 Task: Send an email with the signature Gloria Young with the subject Request for feedback on a presentation and the message I apologize for any inconvenience and would like to make it right. from softage.2@softage.net to softage.1@softage.net with an attached image file Promotional_image.jpg and move the email from Sent Items to the folder Medications
Action: Key pressed n
Screenshot: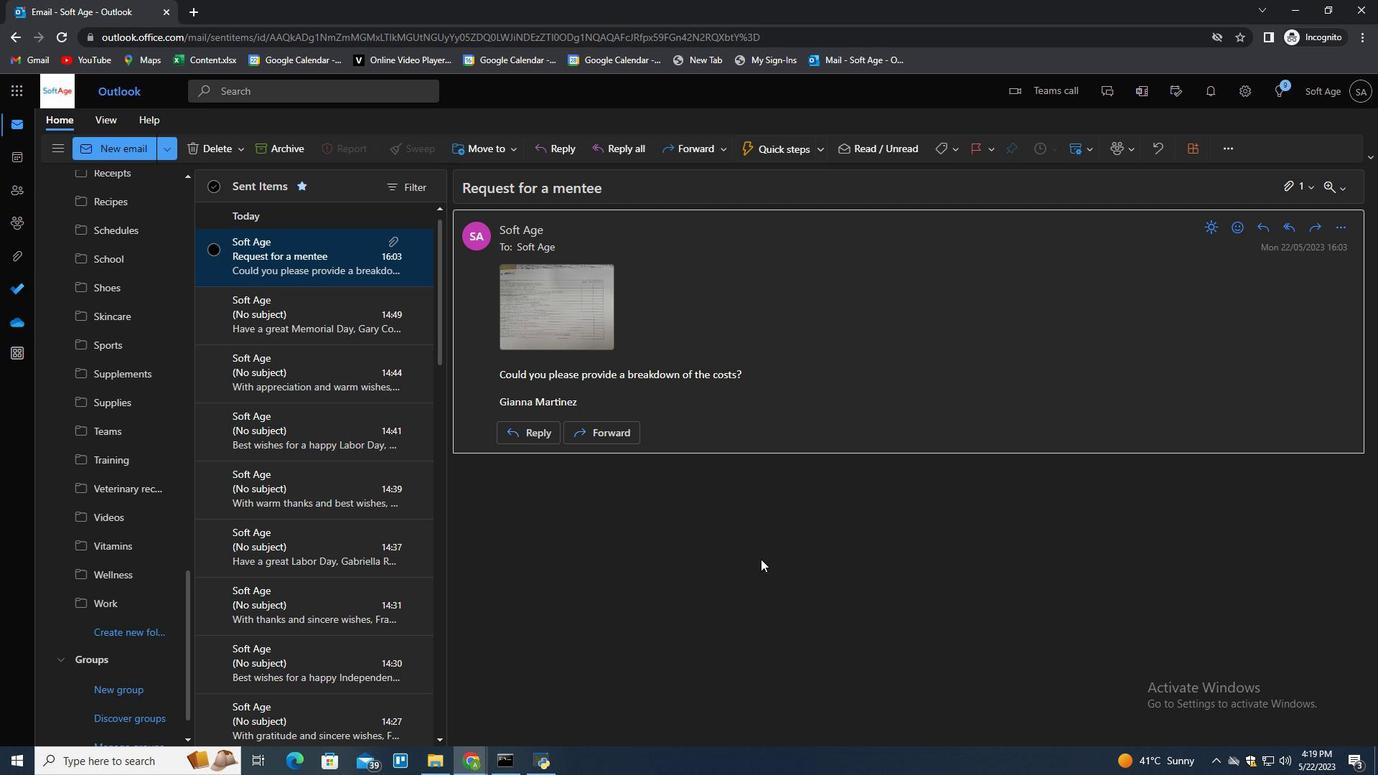 
Action: Mouse moved to (969, 148)
Screenshot: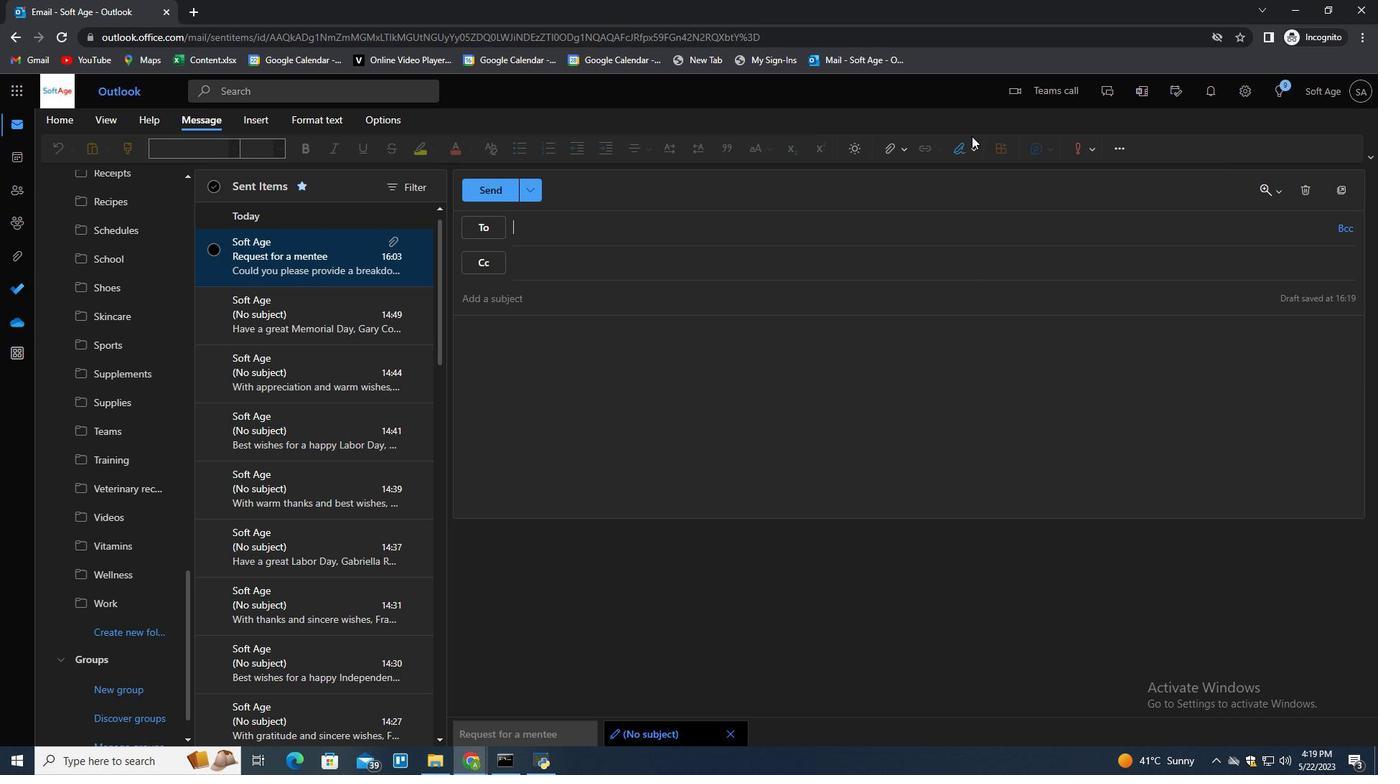 
Action: Mouse pressed left at (969, 148)
Screenshot: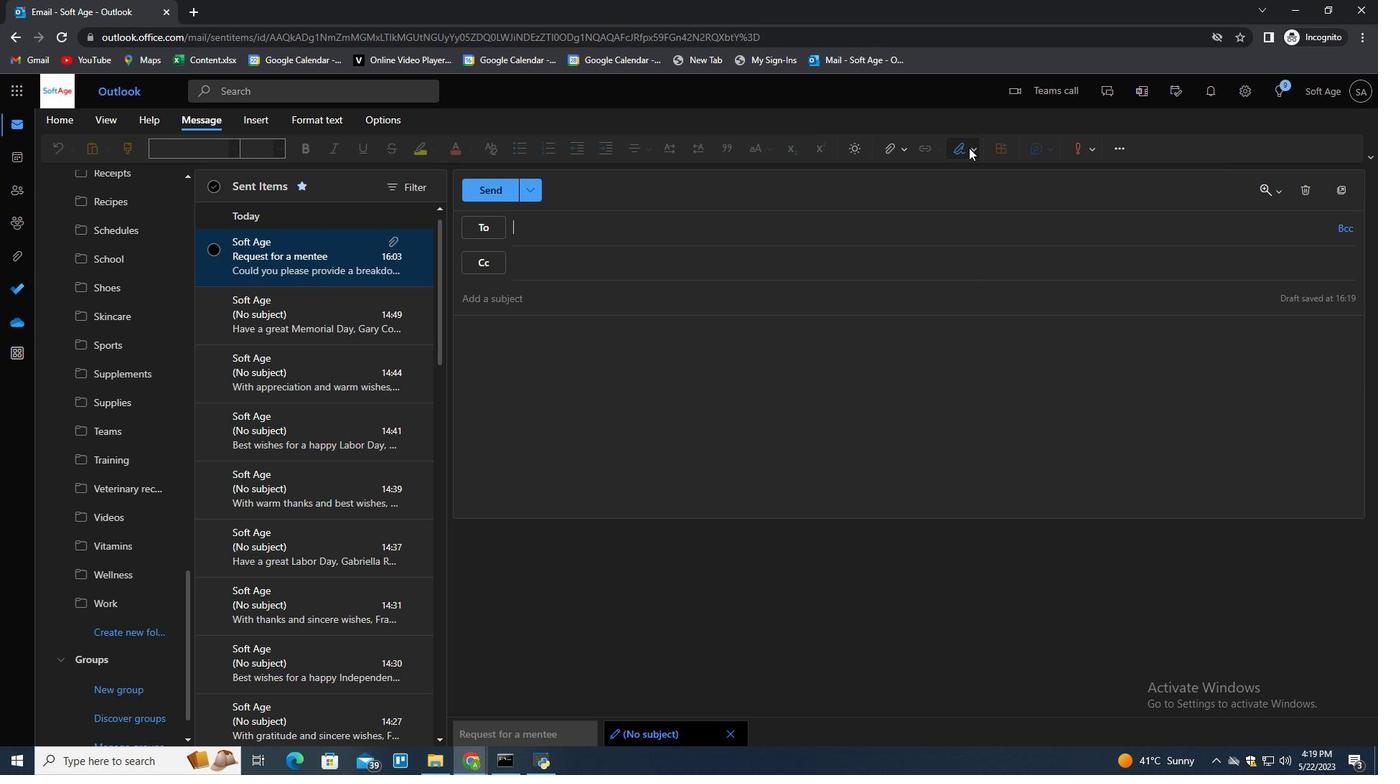 
Action: Mouse moved to (947, 207)
Screenshot: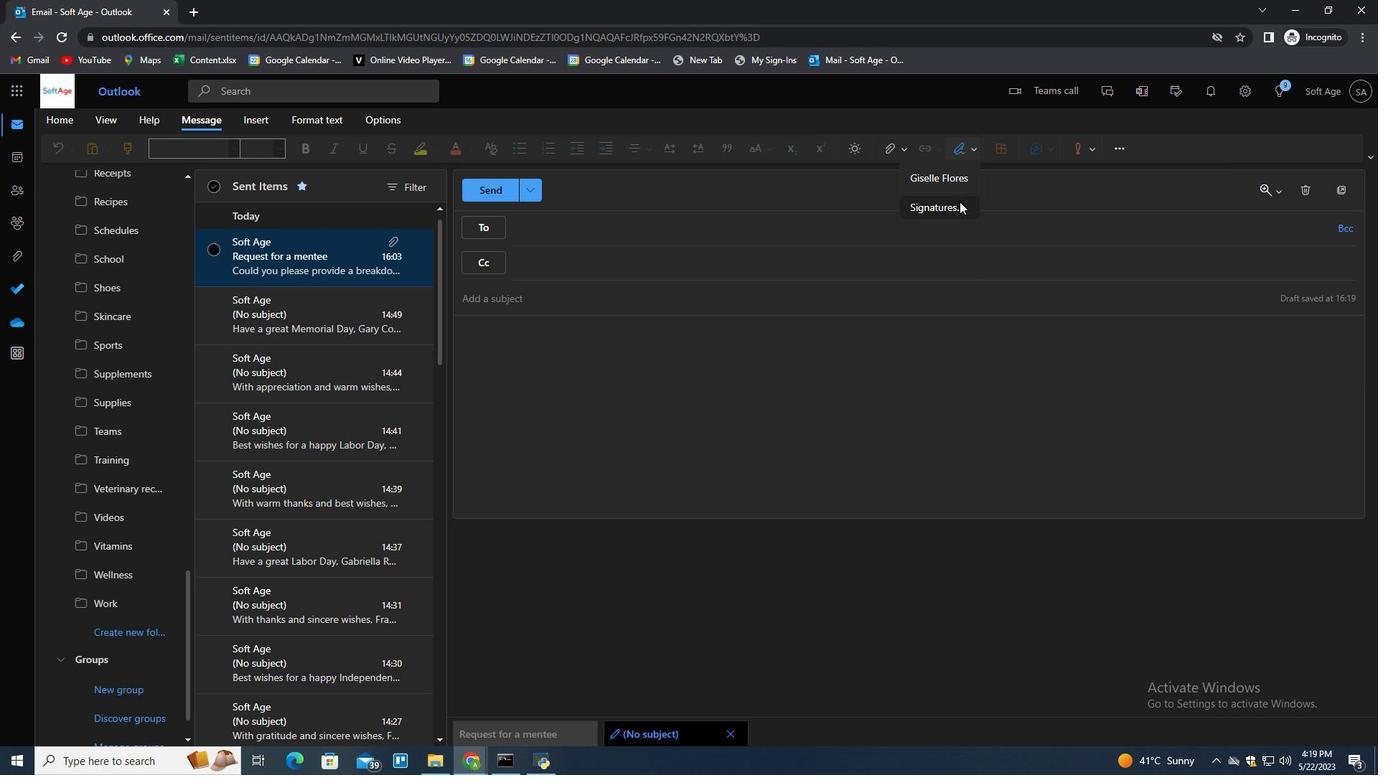 
Action: Mouse pressed left at (947, 207)
Screenshot: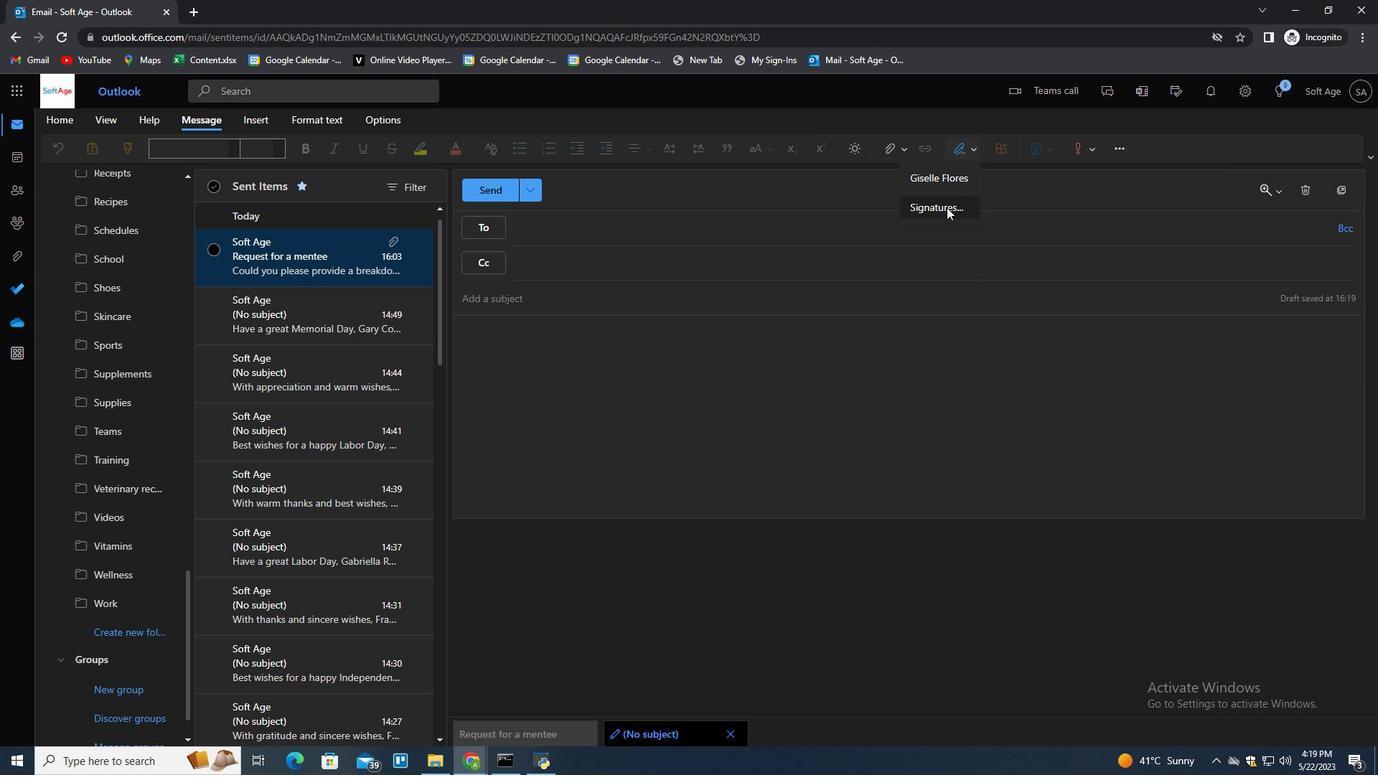 
Action: Mouse moved to (973, 259)
Screenshot: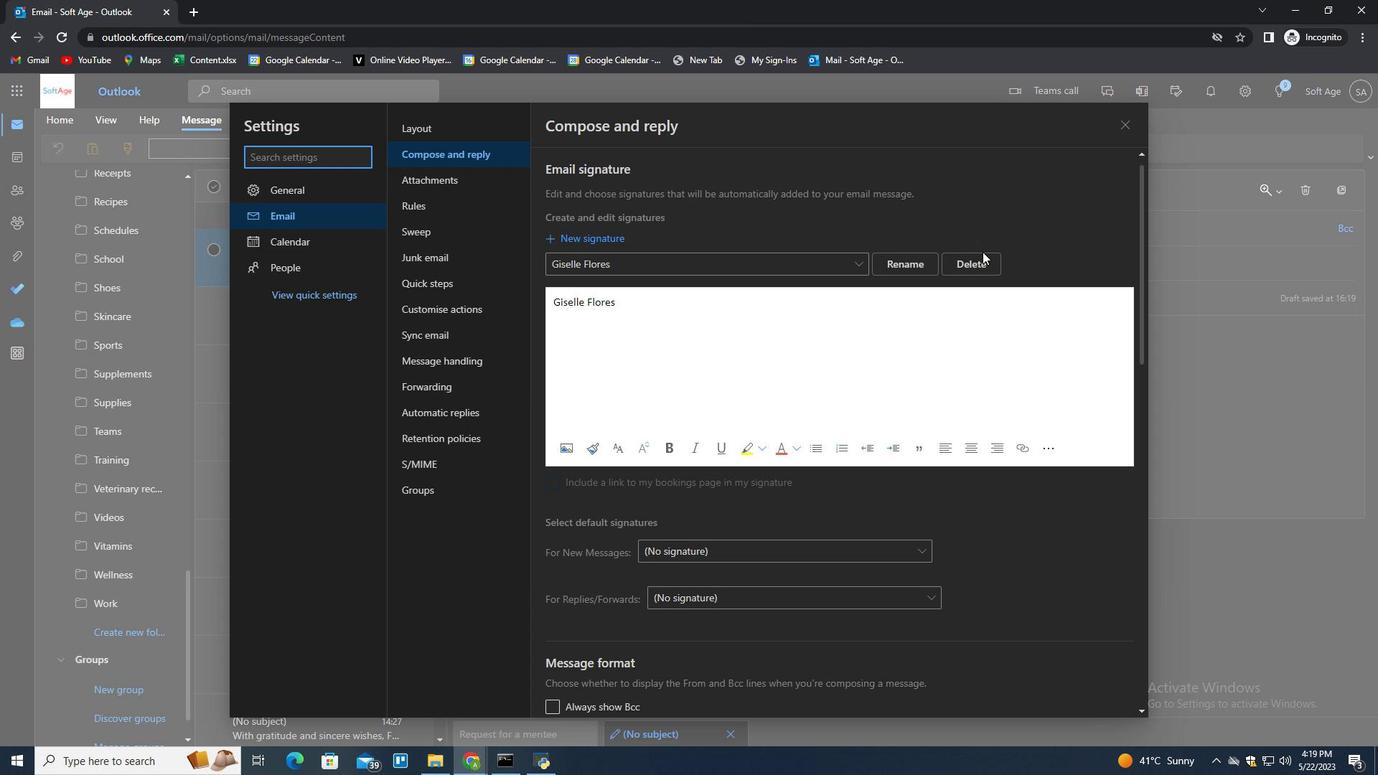 
Action: Mouse pressed left at (973, 259)
Screenshot: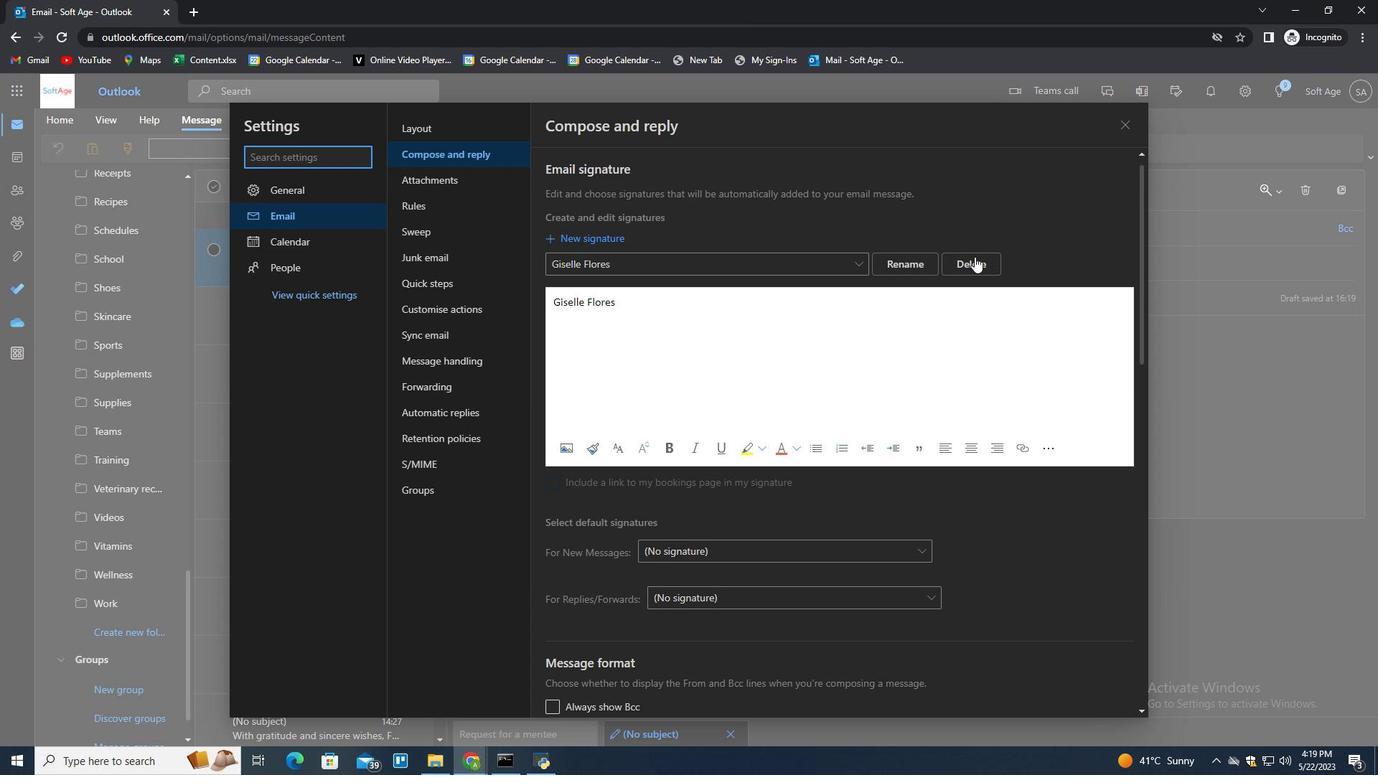 
Action: Mouse moved to (970, 262)
Screenshot: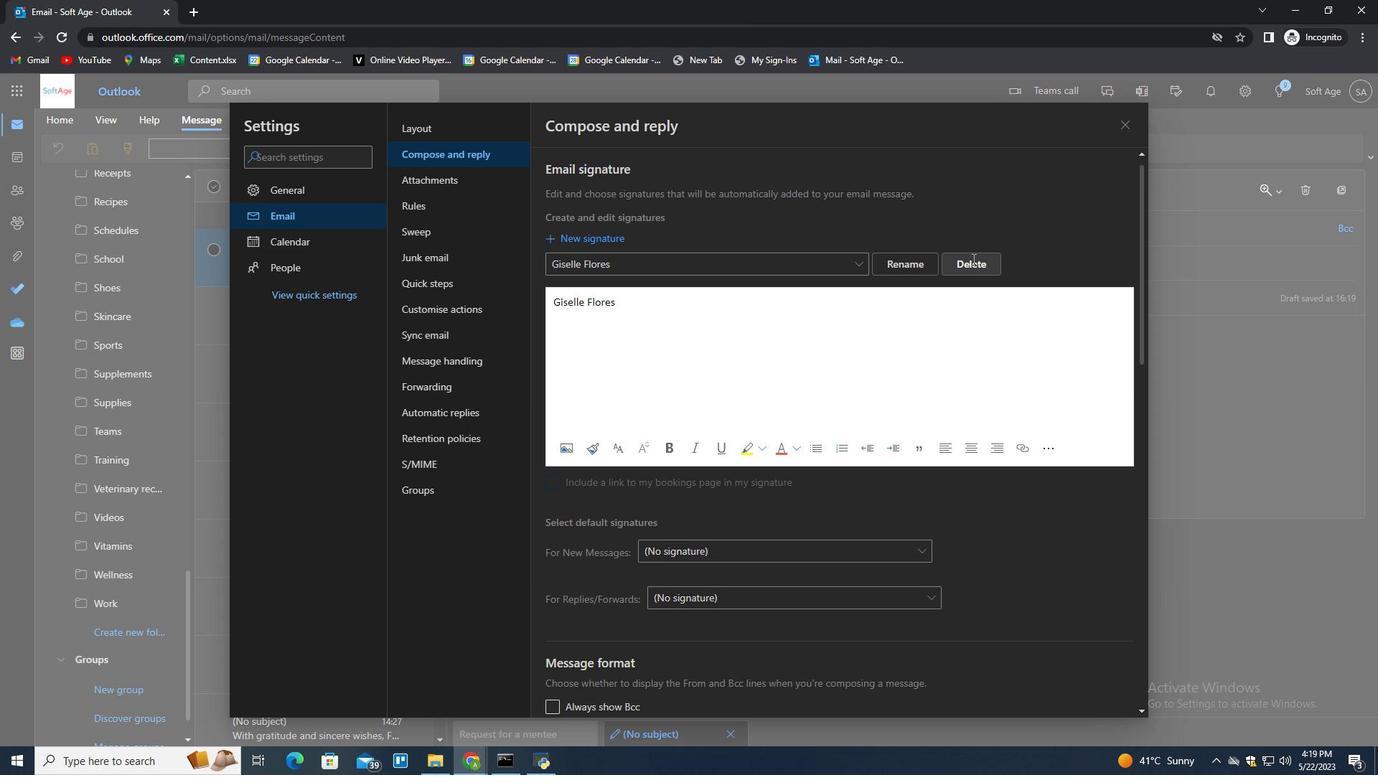 
Action: Mouse pressed left at (970, 262)
Screenshot: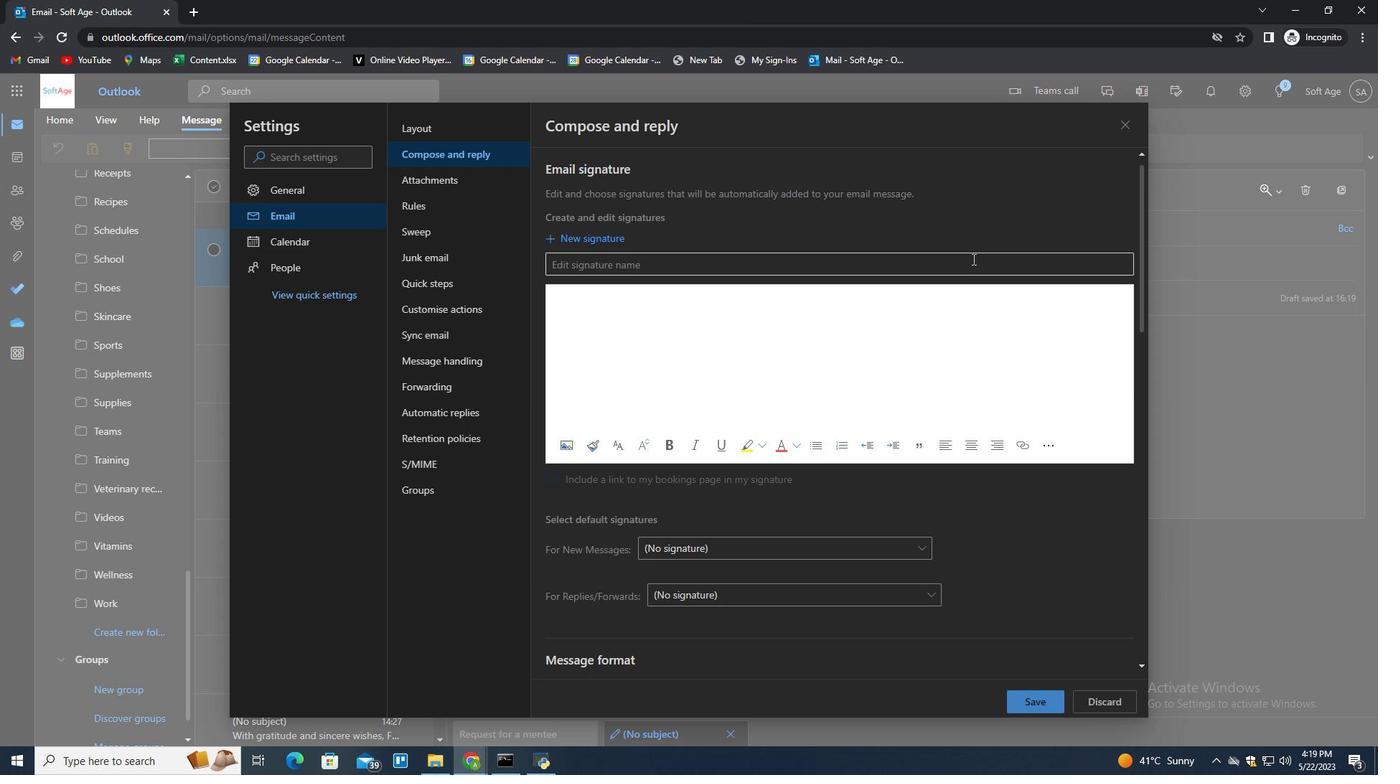 
Action: Key pressed <Key.shift>Gloreia<Key.backspace><Key.backspace><Key.backspace>ia<Key.space><Key.shift>Your<Key.backspace>ng<Key.space><Key.tab><Key.shift>Re<Key.backspace><Key.backspace><Key.shift>Gloria<Key.space><Key.shift>Young
Screenshot: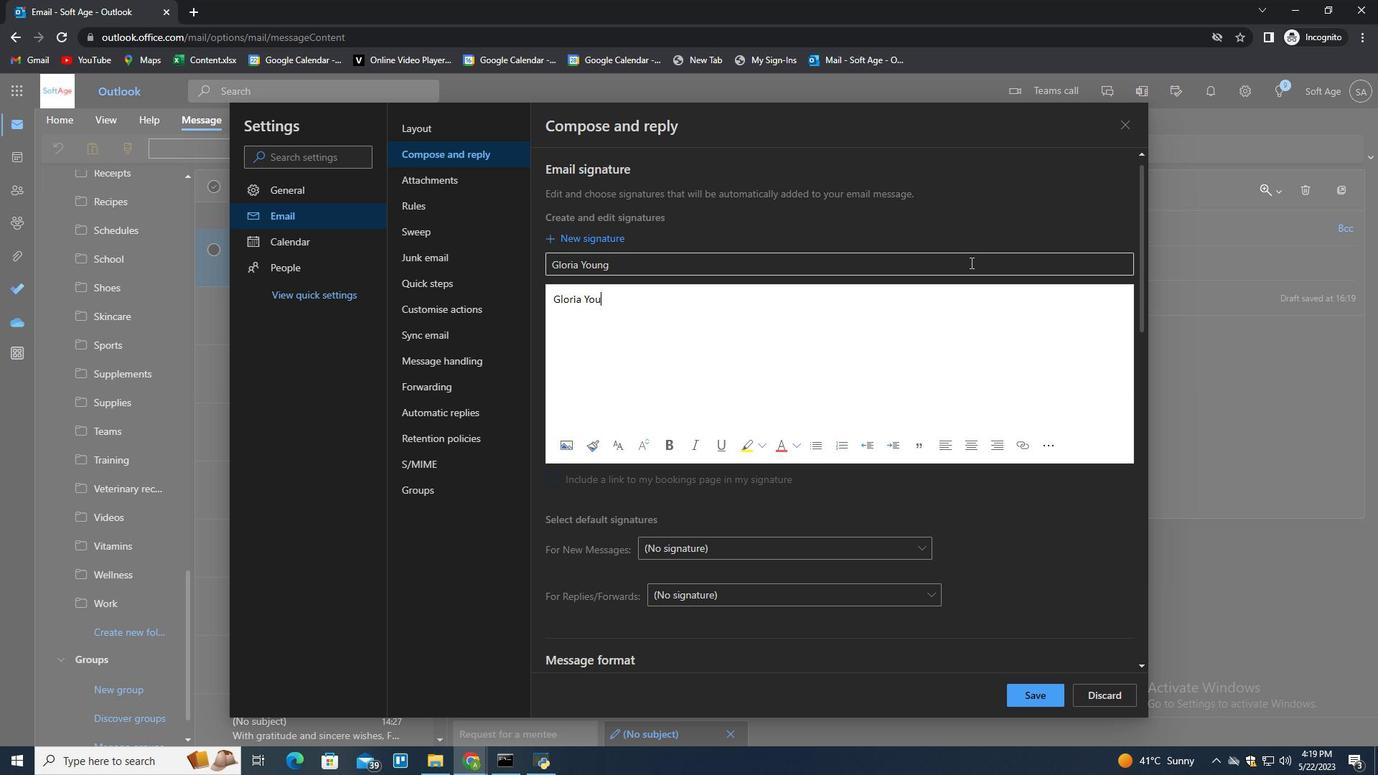 
Action: Mouse moved to (1028, 695)
Screenshot: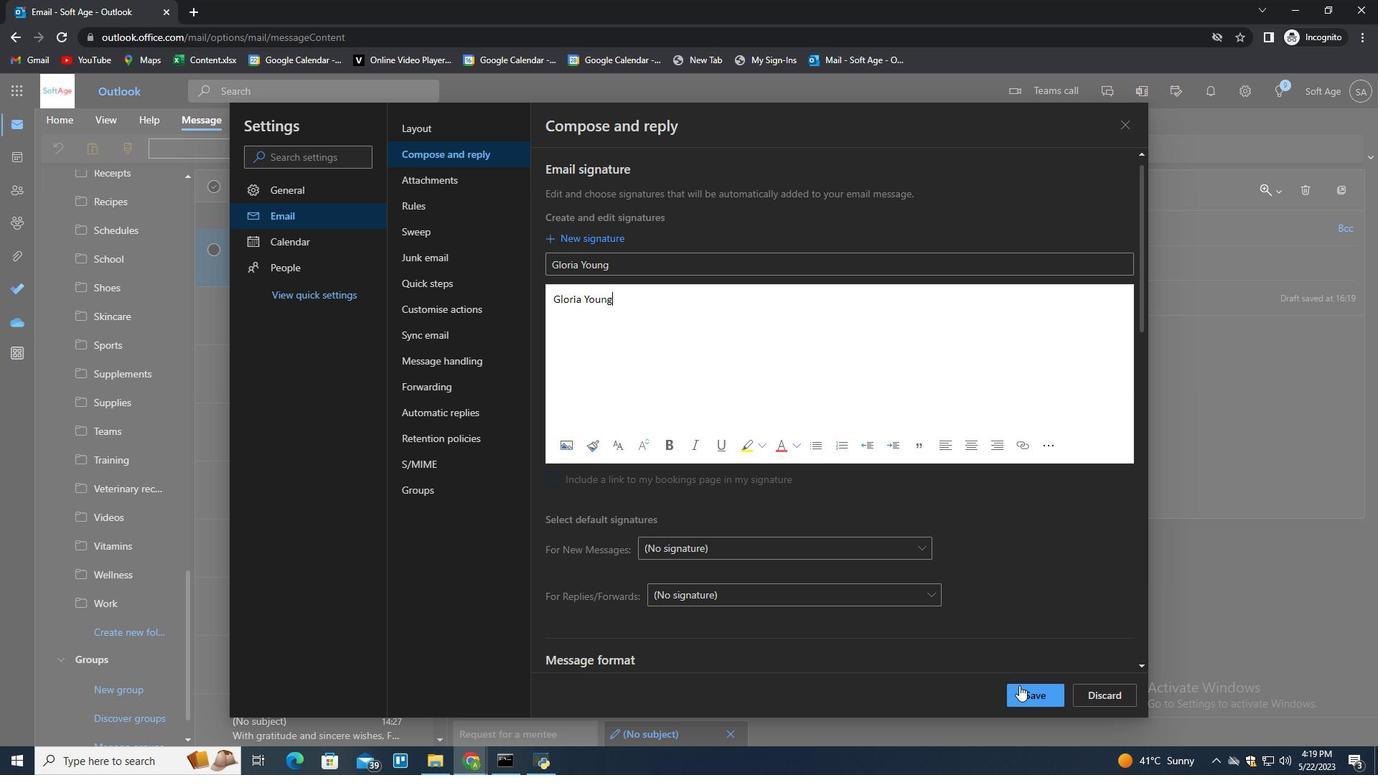 
Action: Mouse pressed left at (1028, 695)
Screenshot: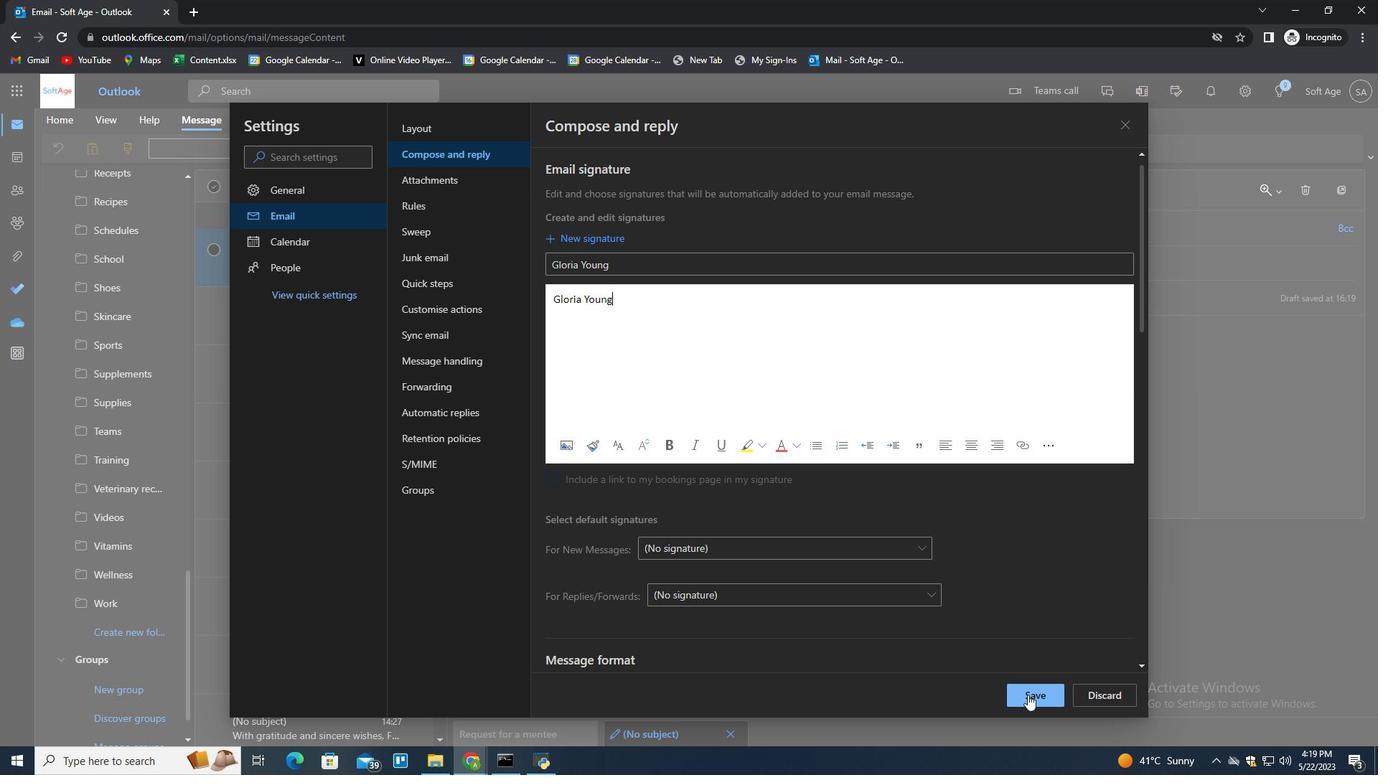 
Action: Mouse moved to (1254, 418)
Screenshot: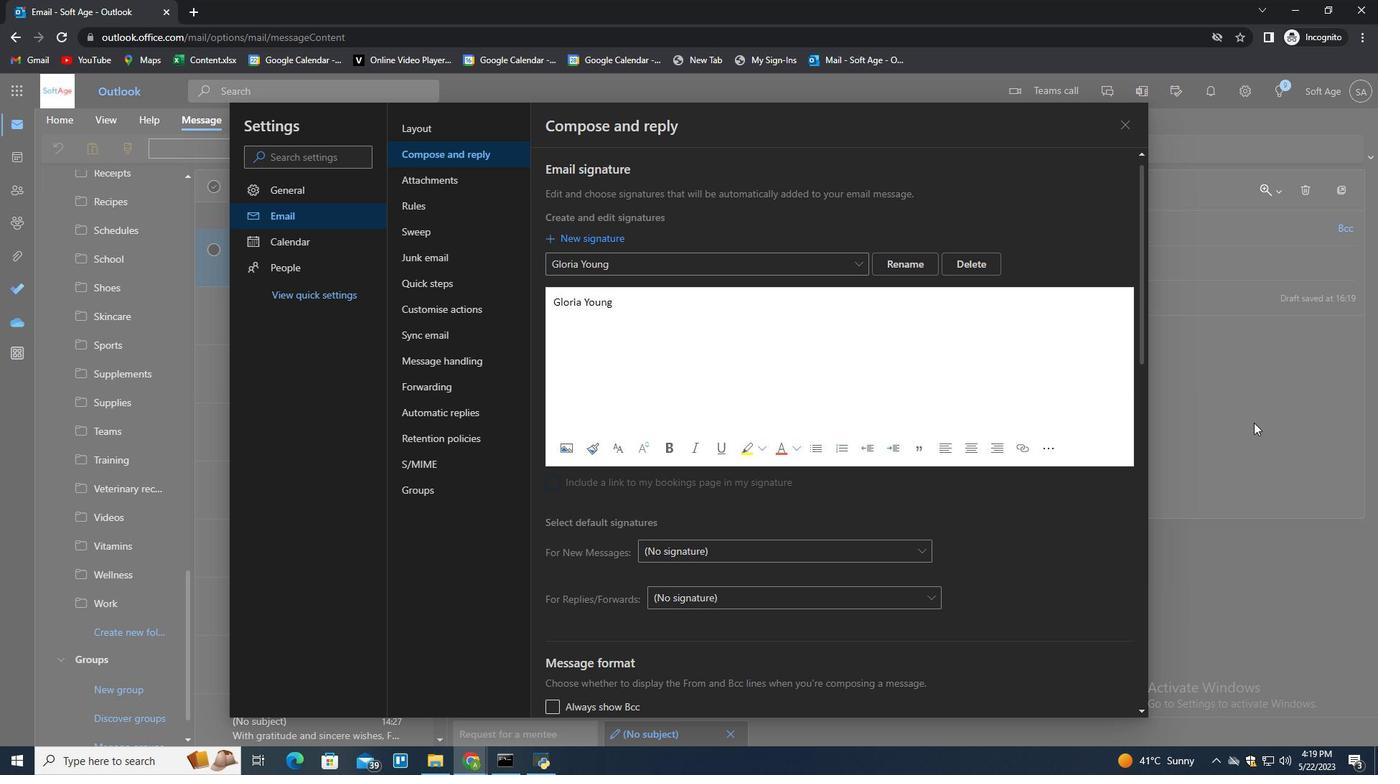
Action: Mouse pressed left at (1254, 418)
Screenshot: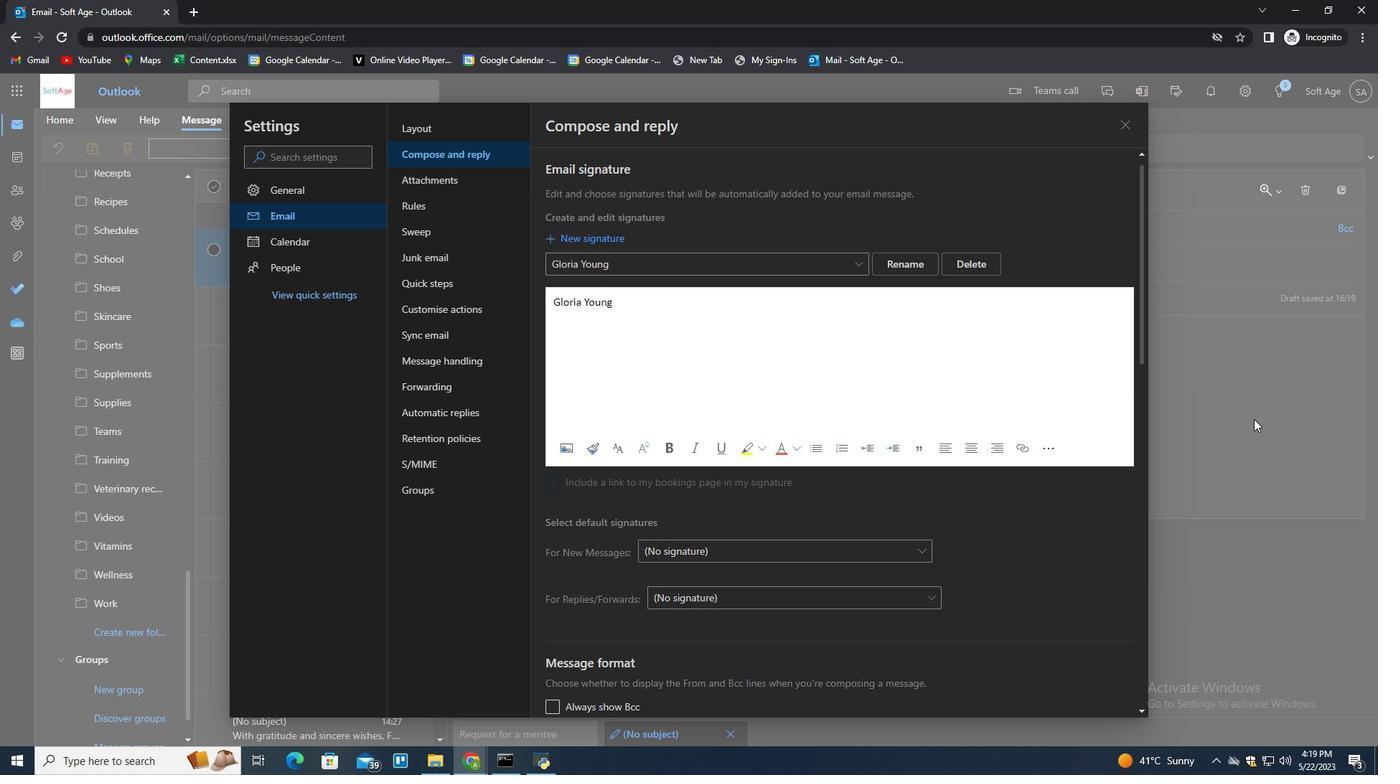 
Action: Mouse moved to (965, 146)
Screenshot: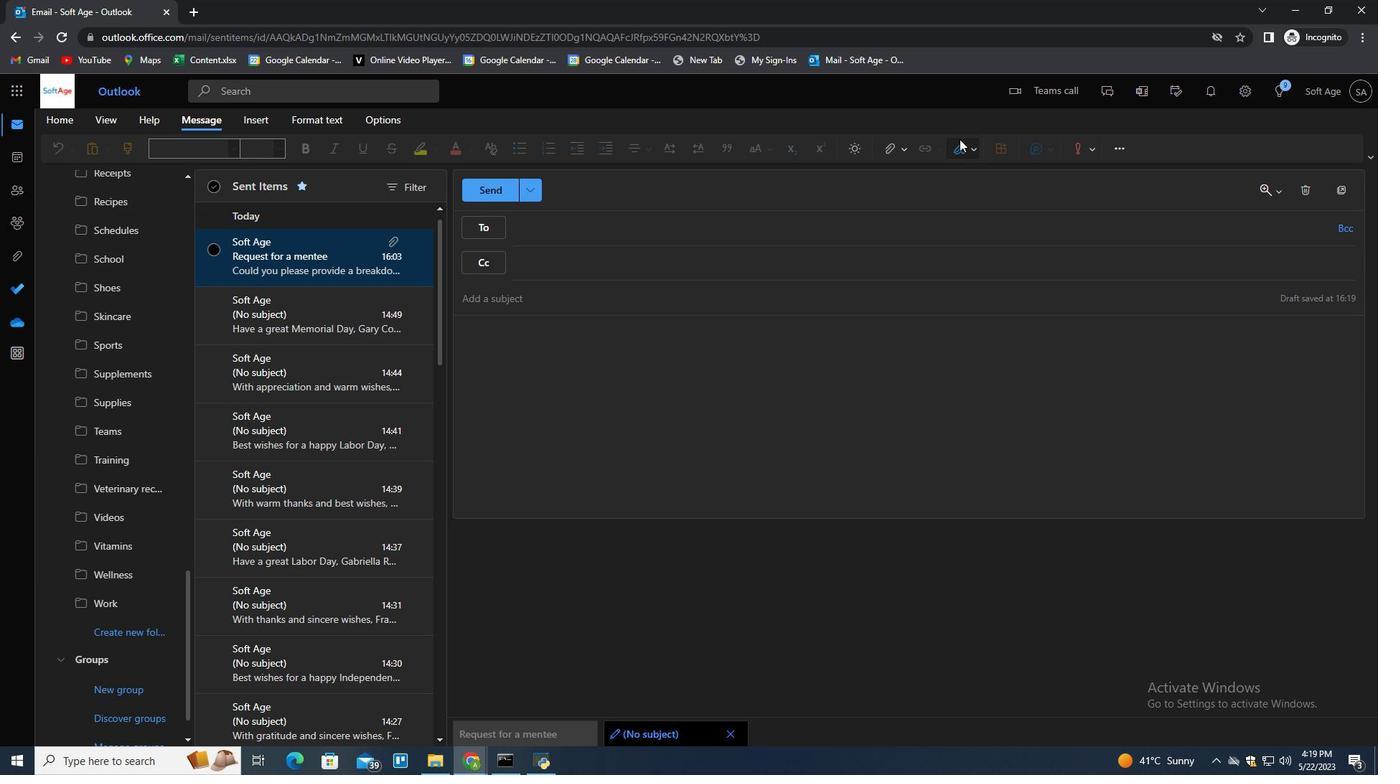 
Action: Mouse pressed left at (965, 146)
Screenshot: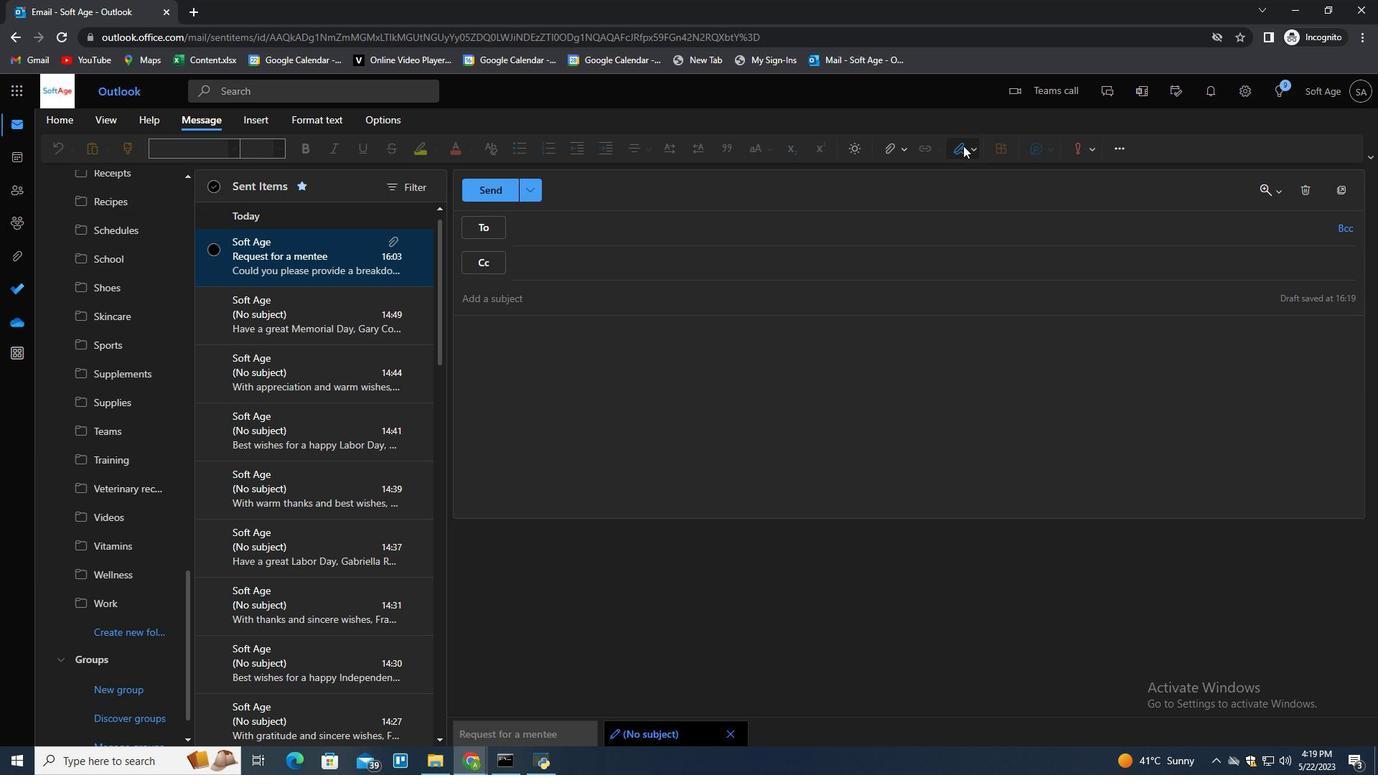 
Action: Mouse moved to (945, 175)
Screenshot: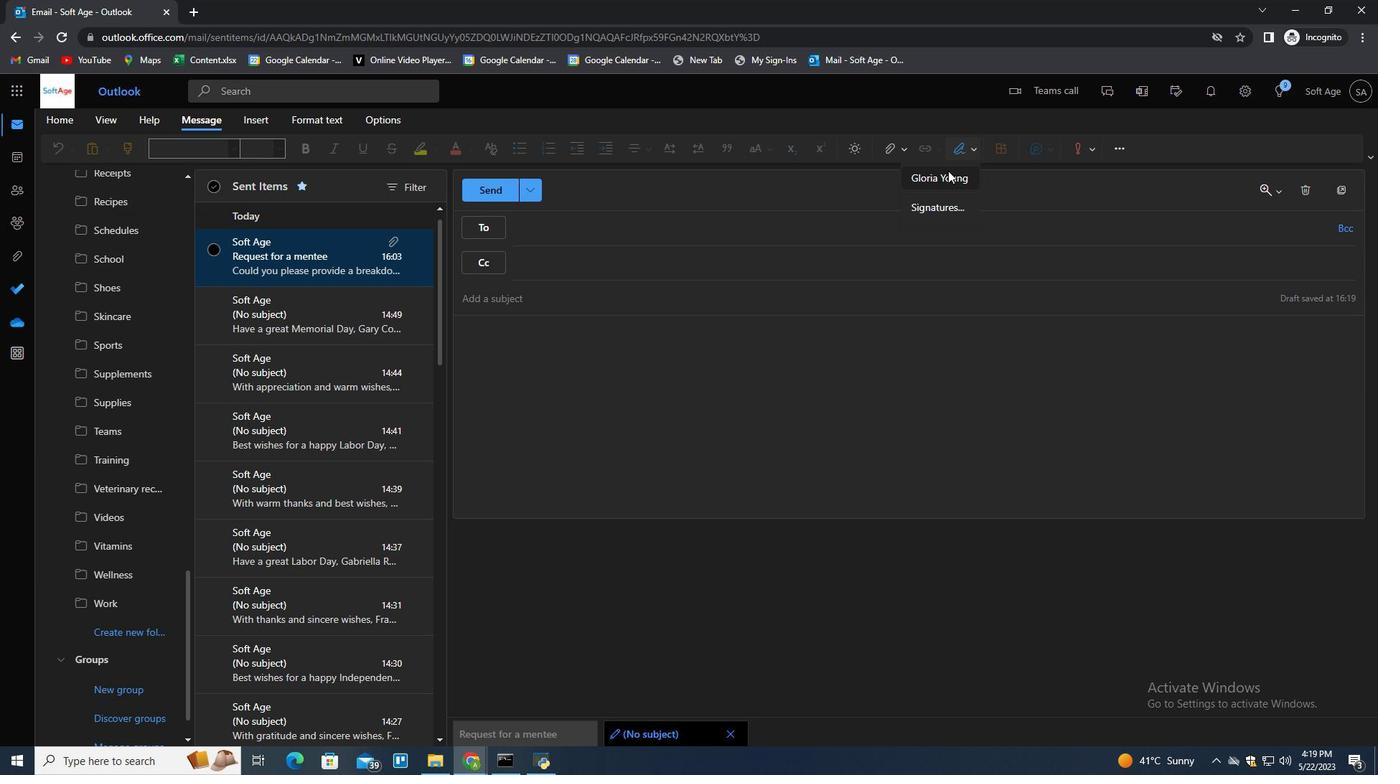 
Action: Mouse pressed left at (945, 175)
Screenshot: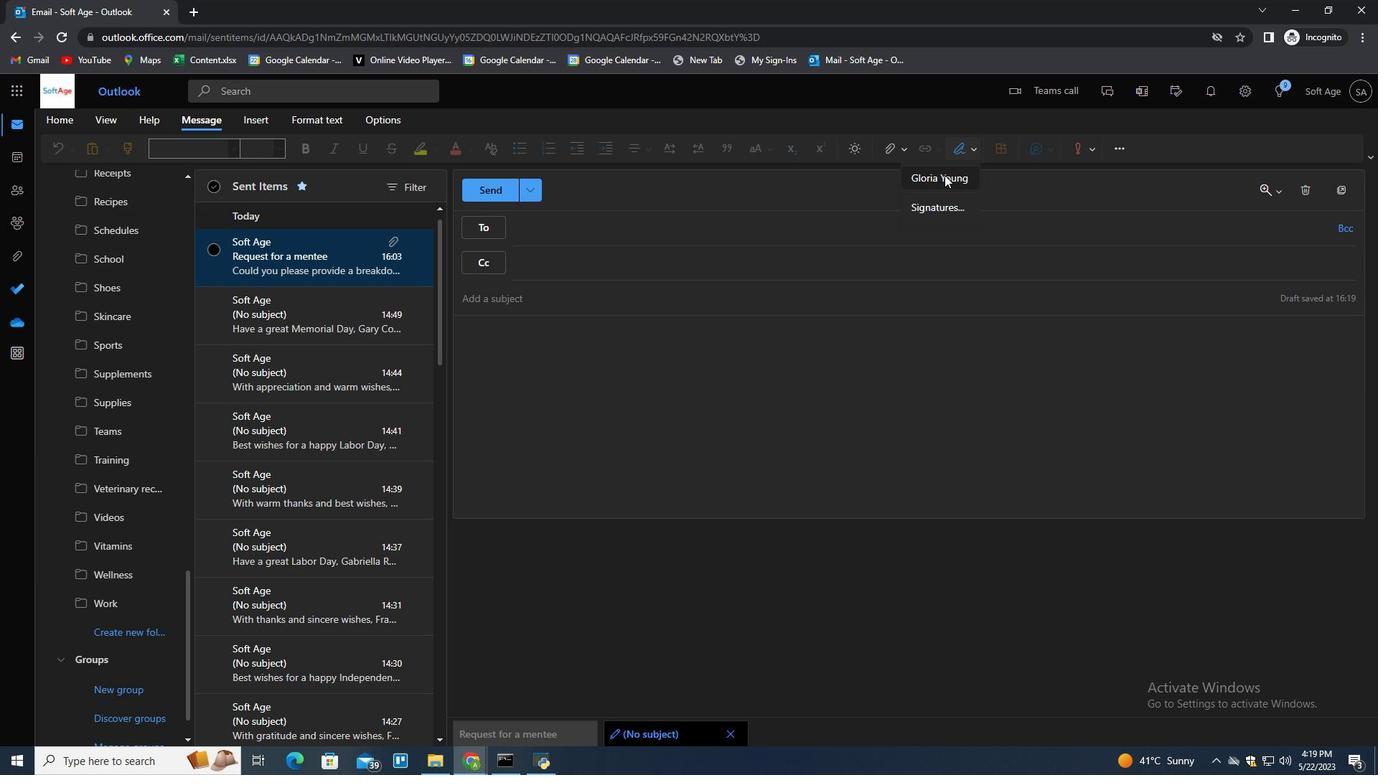 
Action: Mouse moved to (591, 230)
Screenshot: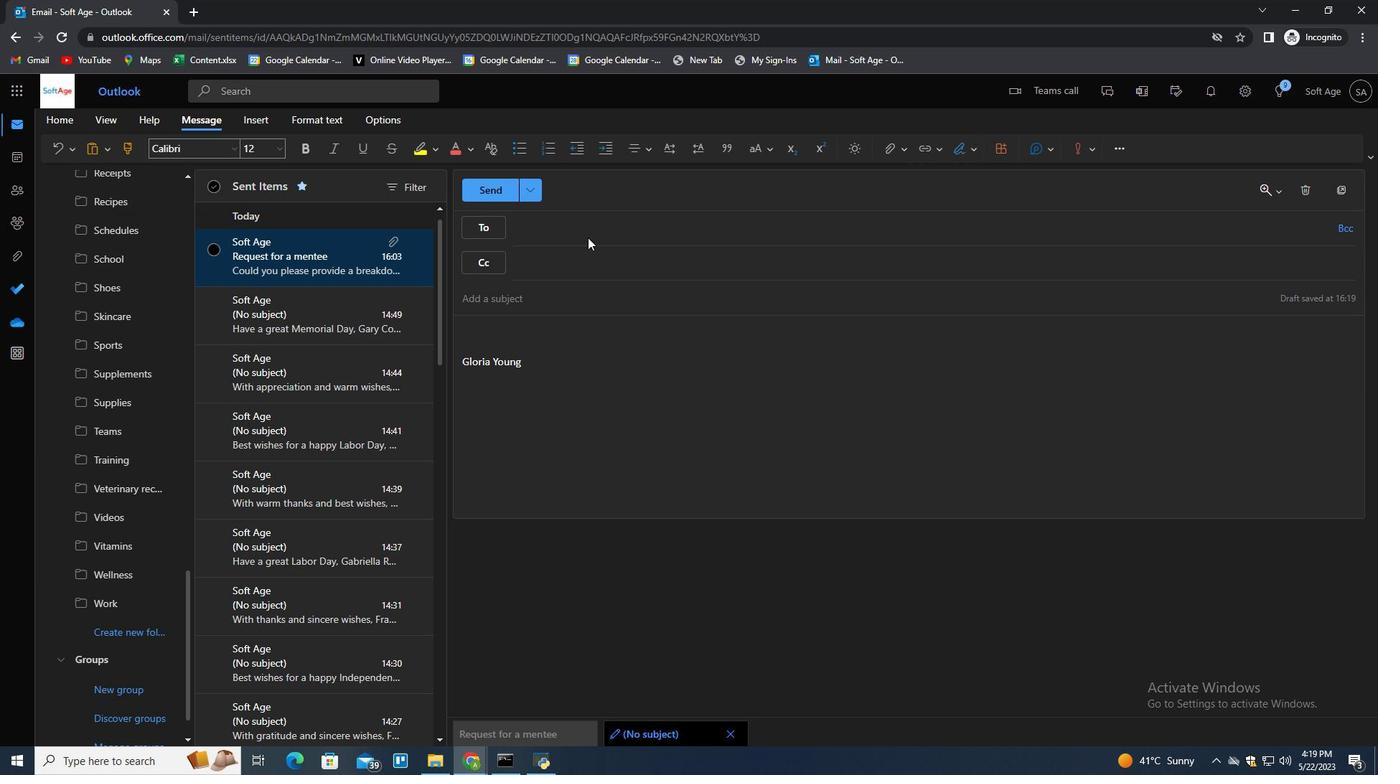 
Action: Mouse pressed left at (591, 230)
Screenshot: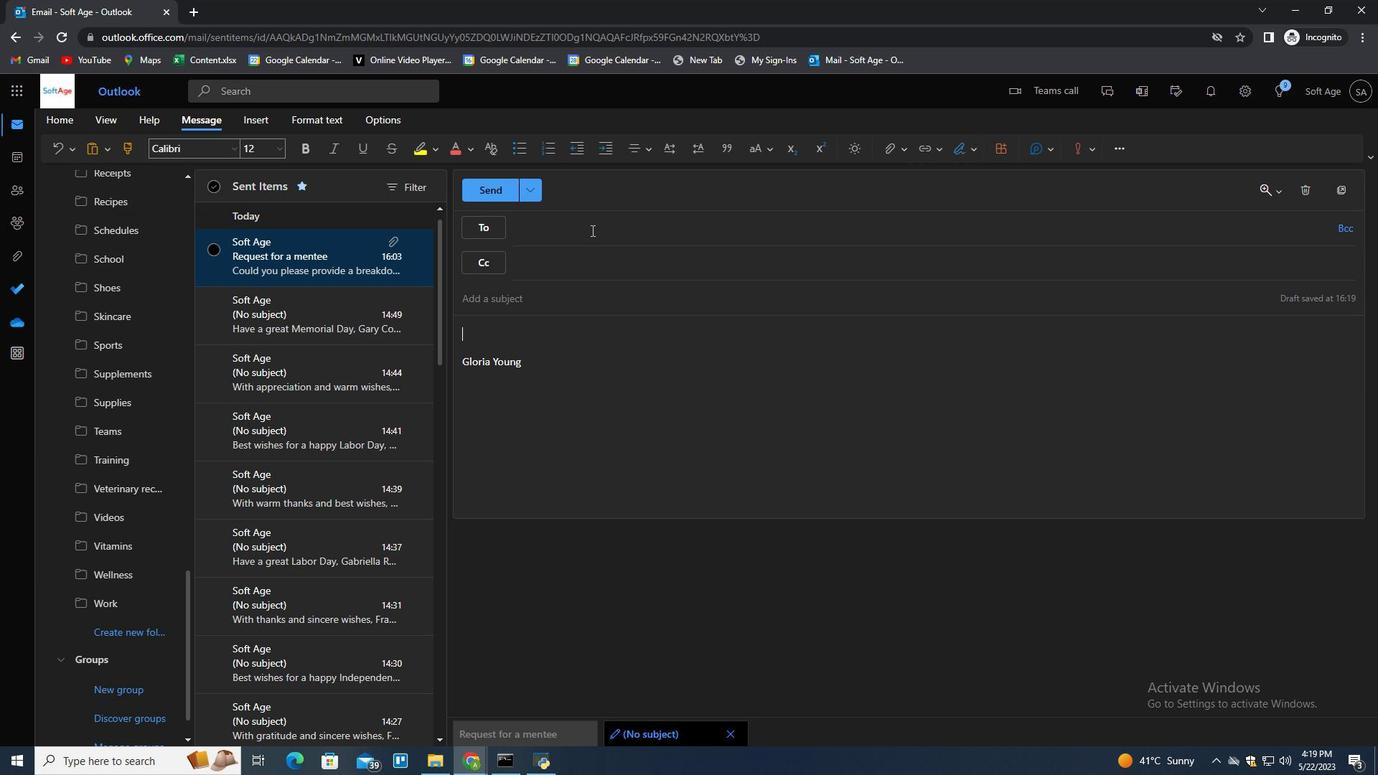 
Action: Mouse moved to (797, 298)
Screenshot: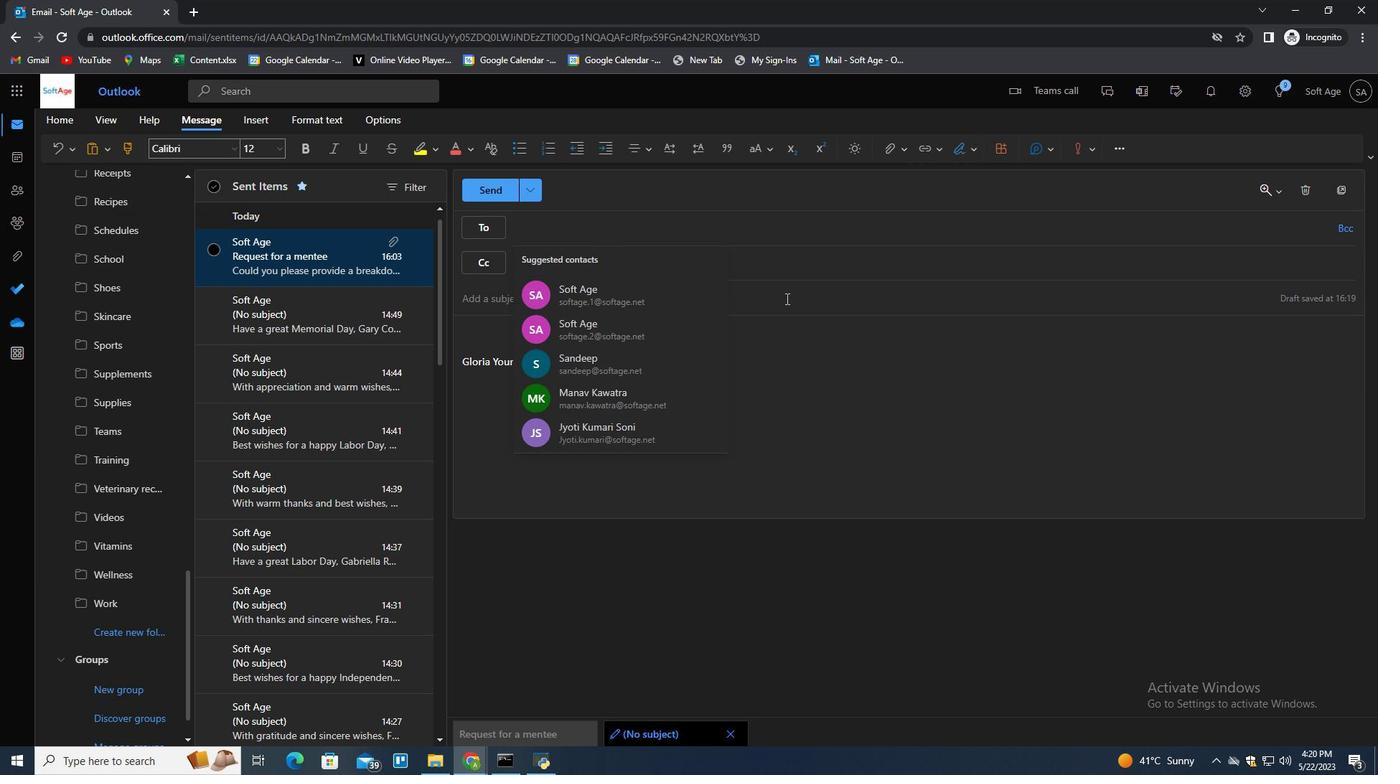 
Action: Mouse pressed left at (797, 298)
Screenshot: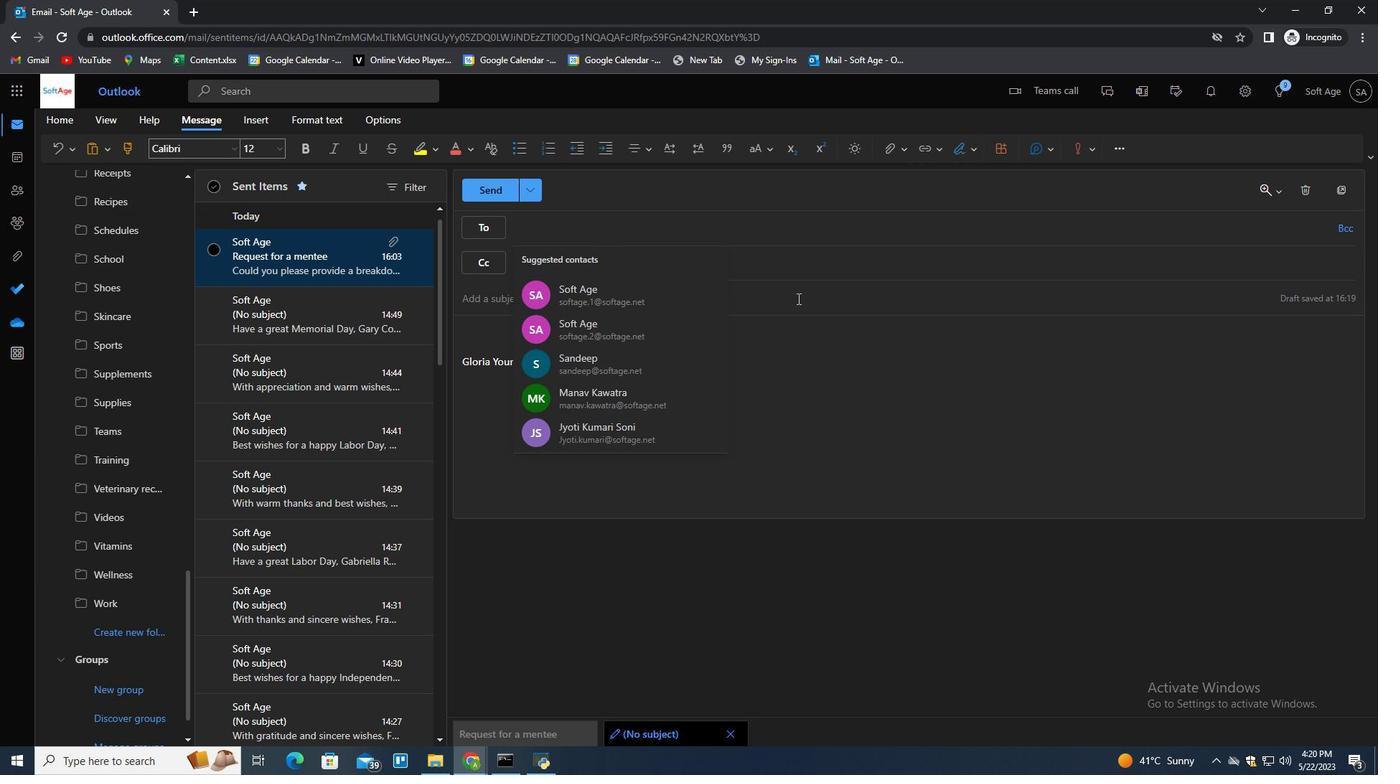 
Action: Key pressed <Key.shift>Requs<Key.backspace>est<Key.space>for<Key.space>feedback<Key.space>on<Key.space>a<Key.space><Key.backspace><Key.space>presntation<Key.tab>
Screenshot: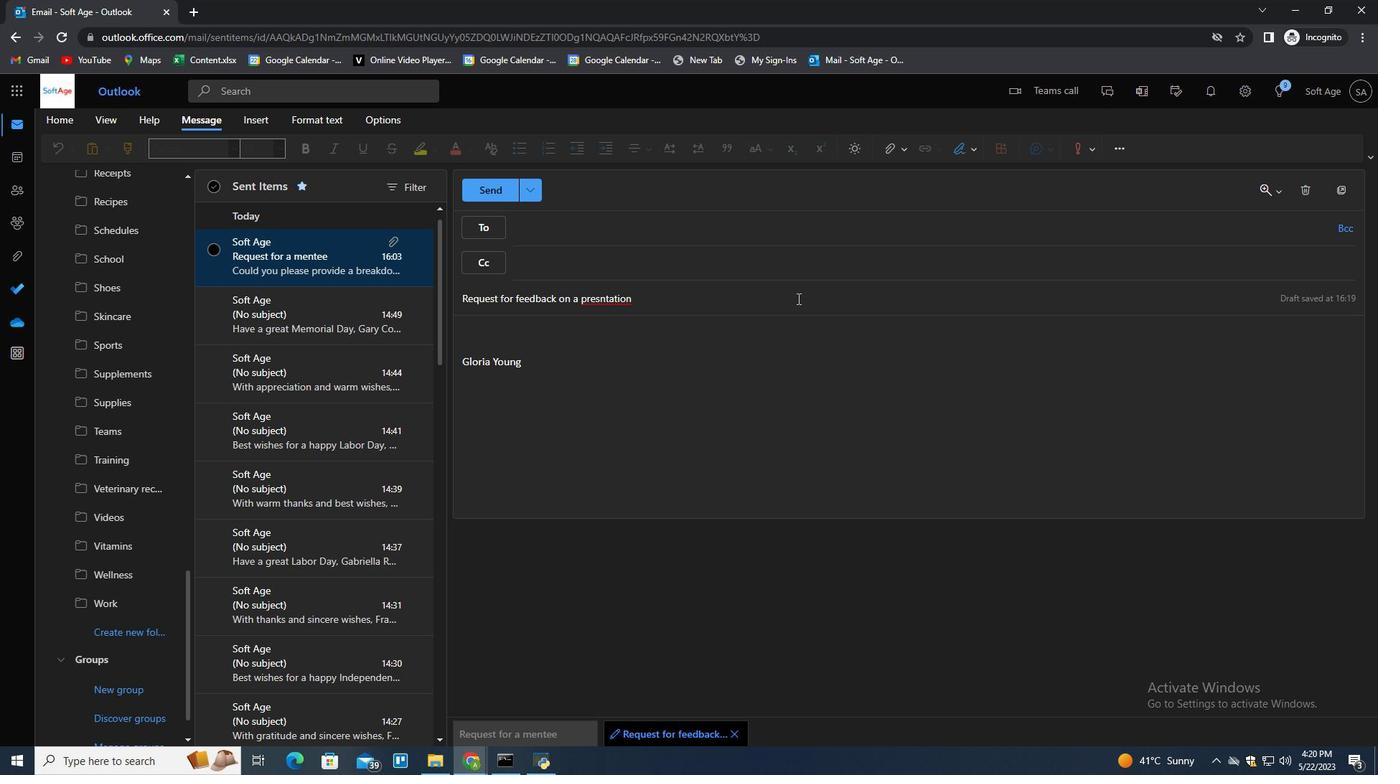 
Action: Mouse pressed left at (797, 298)
Screenshot: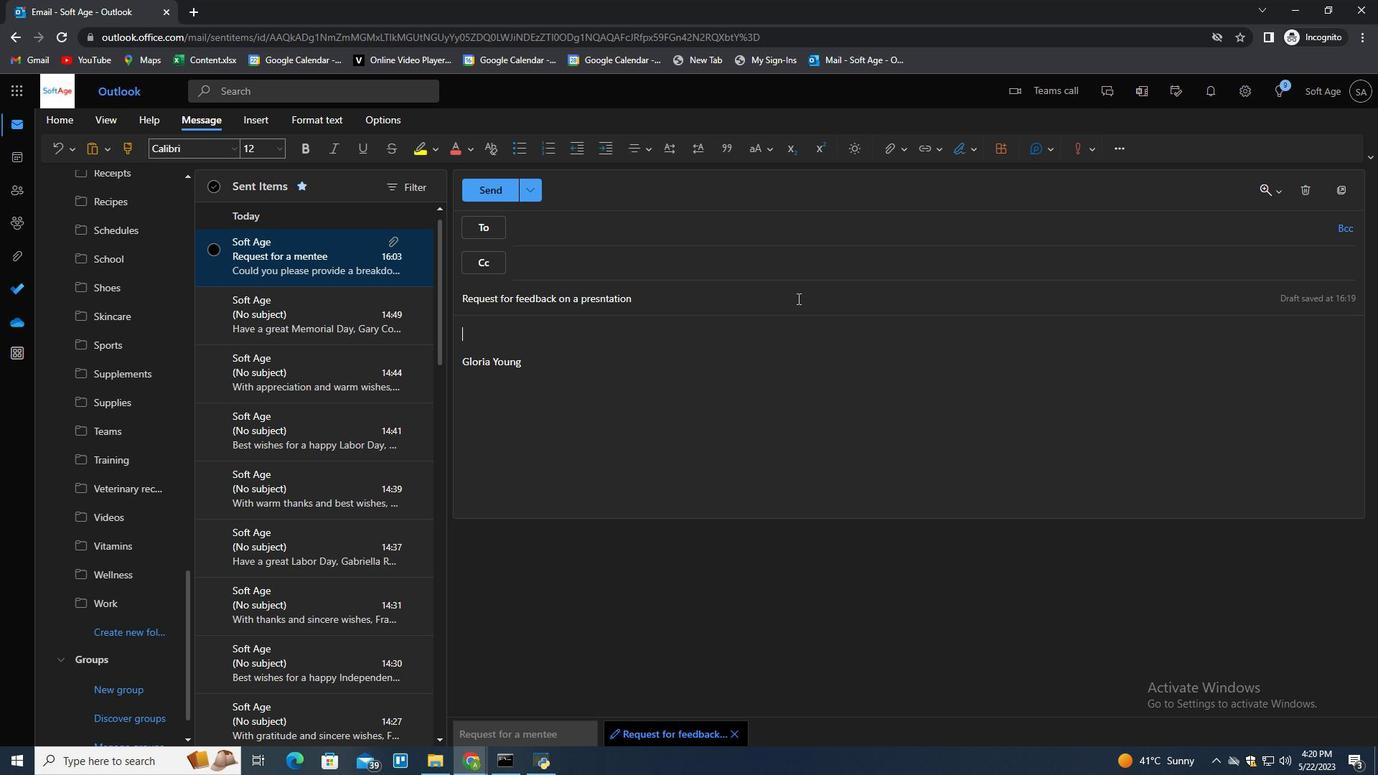 
Action: Key pressed <Key.backspace><Key.backspace><Key.backspace><Key.backspace><Key.backspace><Key.backspace><Key.backspace>entation<Key.tab><Key.shift><Key.space>apologize<Key.space>for<Key.space>any<Key.space>inconvenience<Key.space>and<Key.space>would<Key.space>like<Key.space>to<Key.space>make<Key.space>it<Key.space>right.
Screenshot: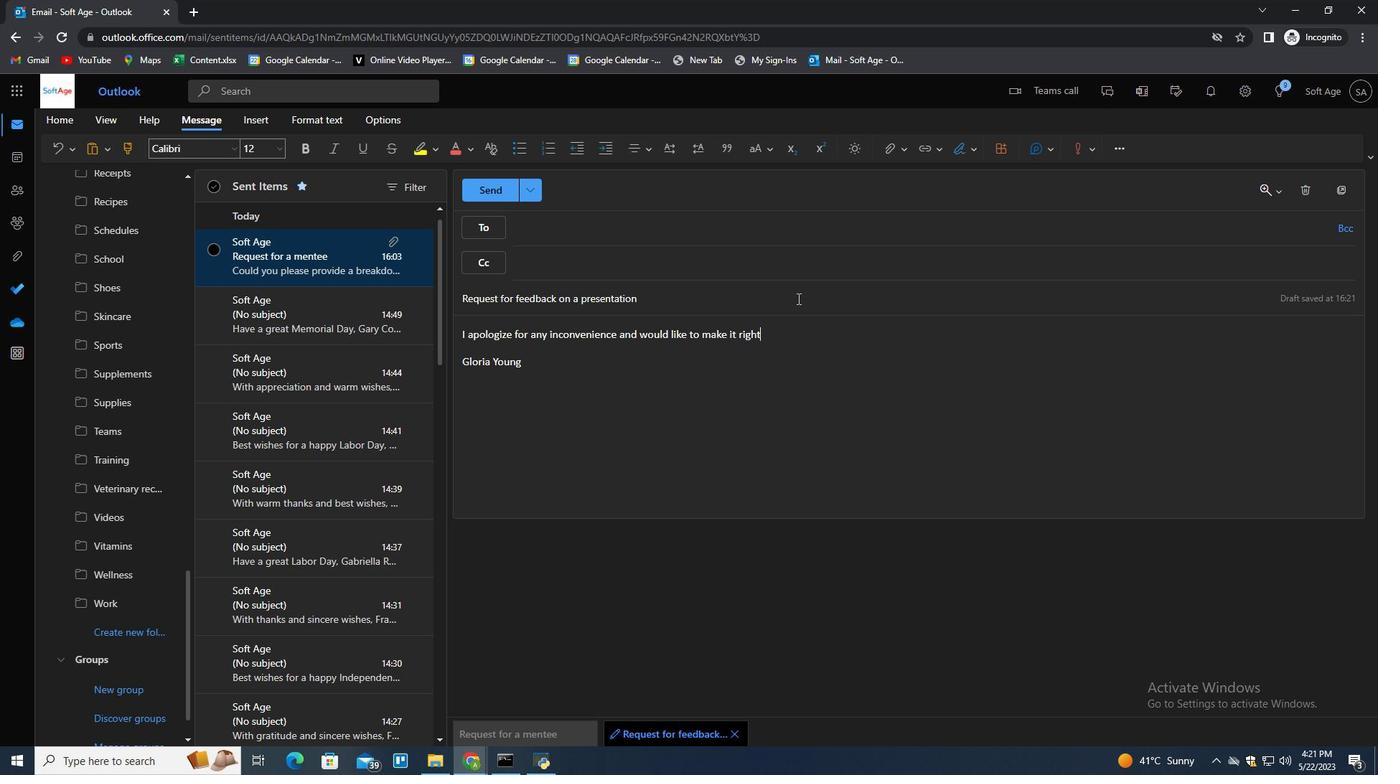 
Action: Mouse moved to (703, 239)
Screenshot: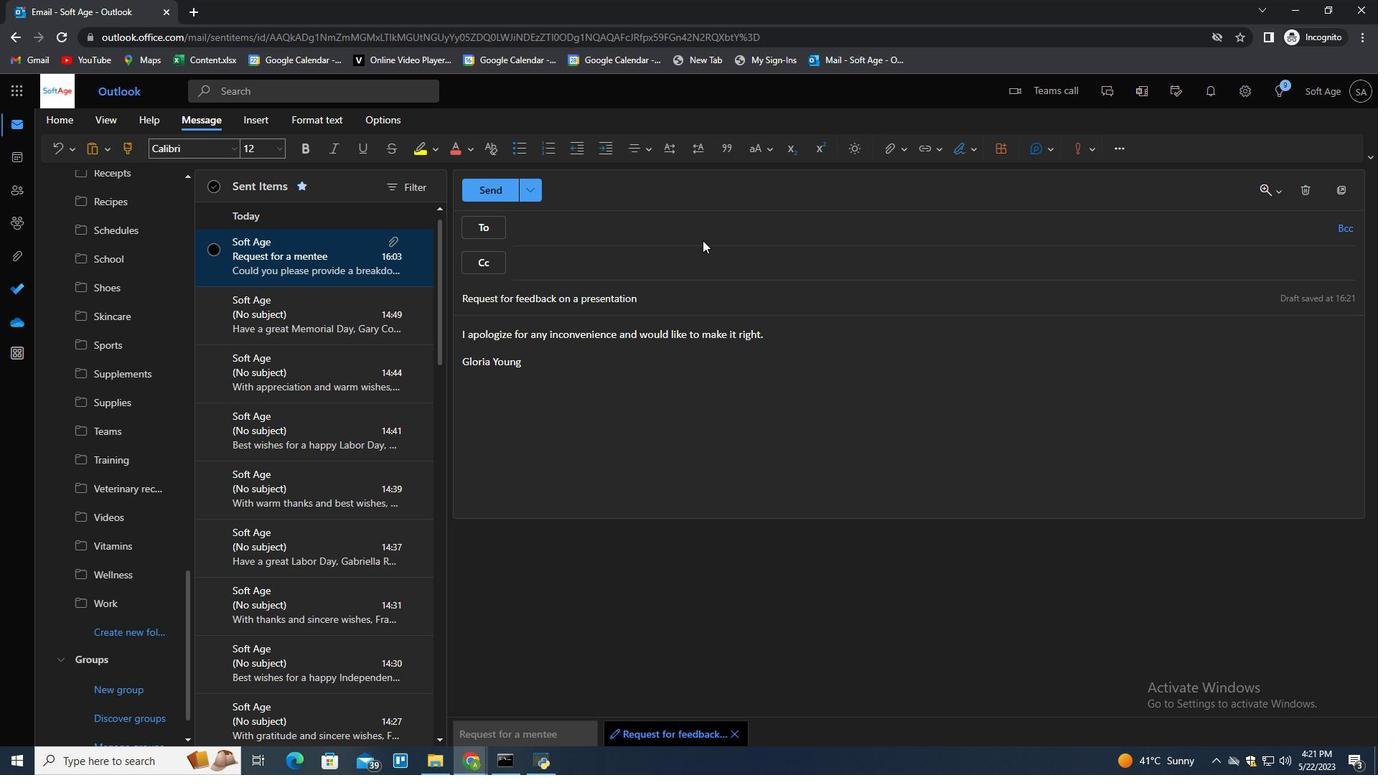 
Action: Mouse pressed left at (703, 239)
Screenshot: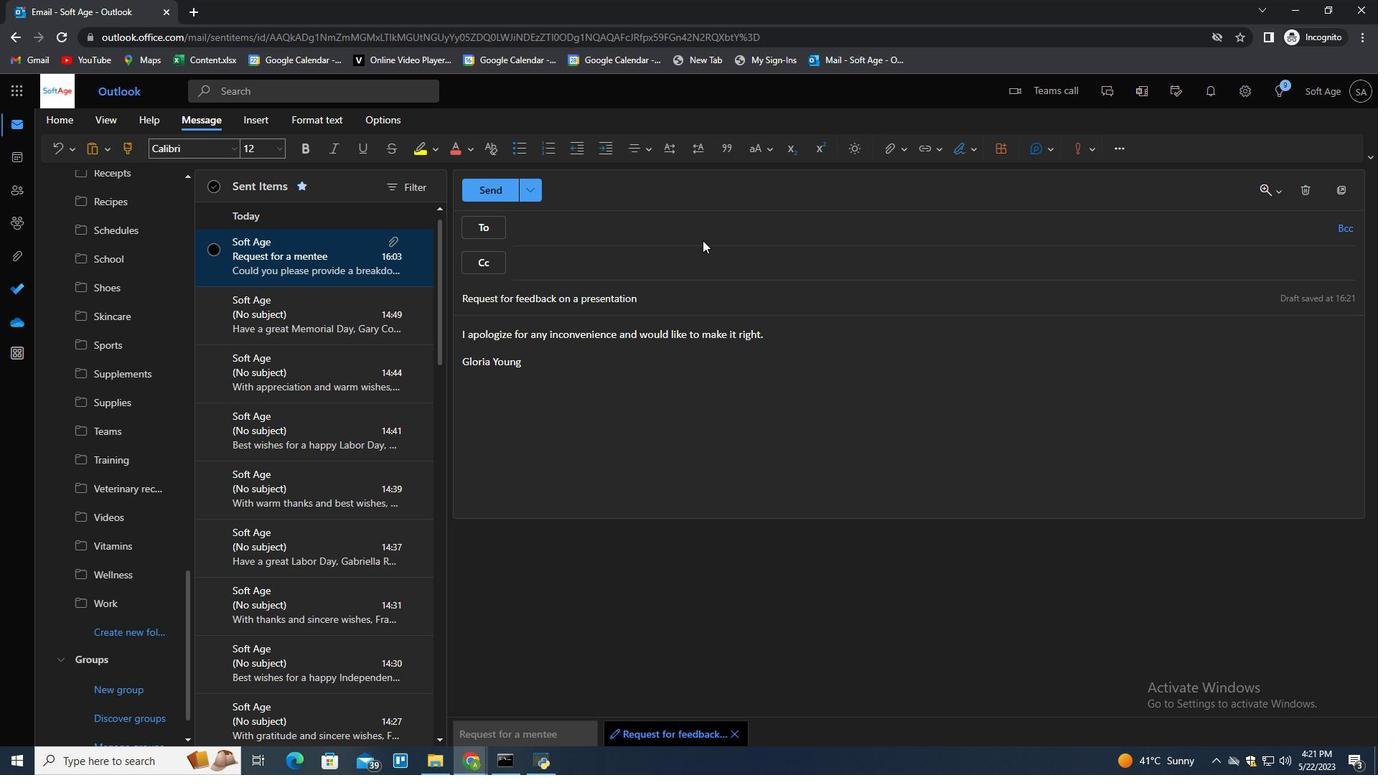 
Action: Mouse moved to (706, 234)
Screenshot: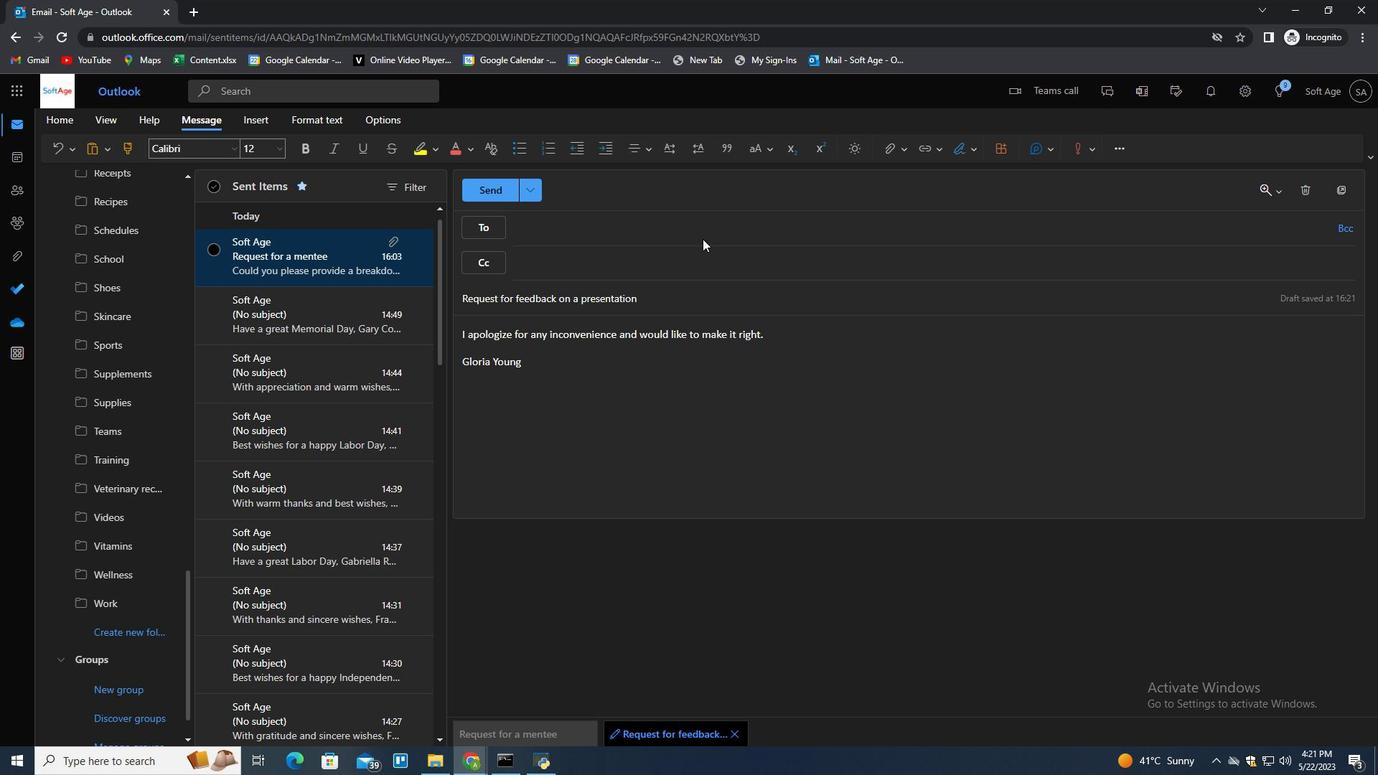
Action: Mouse pressed left at (706, 234)
Screenshot: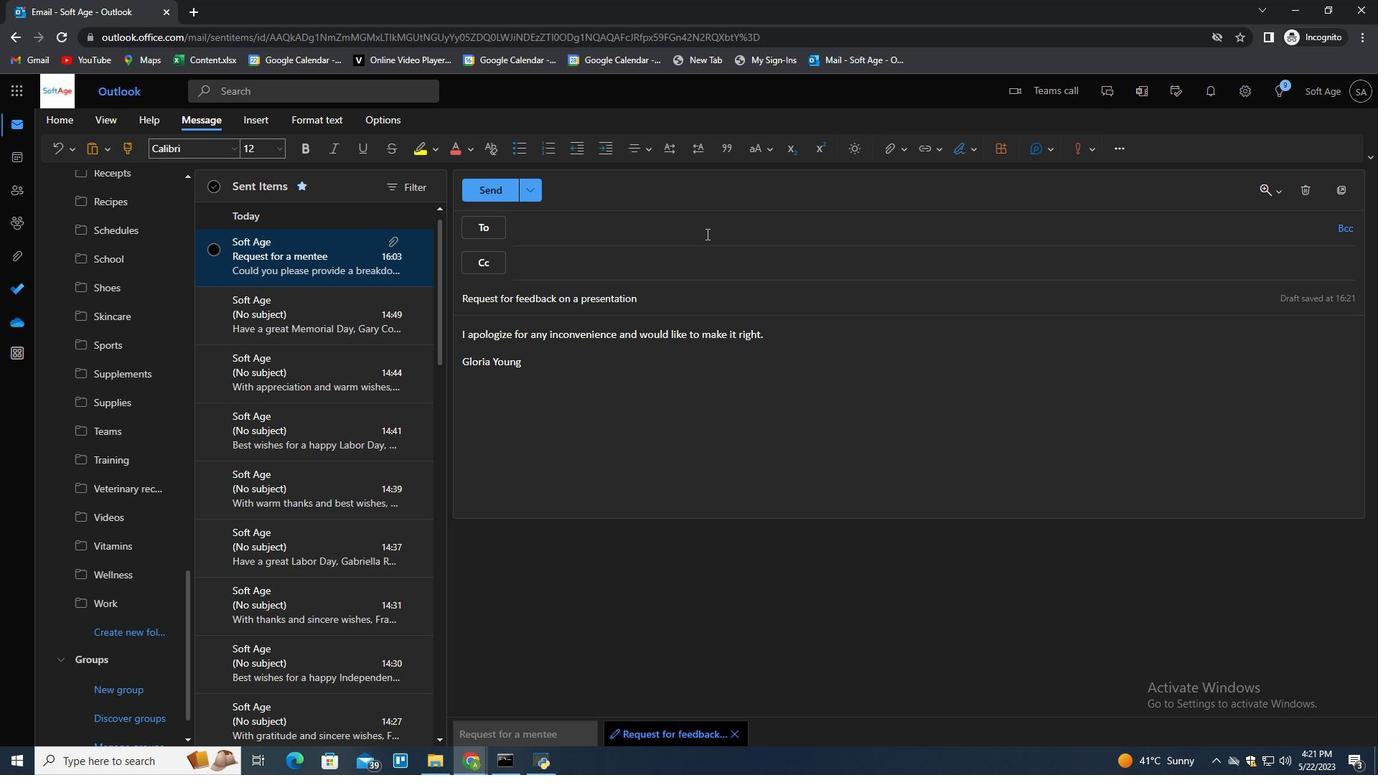 
Action: Key pressed s
Screenshot: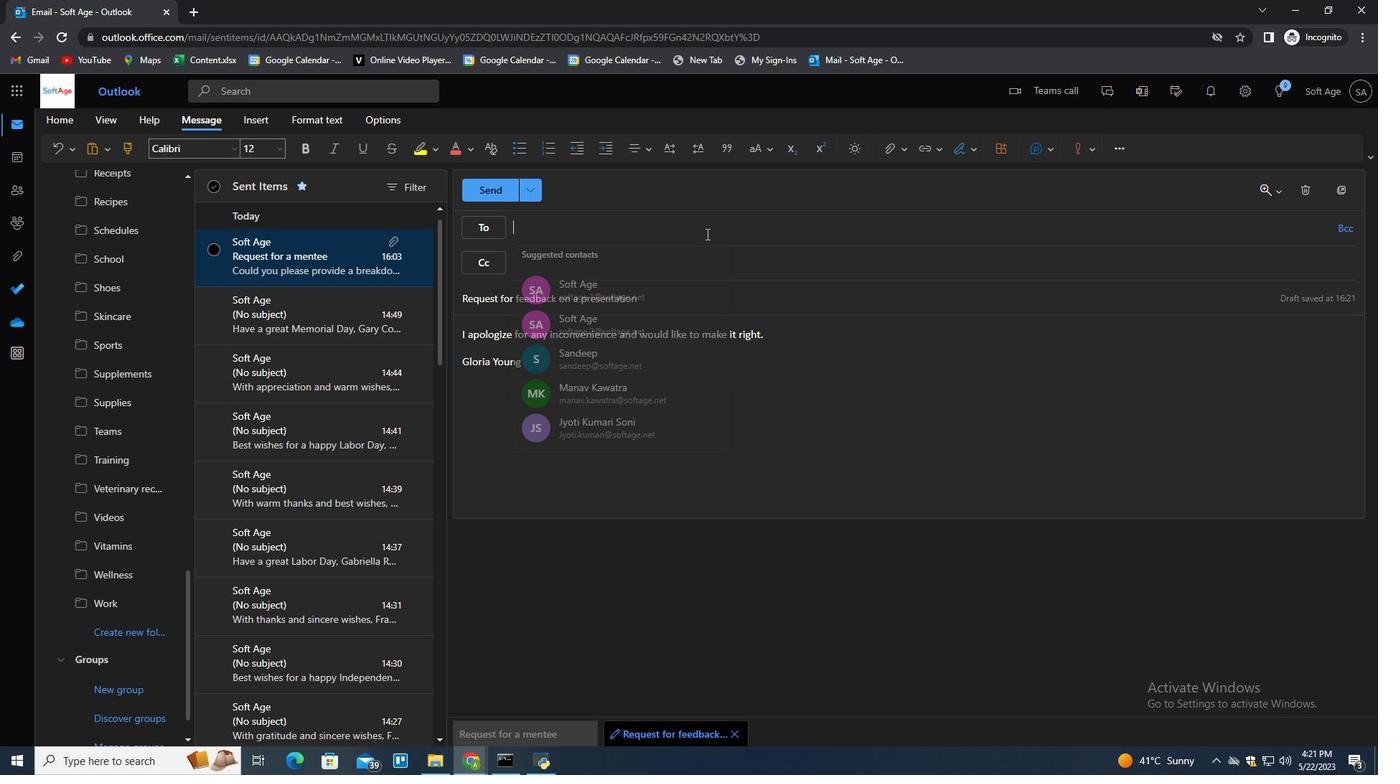 
Action: Mouse moved to (706, 233)
Screenshot: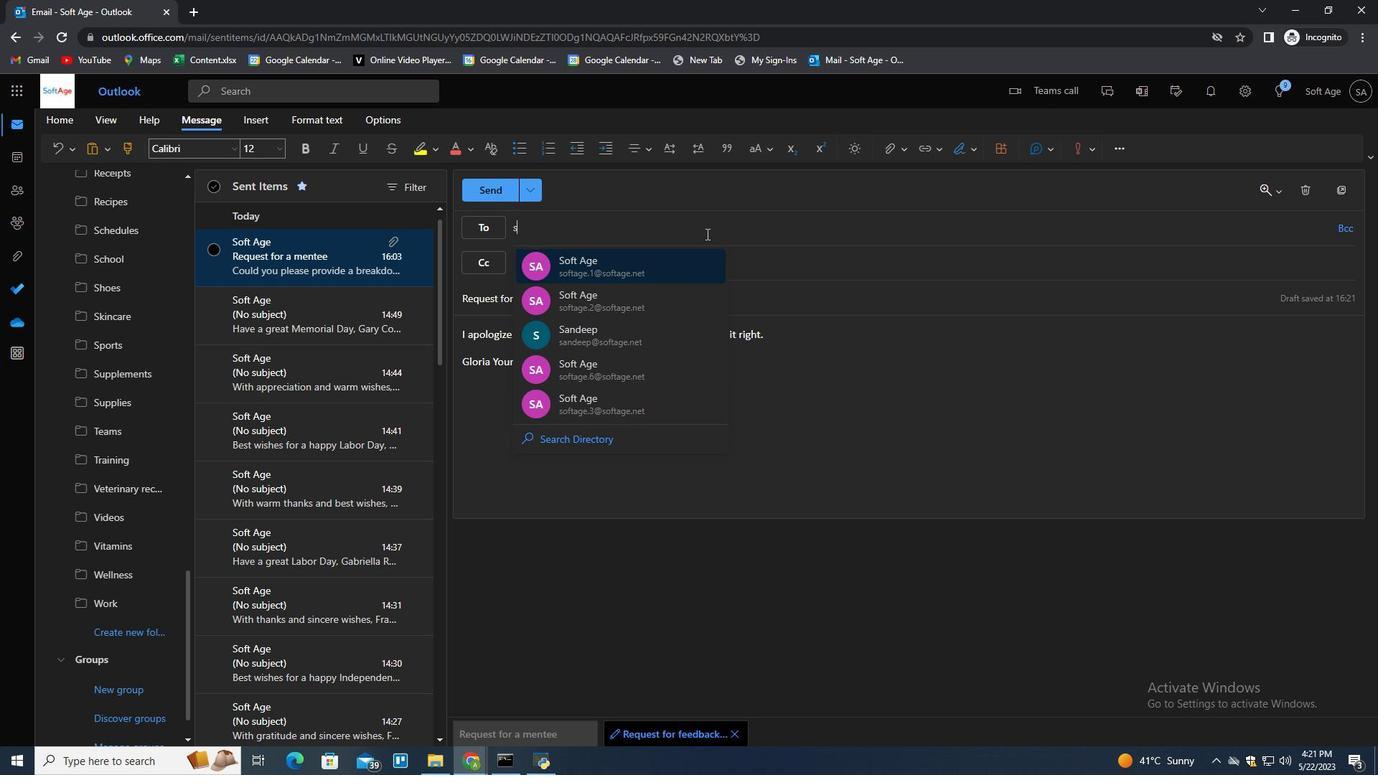 
Action: Key pressed oftage.2<Key.backspace>1<Key.shift>@softage.net<Key.enter>
Screenshot: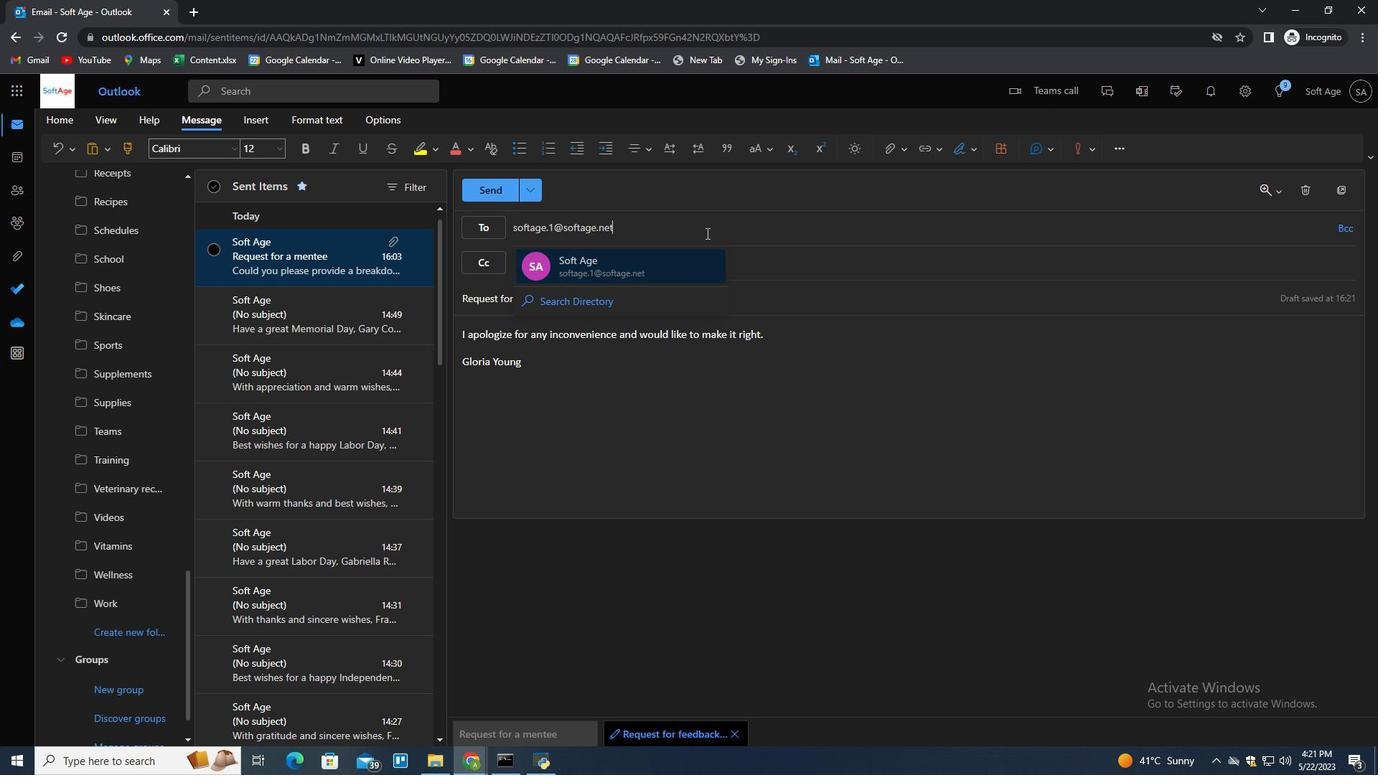
Action: Mouse moved to (889, 143)
Screenshot: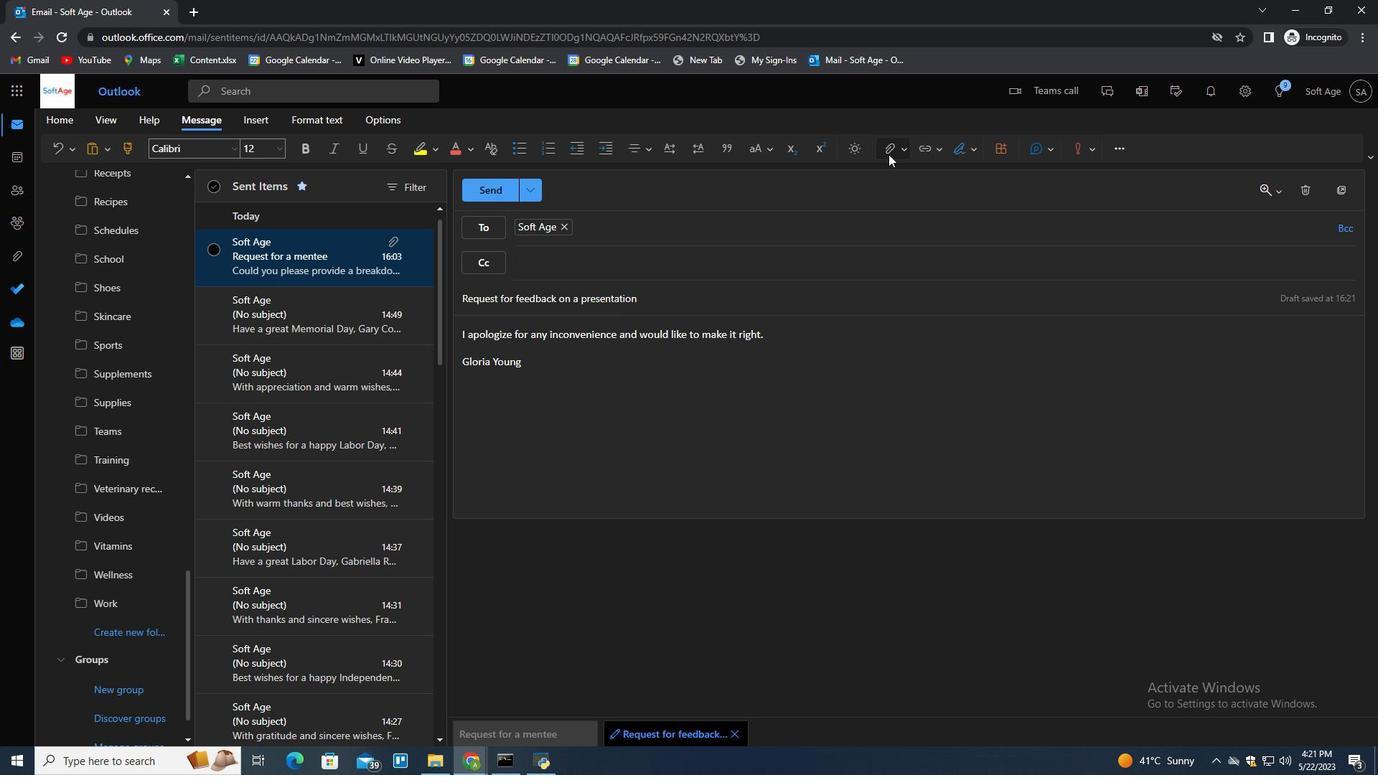 
Action: Mouse pressed left at (889, 143)
Screenshot: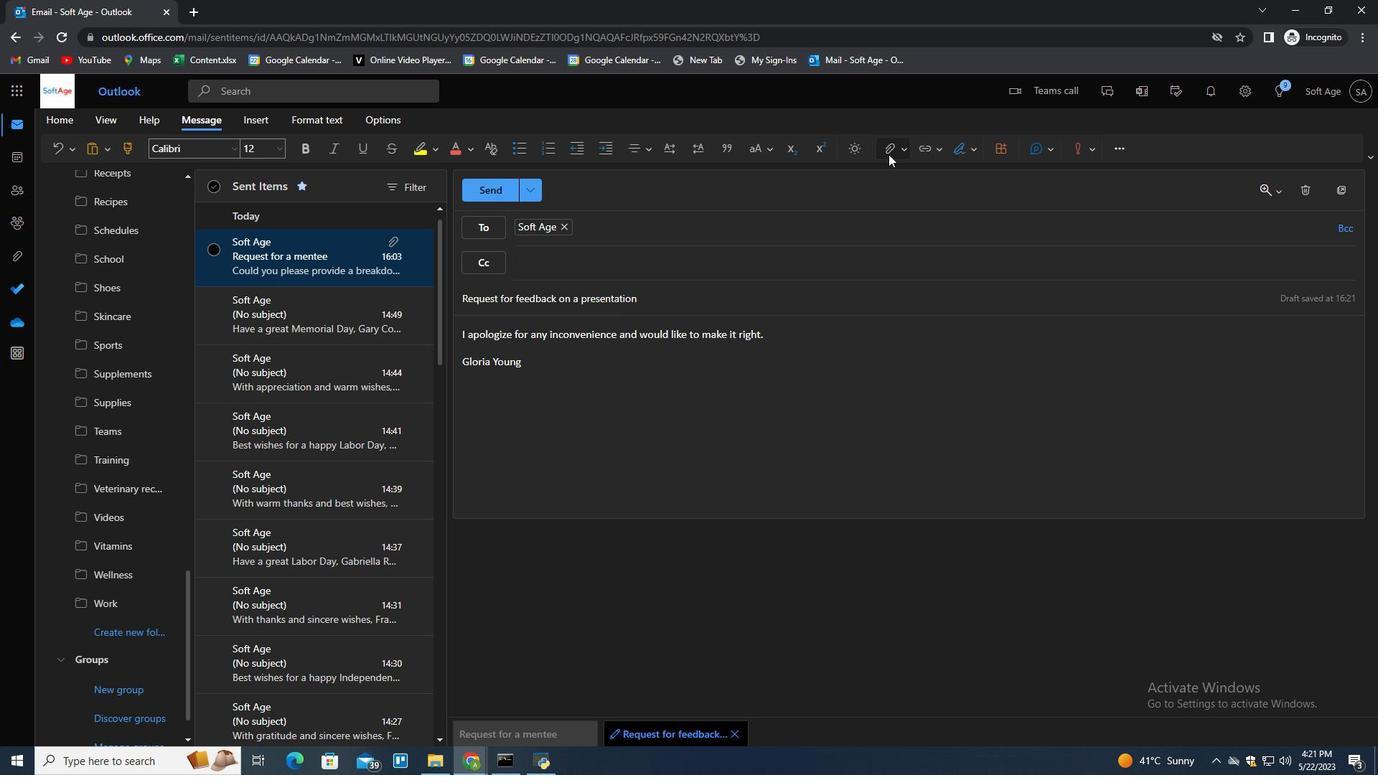 
Action: Mouse moved to (842, 178)
Screenshot: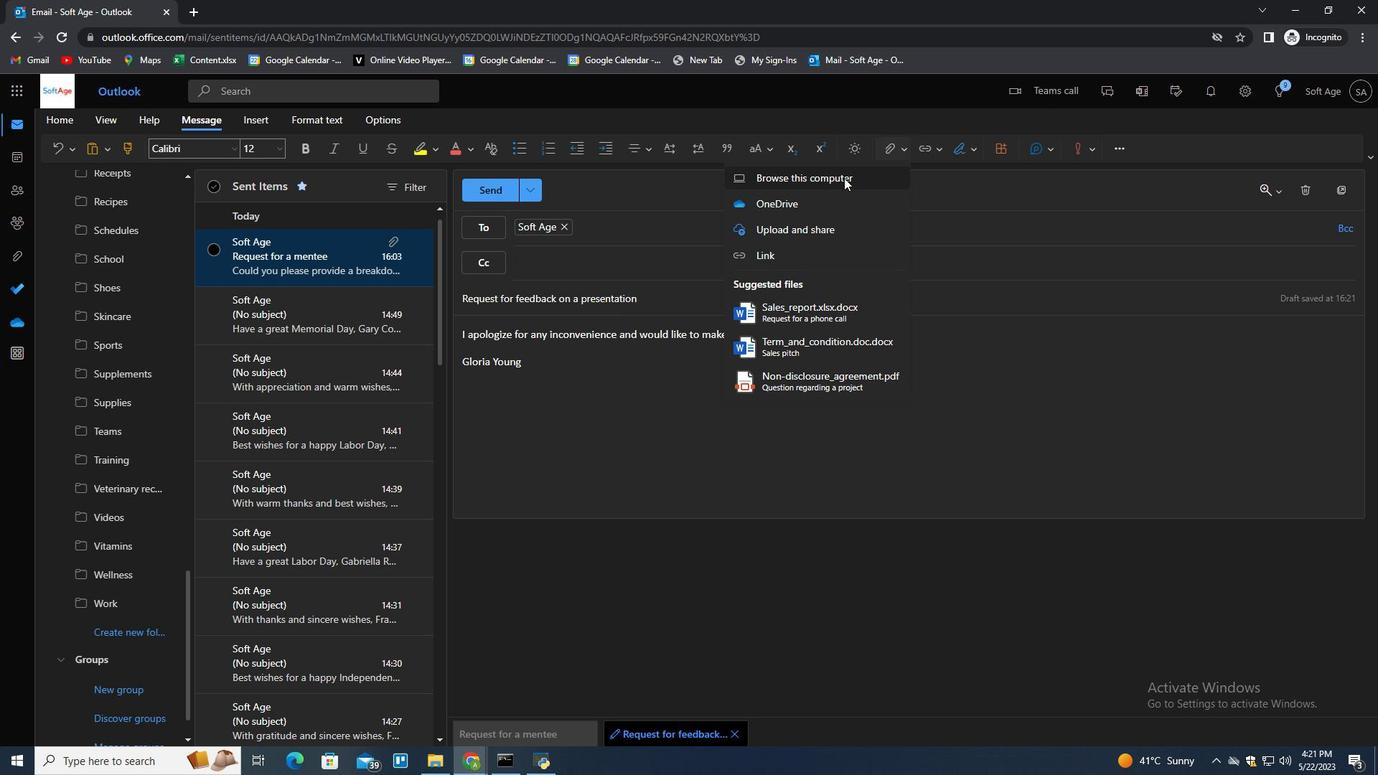
Action: Mouse pressed left at (842, 178)
Screenshot: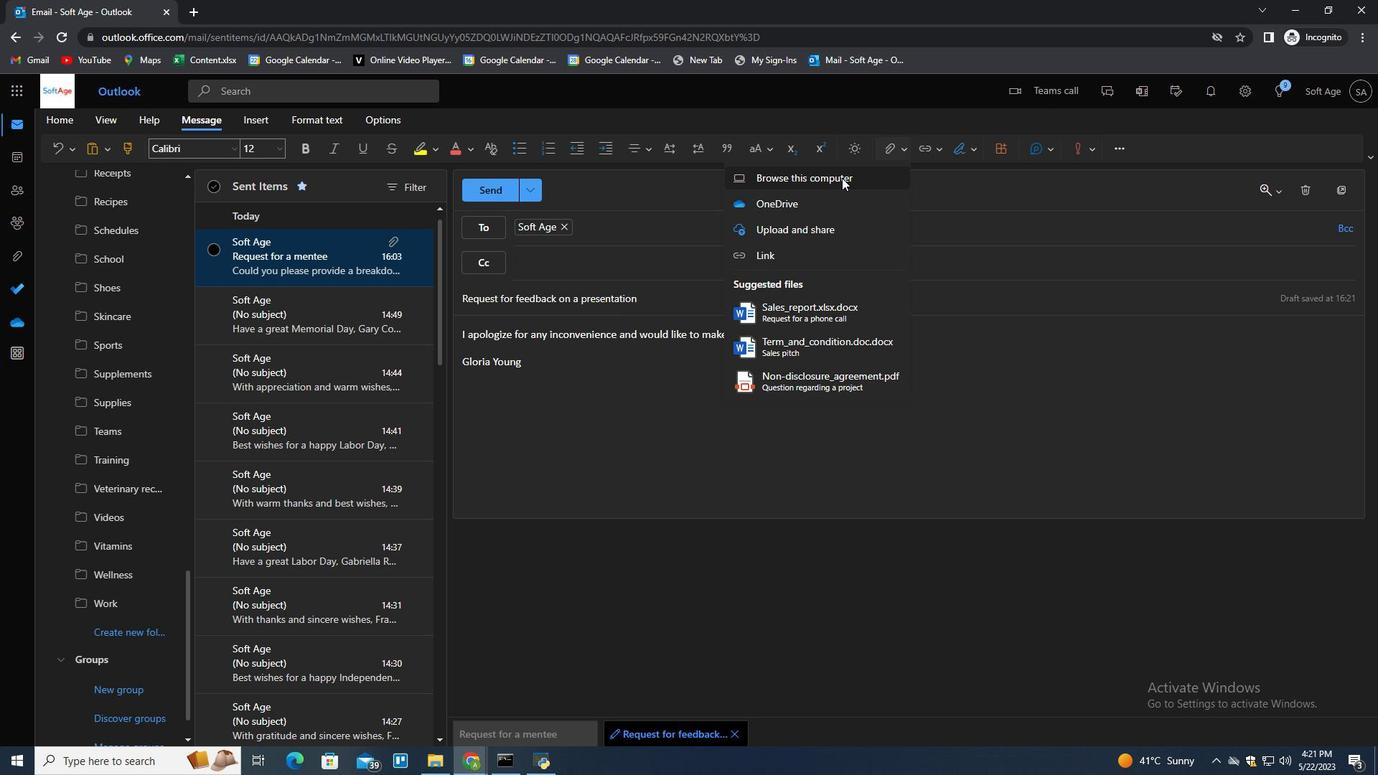 
Action: Mouse moved to (313, 257)
Screenshot: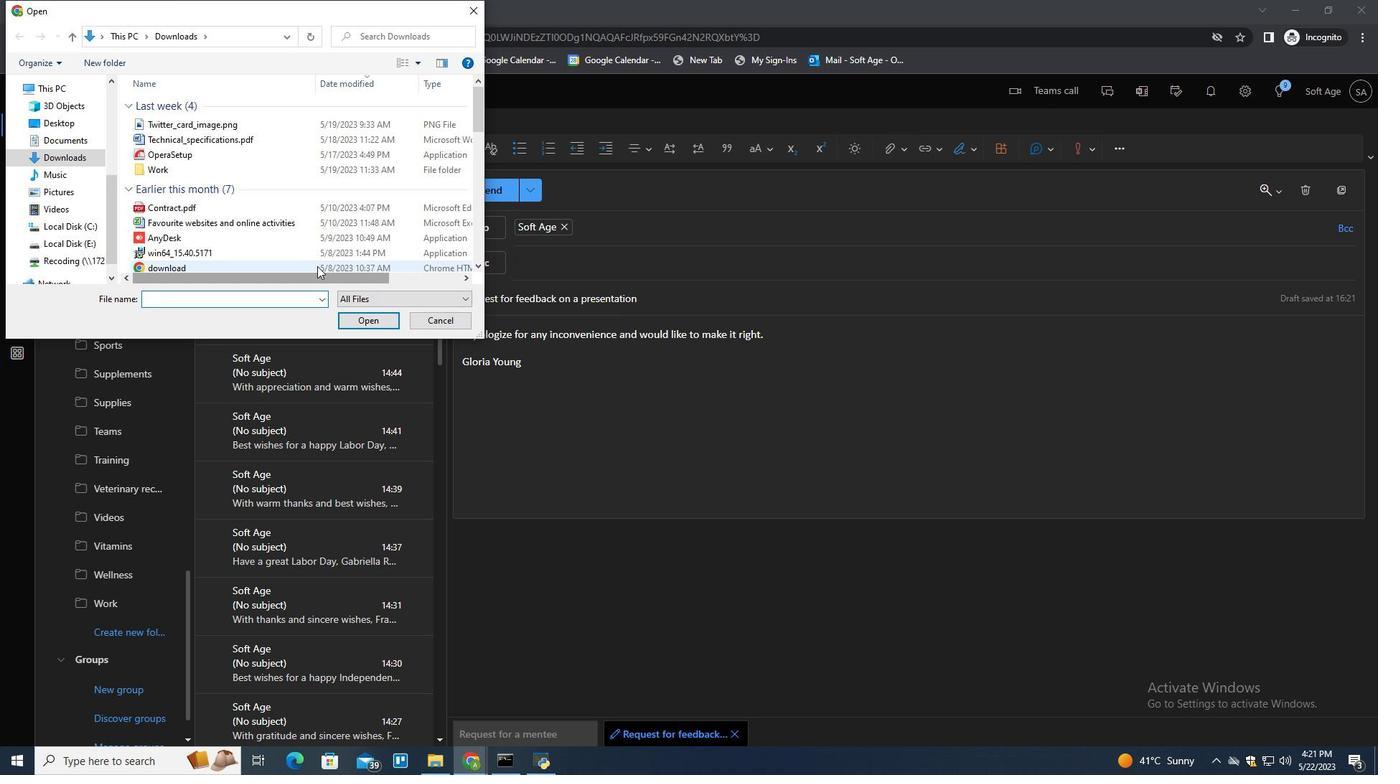 
Action: Mouse scrolled (313, 257) with delta (0, 0)
Screenshot: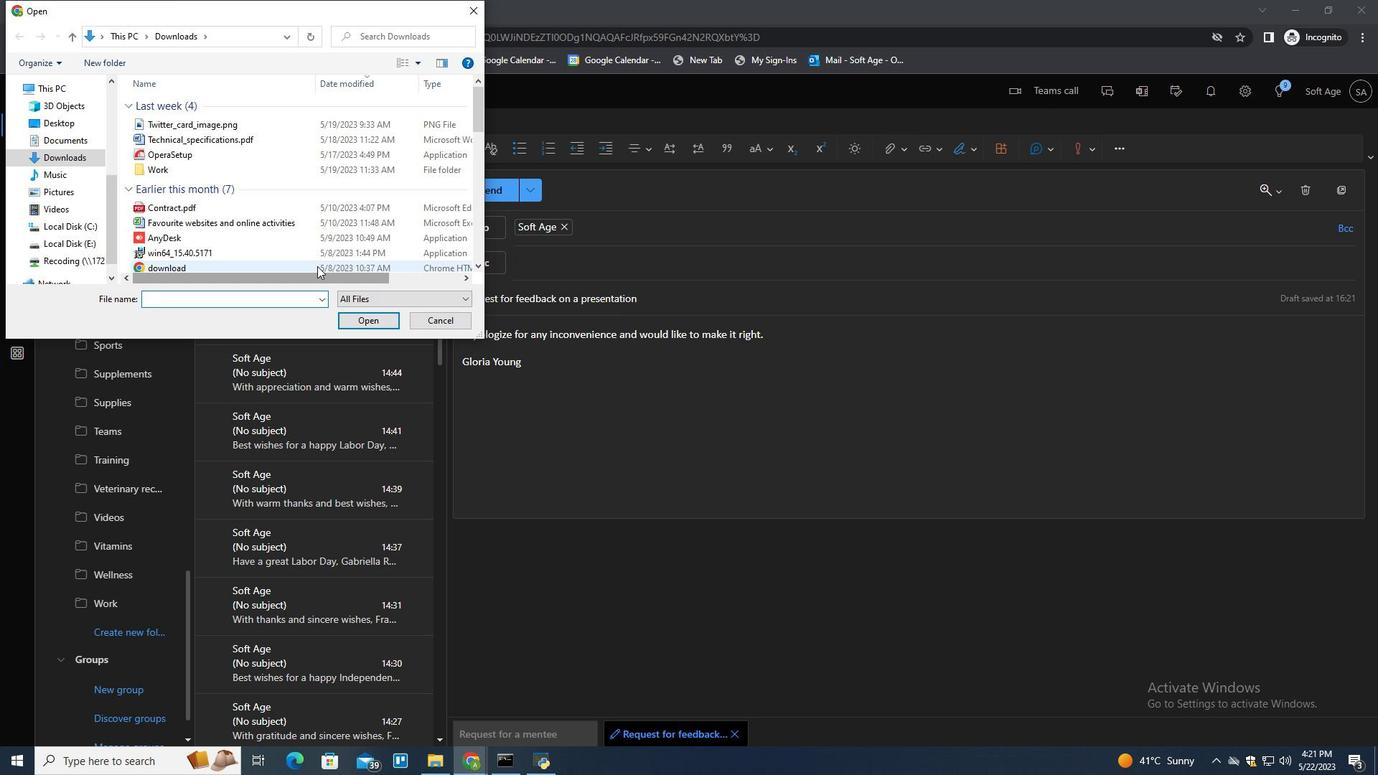 
Action: Mouse scrolled (313, 257) with delta (0, 0)
Screenshot: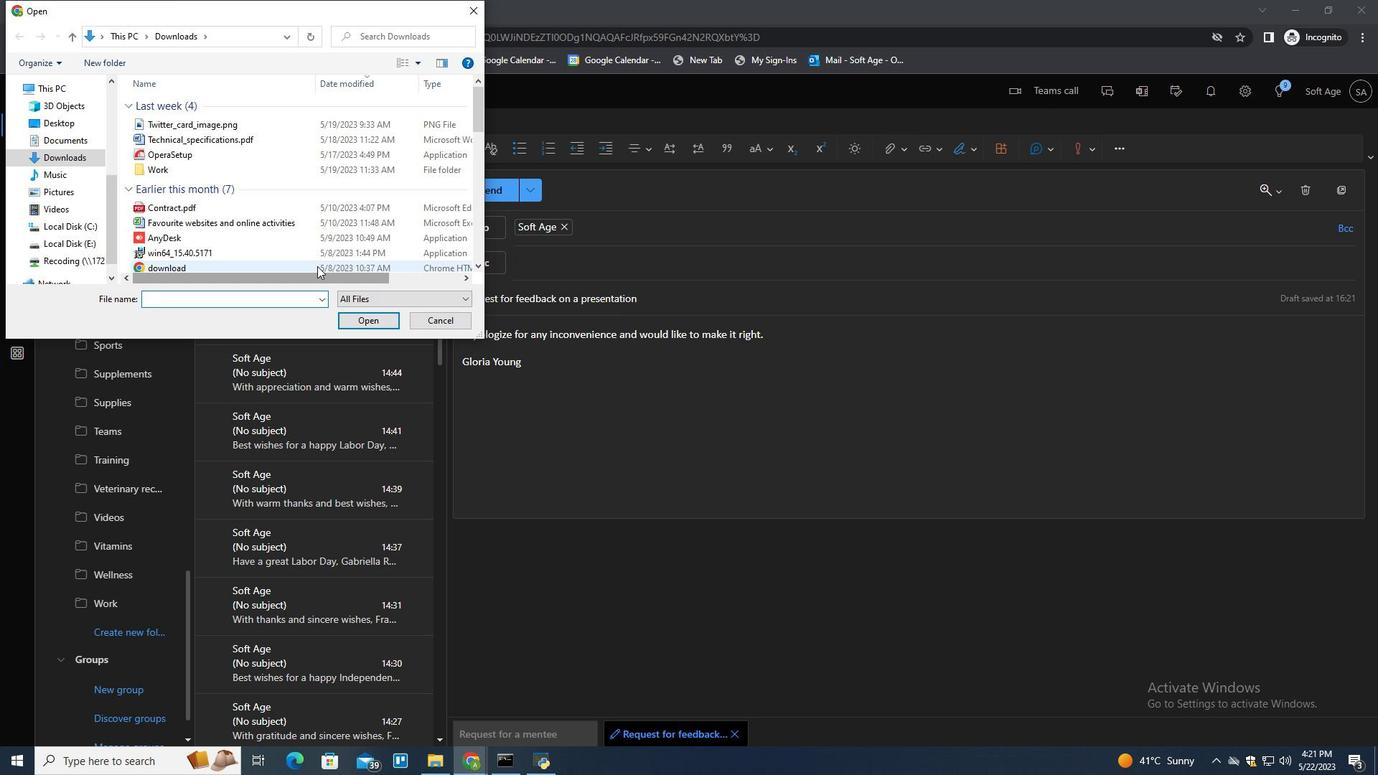 
Action: Mouse scrolled (313, 257) with delta (0, 0)
Screenshot: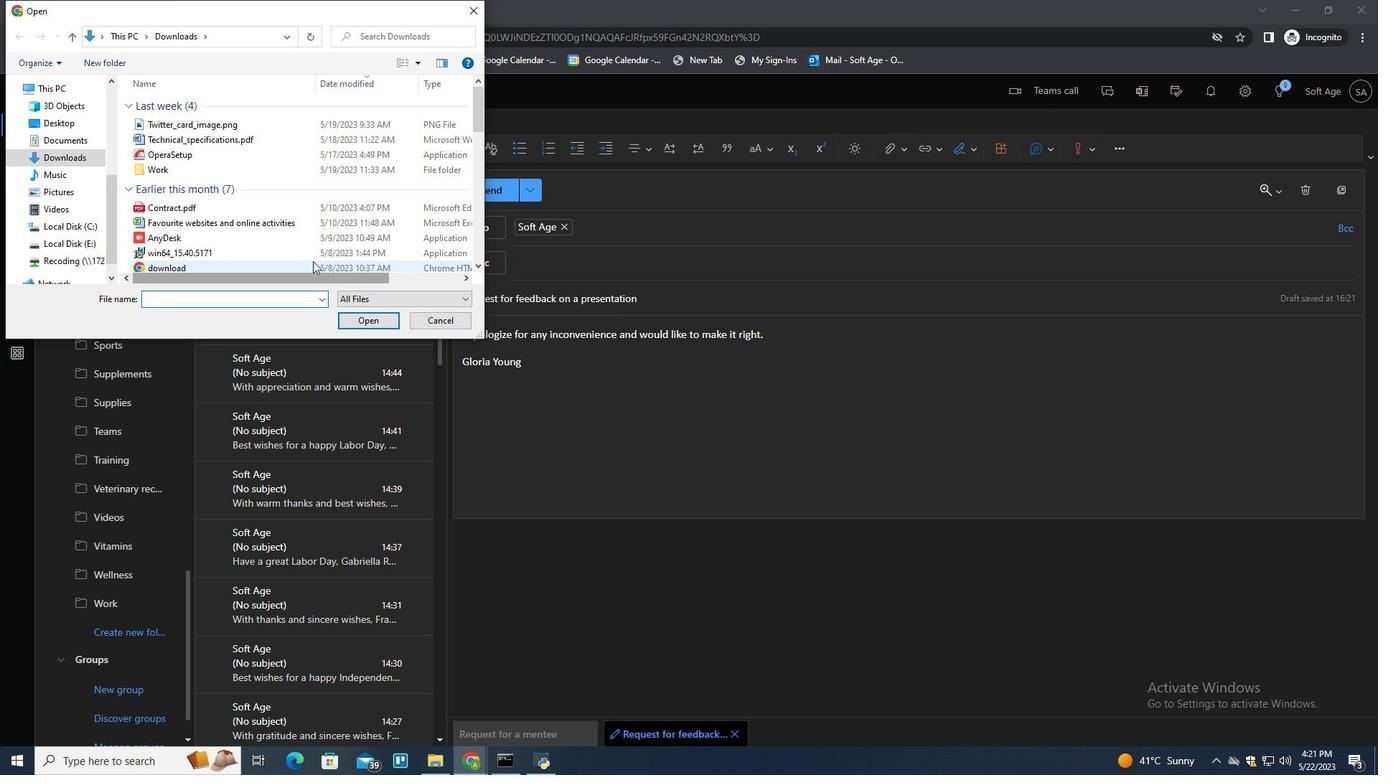 
Action: Mouse scrolled (313, 257) with delta (0, 0)
Screenshot: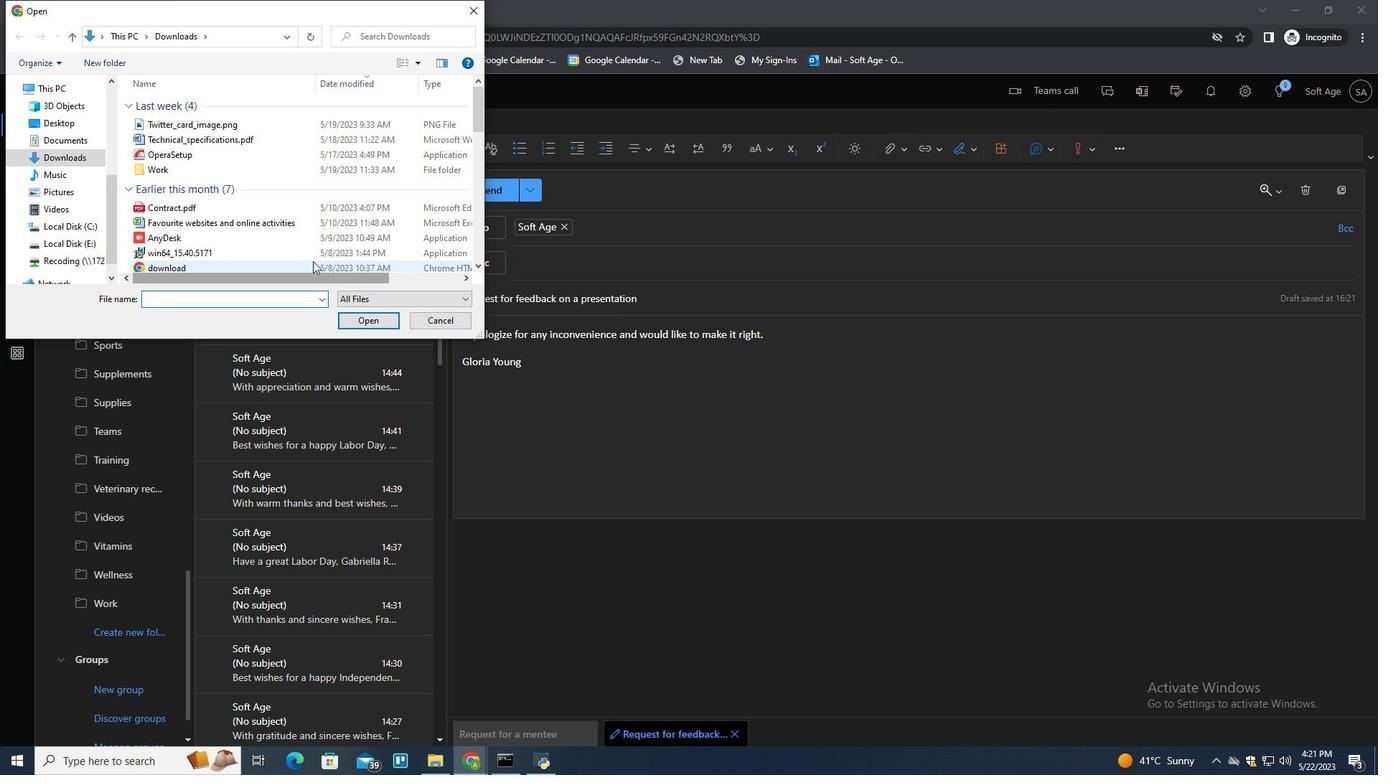 
Action: Mouse scrolled (313, 257) with delta (0, 0)
Screenshot: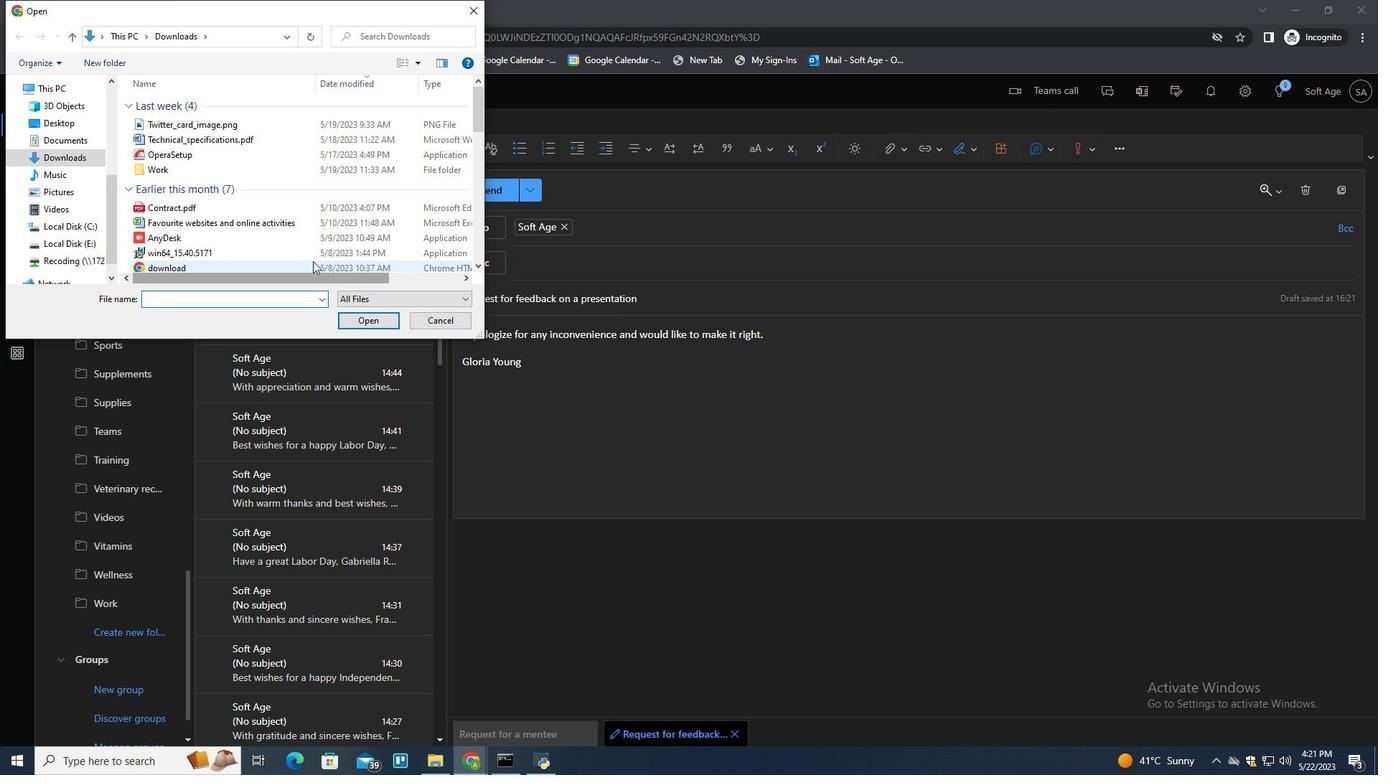 
Action: Mouse scrolled (313, 257) with delta (0, 0)
Screenshot: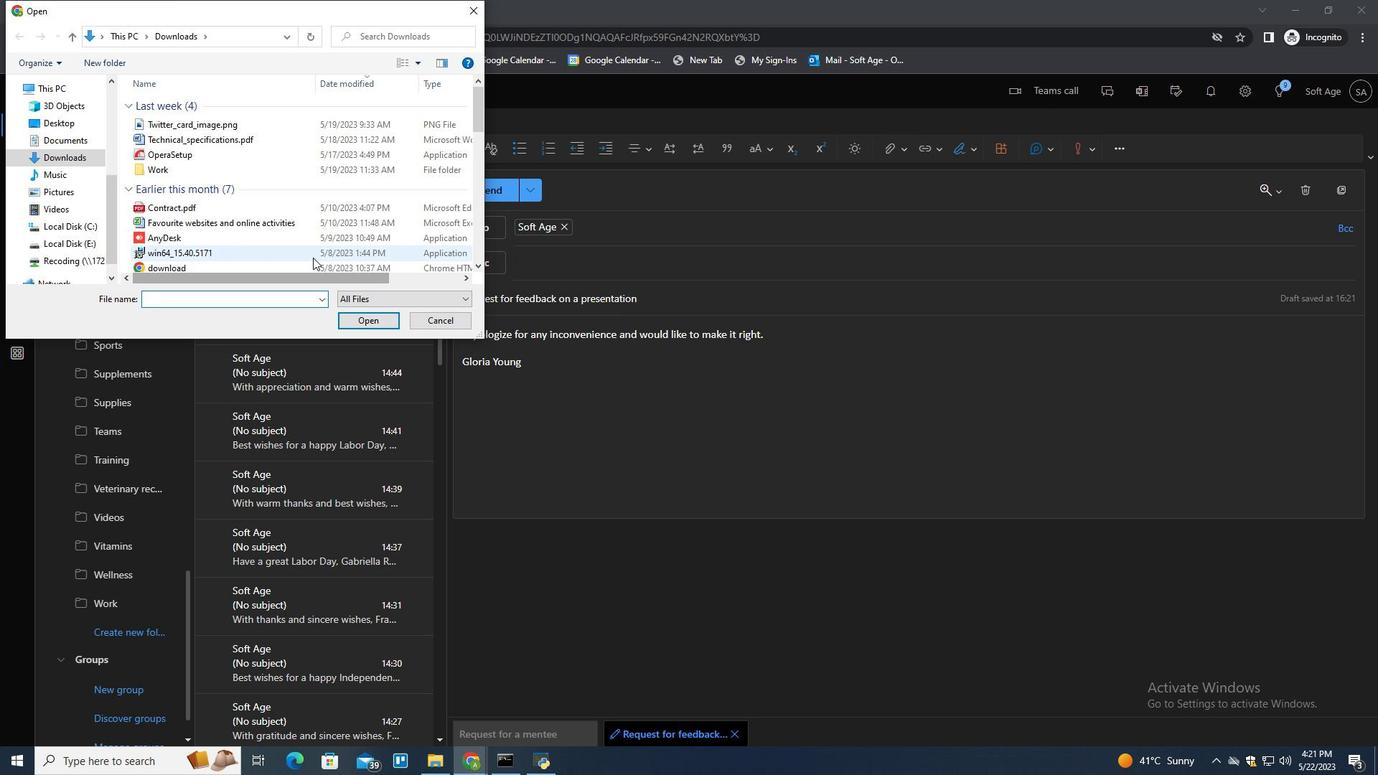 
Action: Mouse moved to (311, 252)
Screenshot: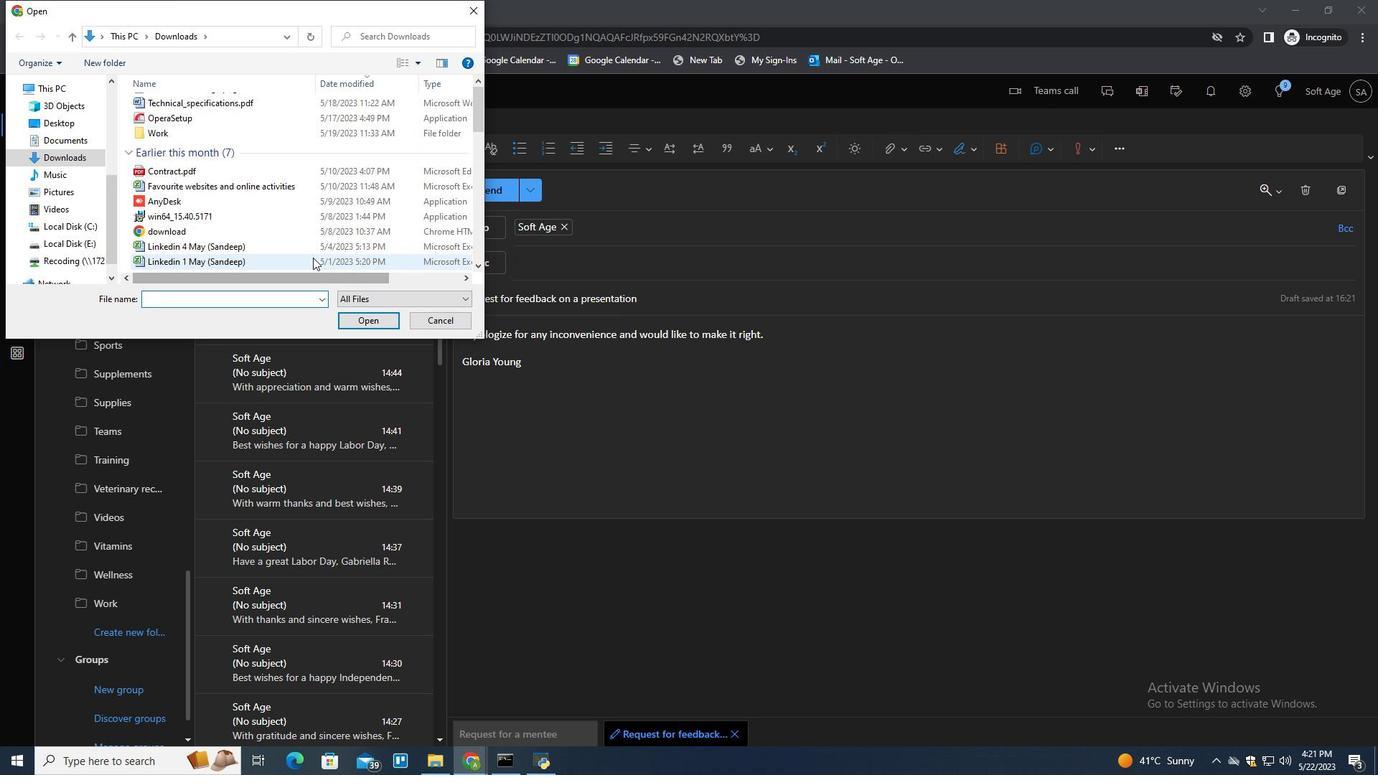 
Action: Mouse scrolled (311, 252) with delta (0, 0)
Screenshot: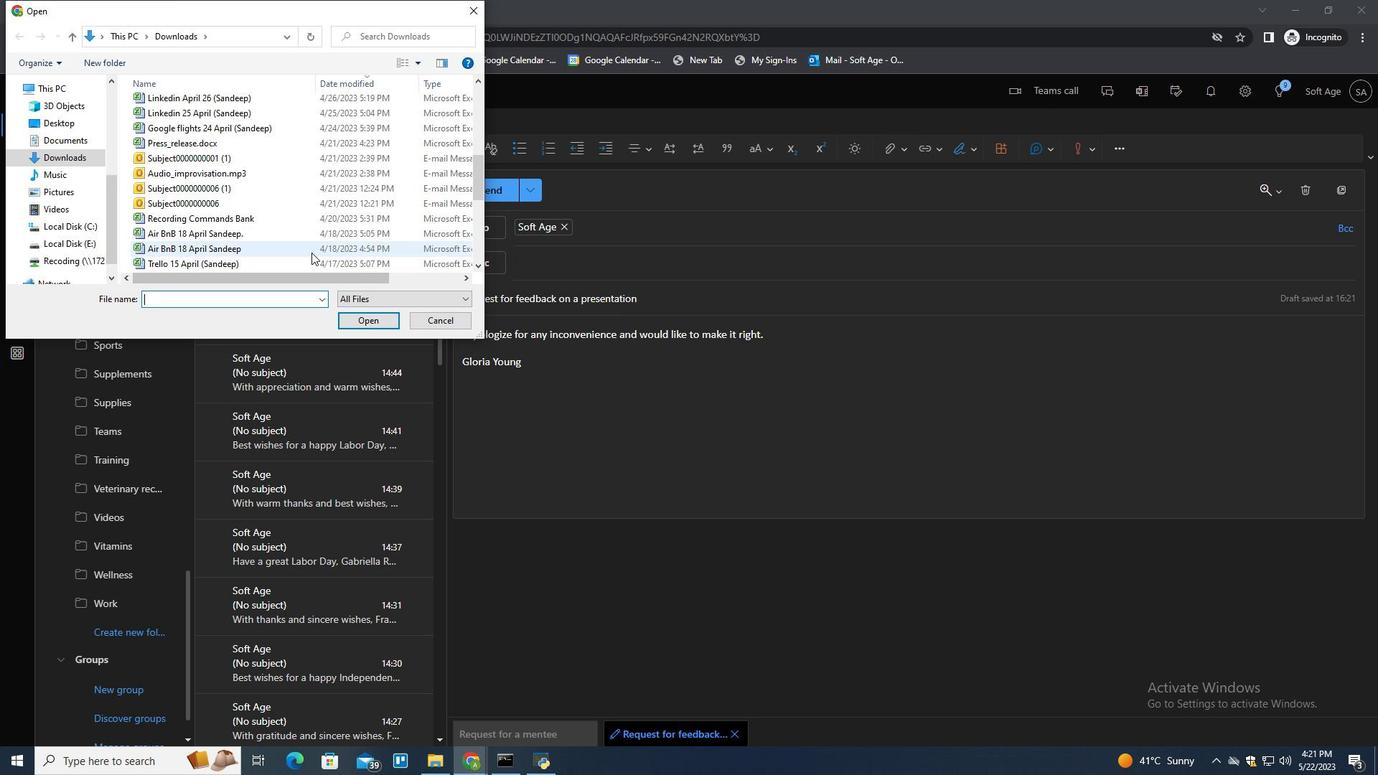 
Action: Mouse scrolled (311, 252) with delta (0, 0)
Screenshot: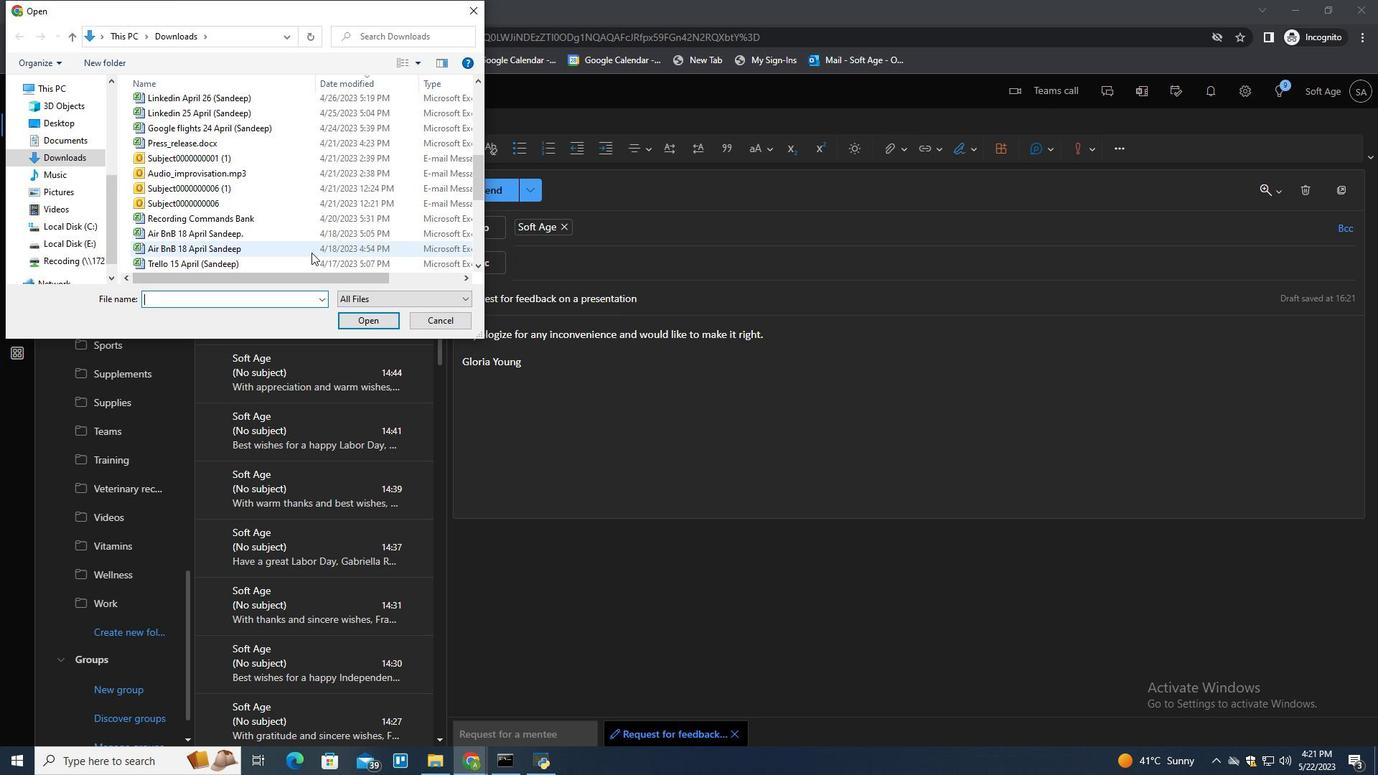 
Action: Mouse scrolled (311, 252) with delta (0, 0)
Screenshot: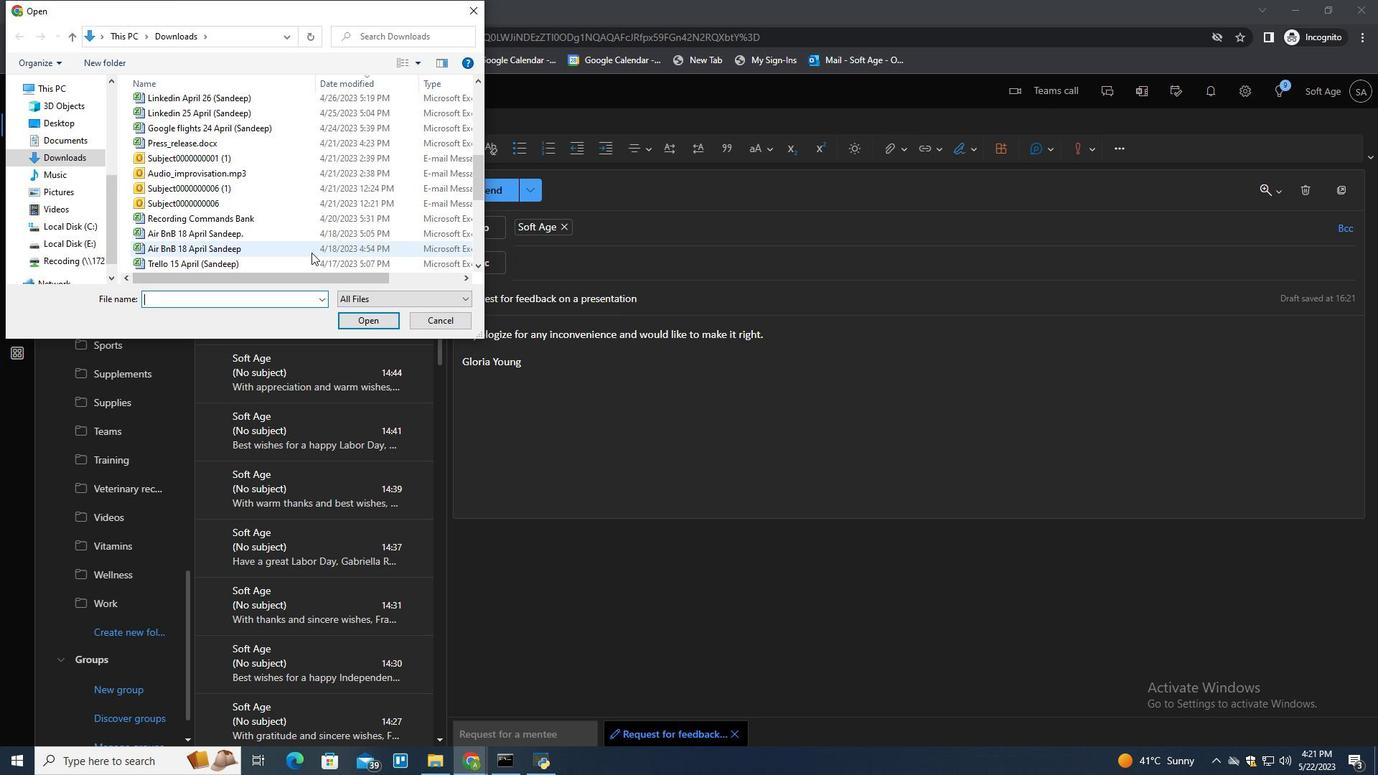 
Action: Mouse scrolled (311, 252) with delta (0, 0)
Screenshot: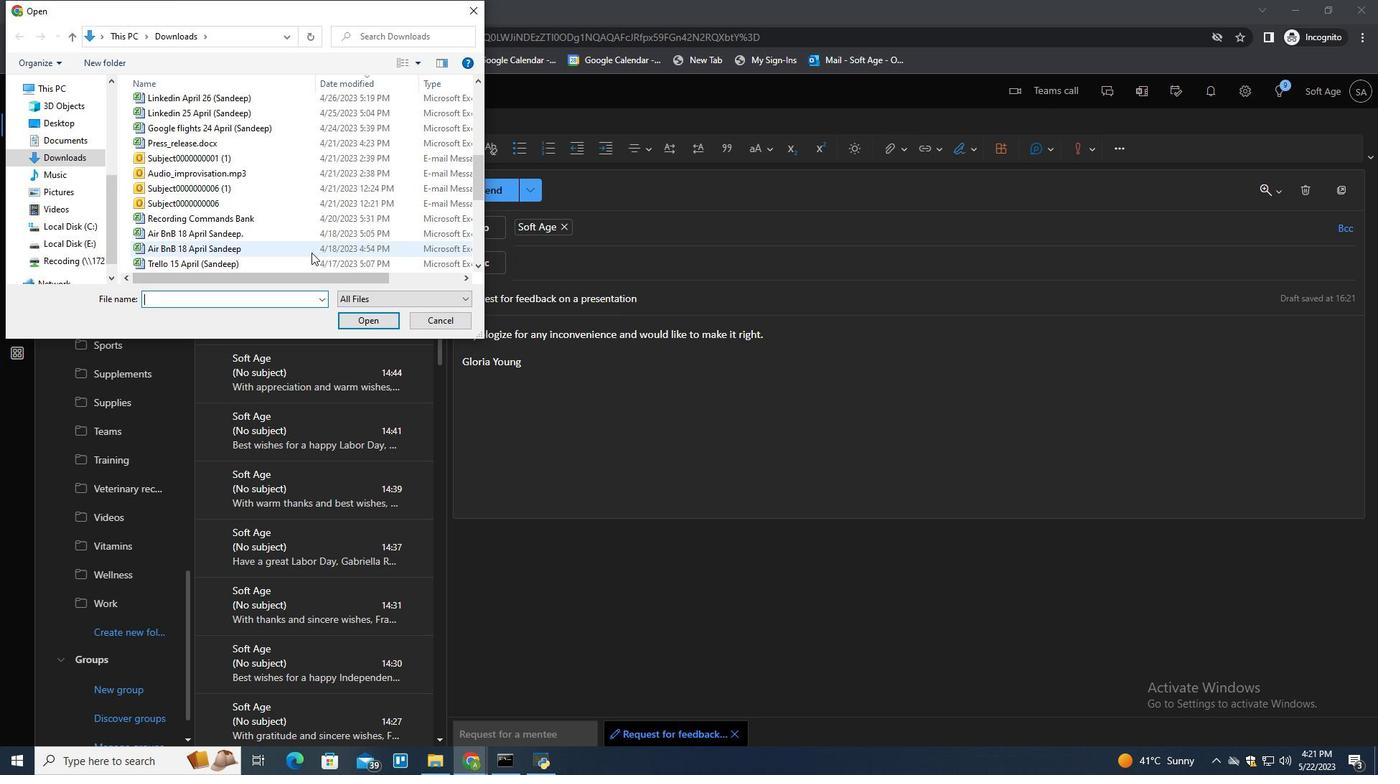 
Action: Mouse scrolled (311, 252) with delta (0, 0)
Screenshot: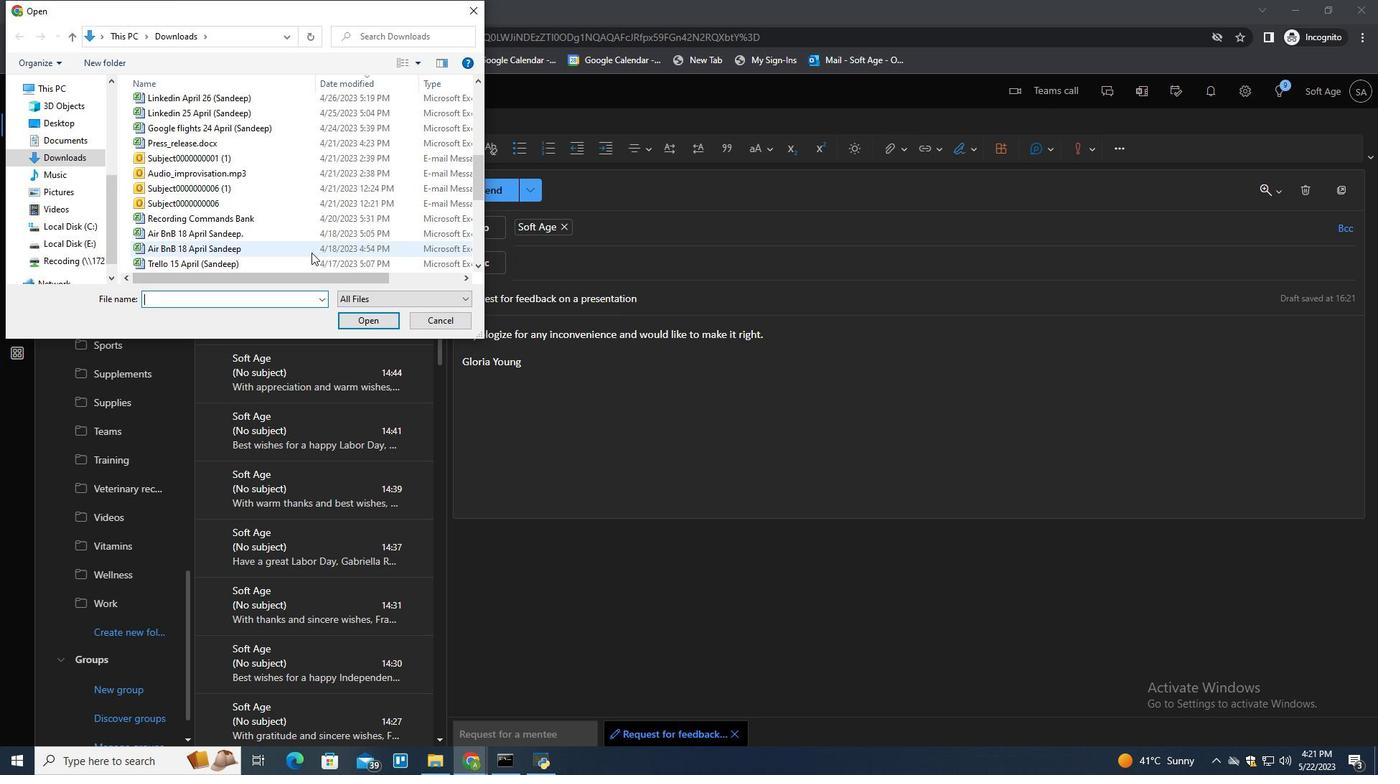 
Action: Mouse scrolled (311, 252) with delta (0, 0)
Screenshot: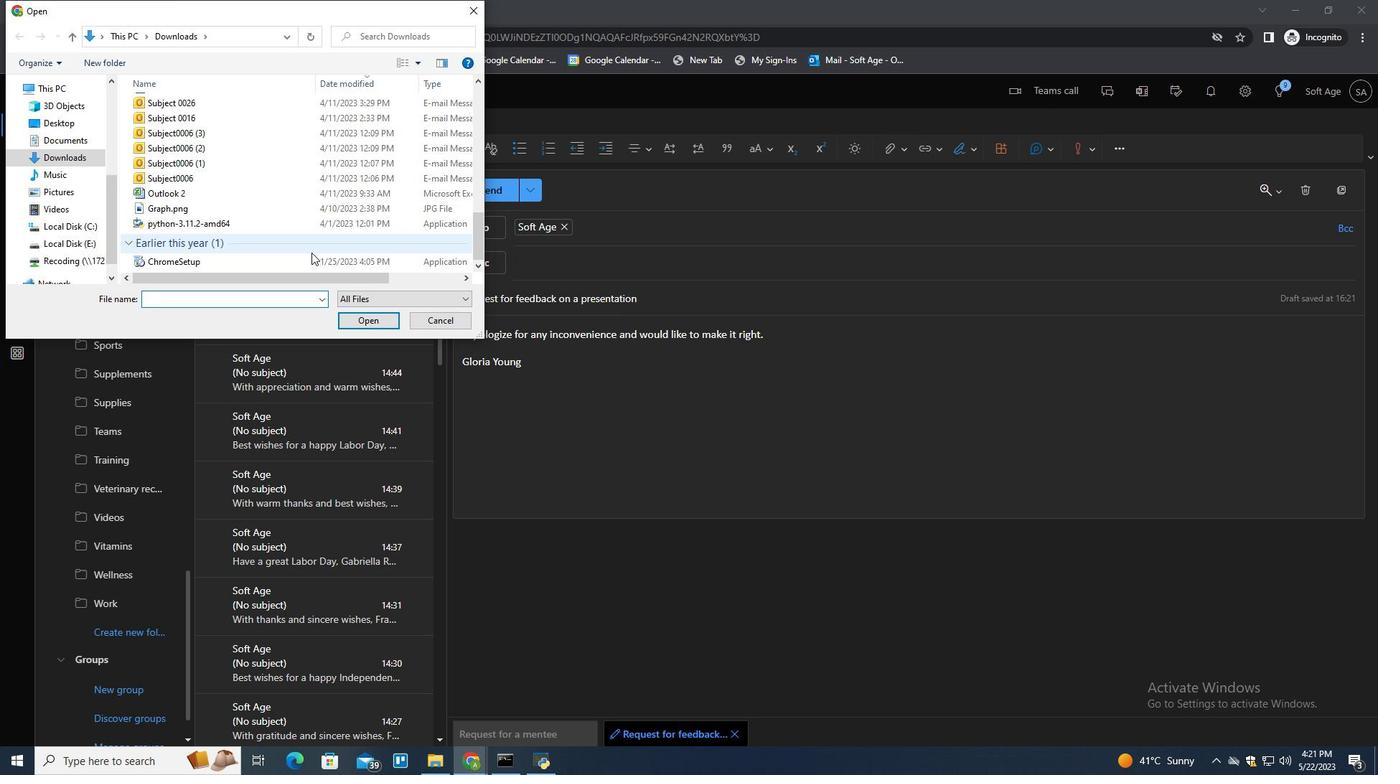 
Action: Mouse scrolled (311, 252) with delta (0, 0)
Screenshot: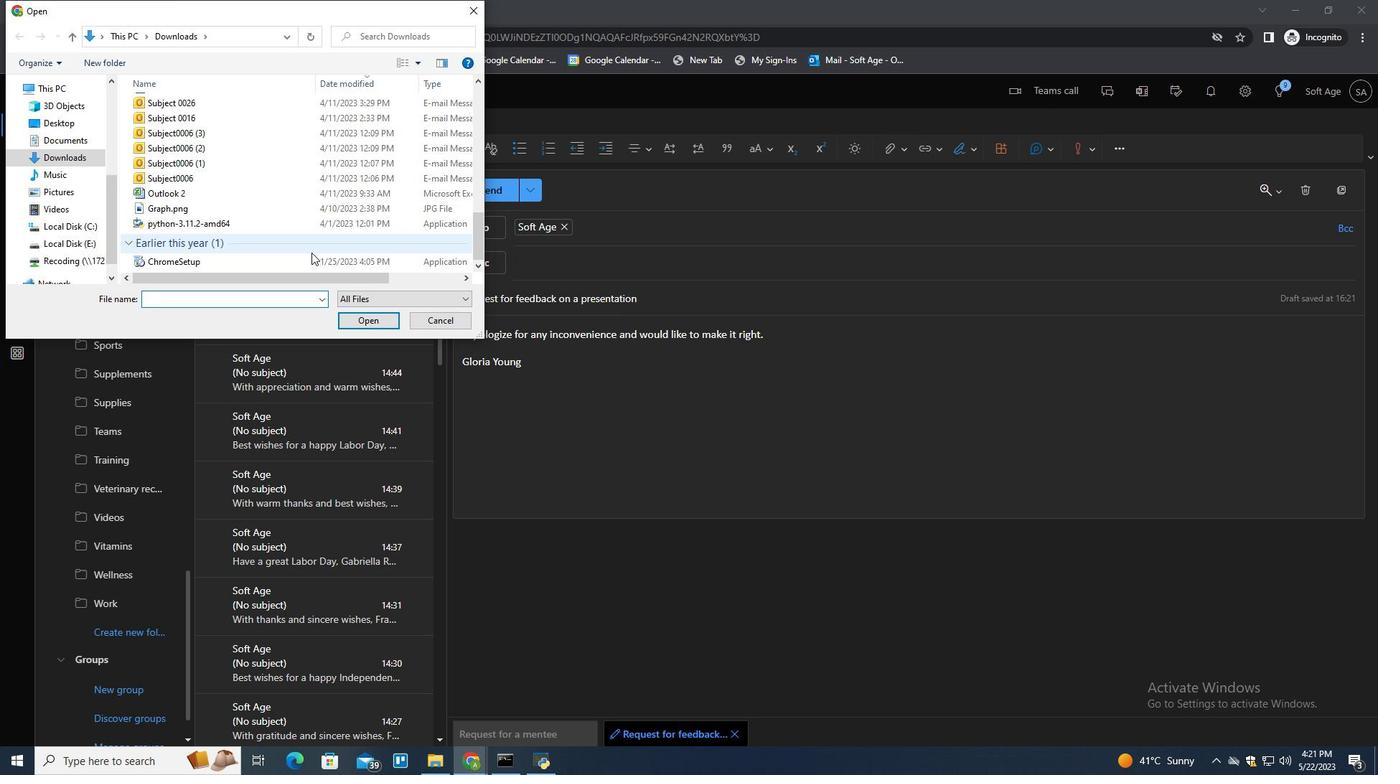 
Action: Mouse scrolled (311, 252) with delta (0, 0)
Screenshot: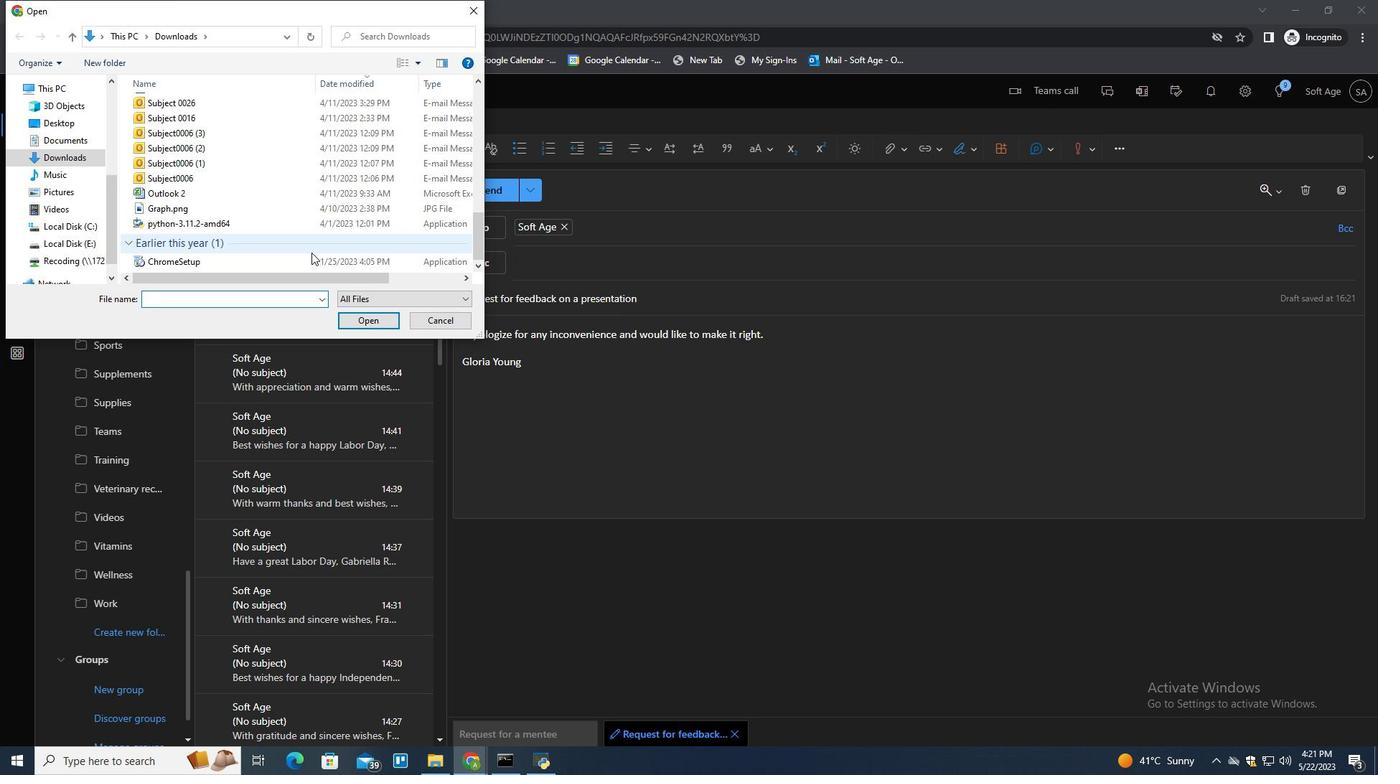 
Action: Mouse scrolled (311, 252) with delta (0, 0)
Screenshot: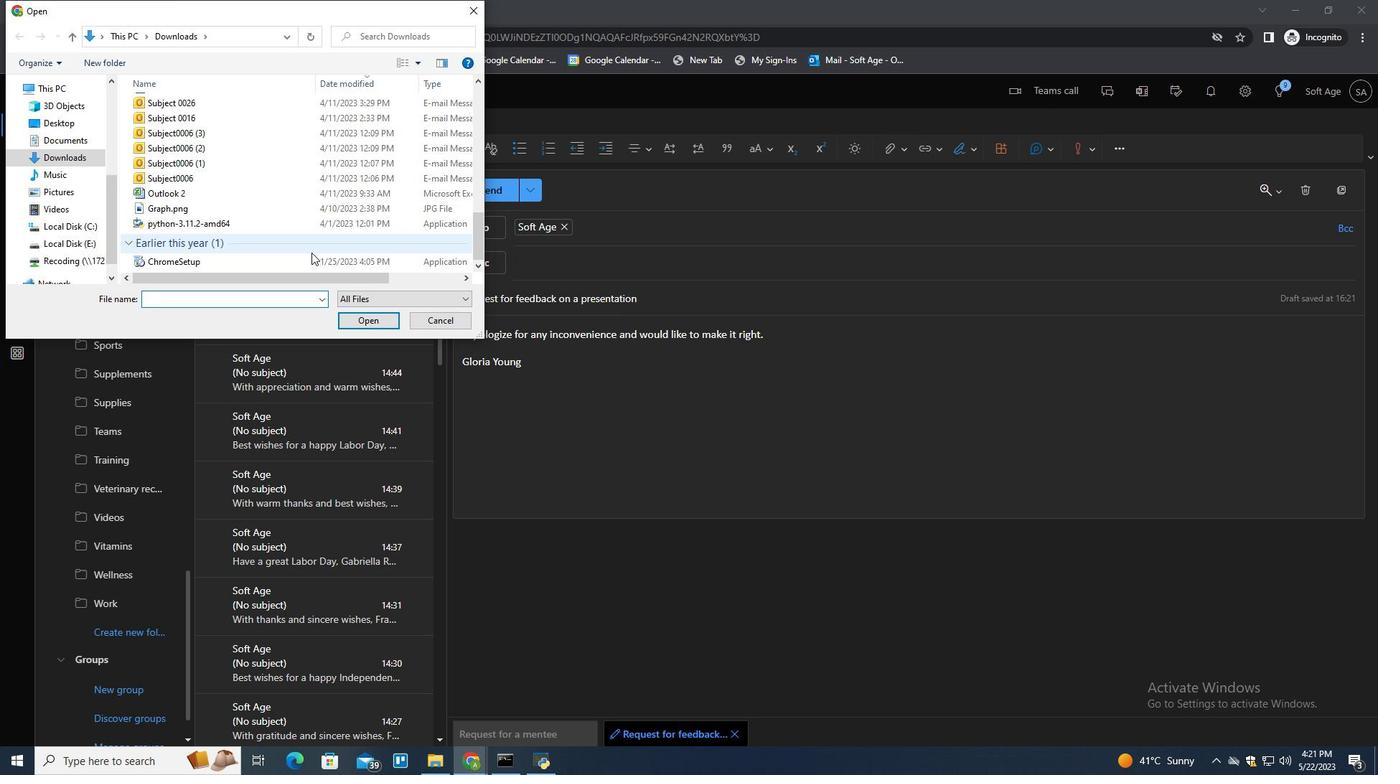 
Action: Mouse scrolled (311, 252) with delta (0, 0)
Screenshot: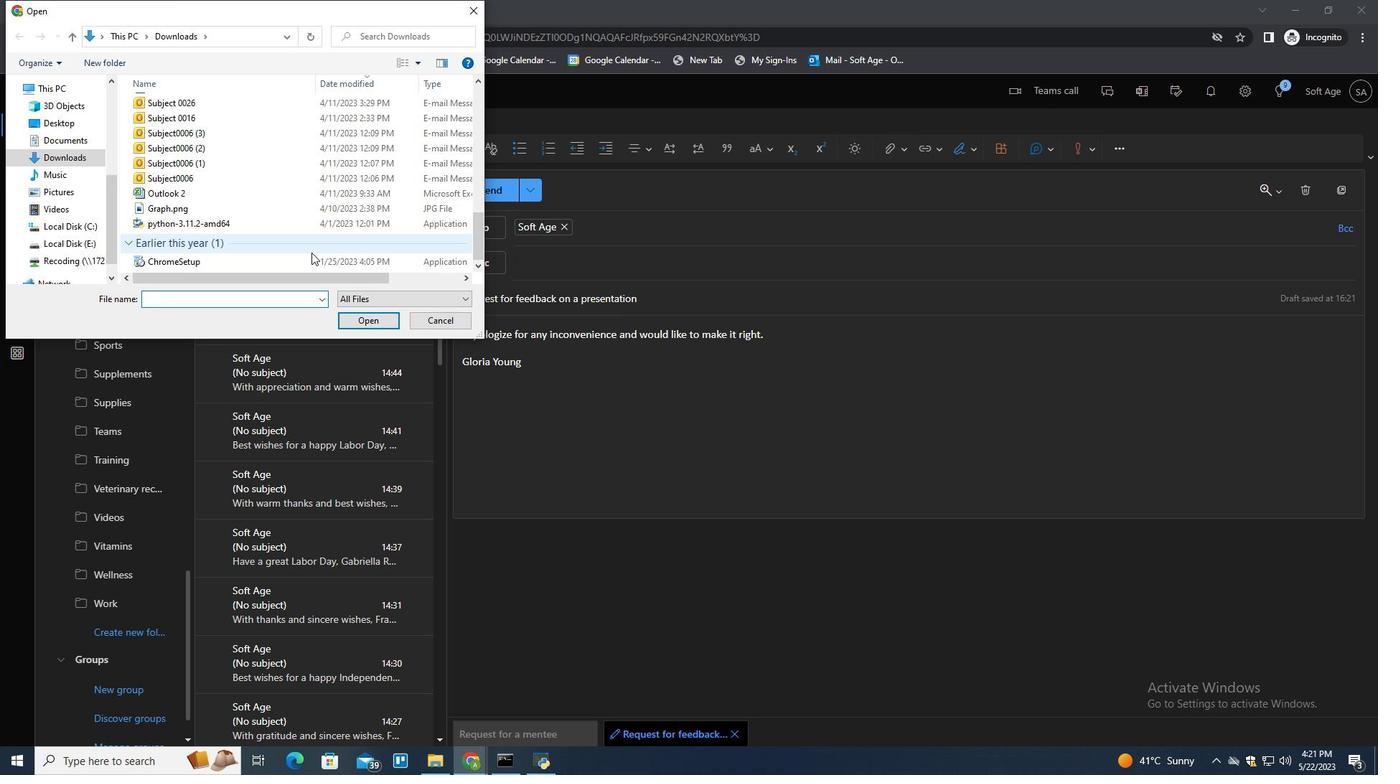 
Action: Mouse moved to (249, 214)
Screenshot: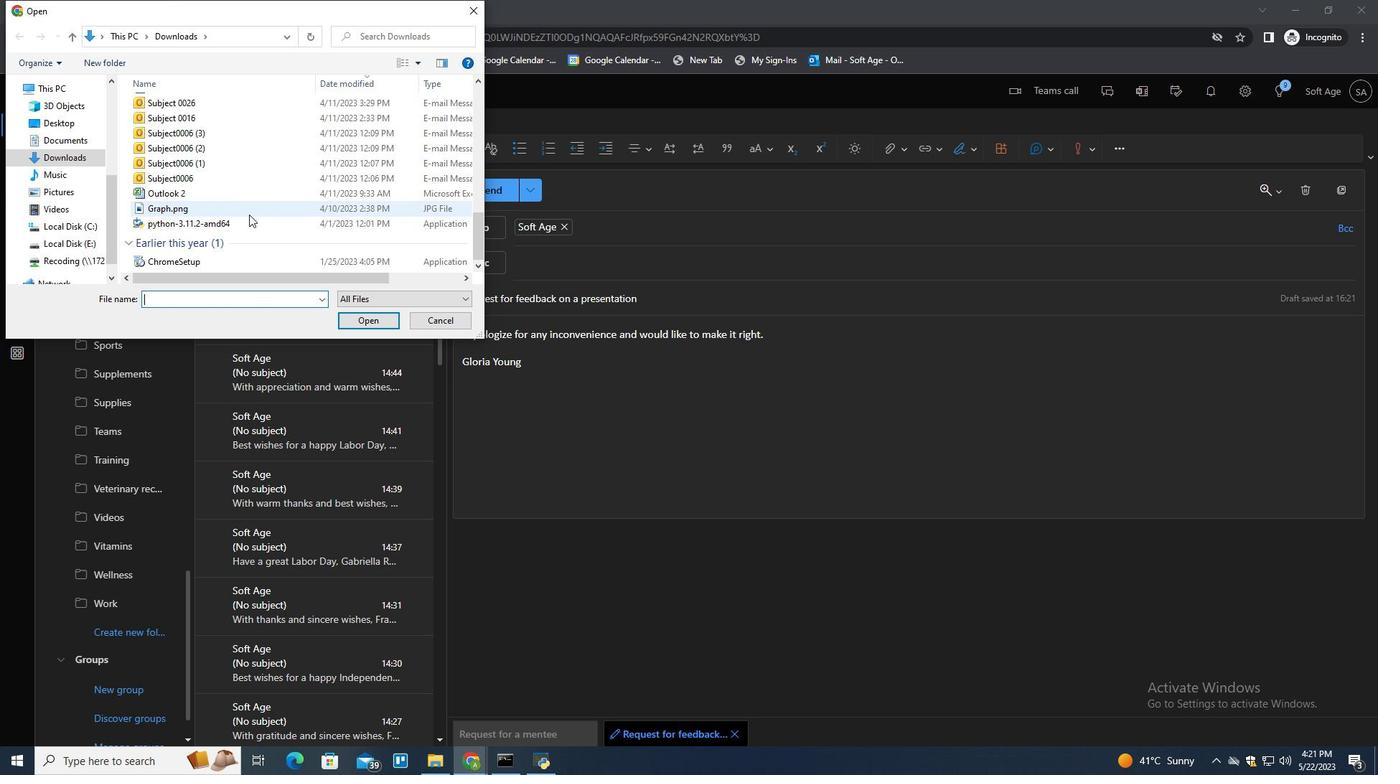 
Action: Mouse pressed left at (249, 214)
Screenshot: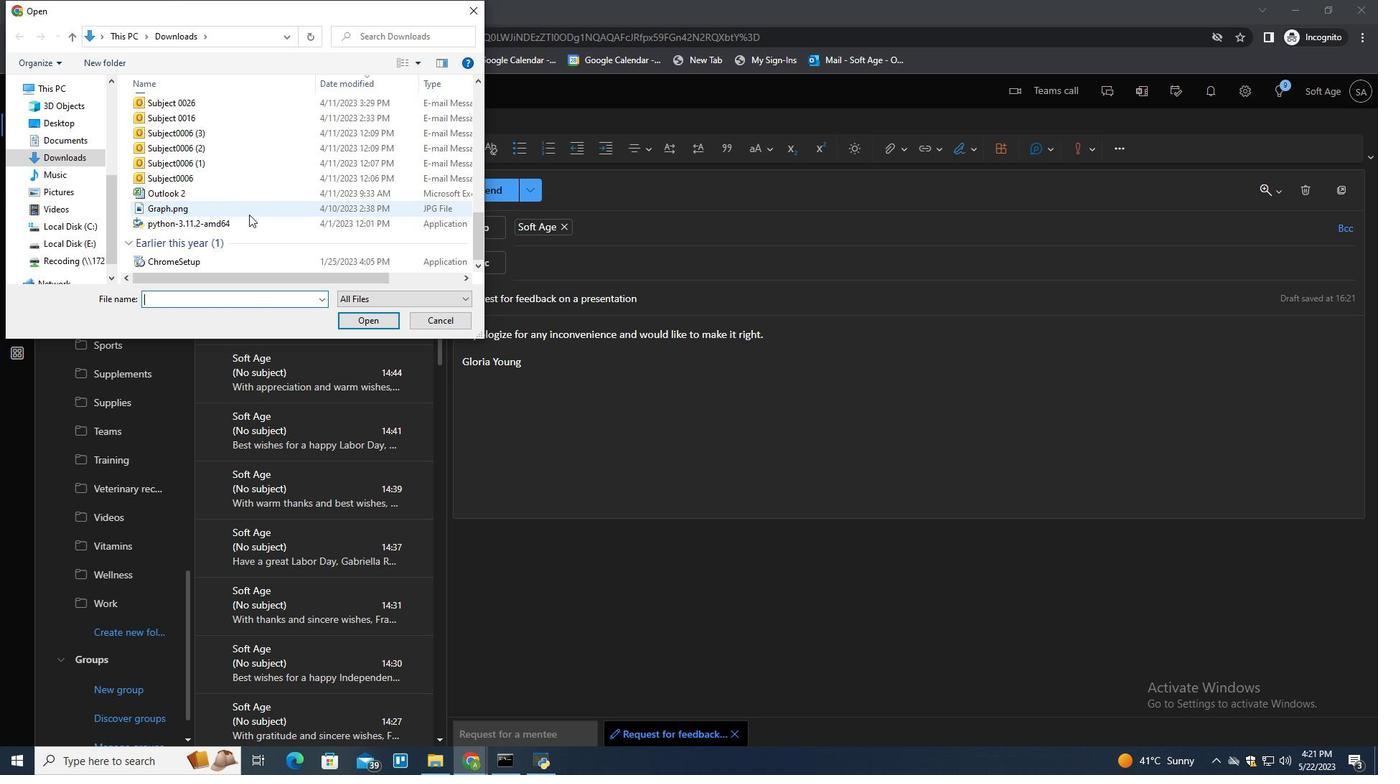 
Action: Key pressed <Key.f2><Key.shift>Promotional<Key.shift>_image.png
Screenshot: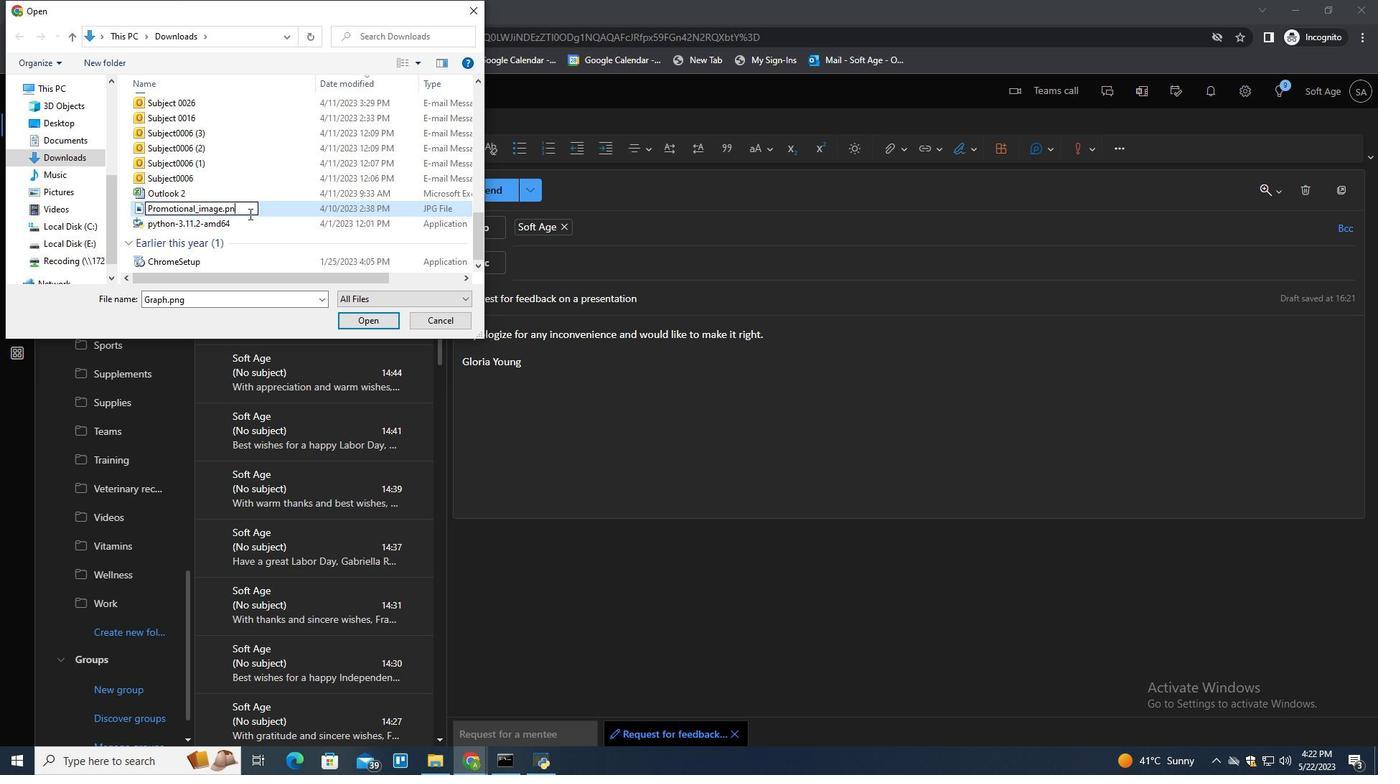 
Action: Mouse moved to (279, 211)
Screenshot: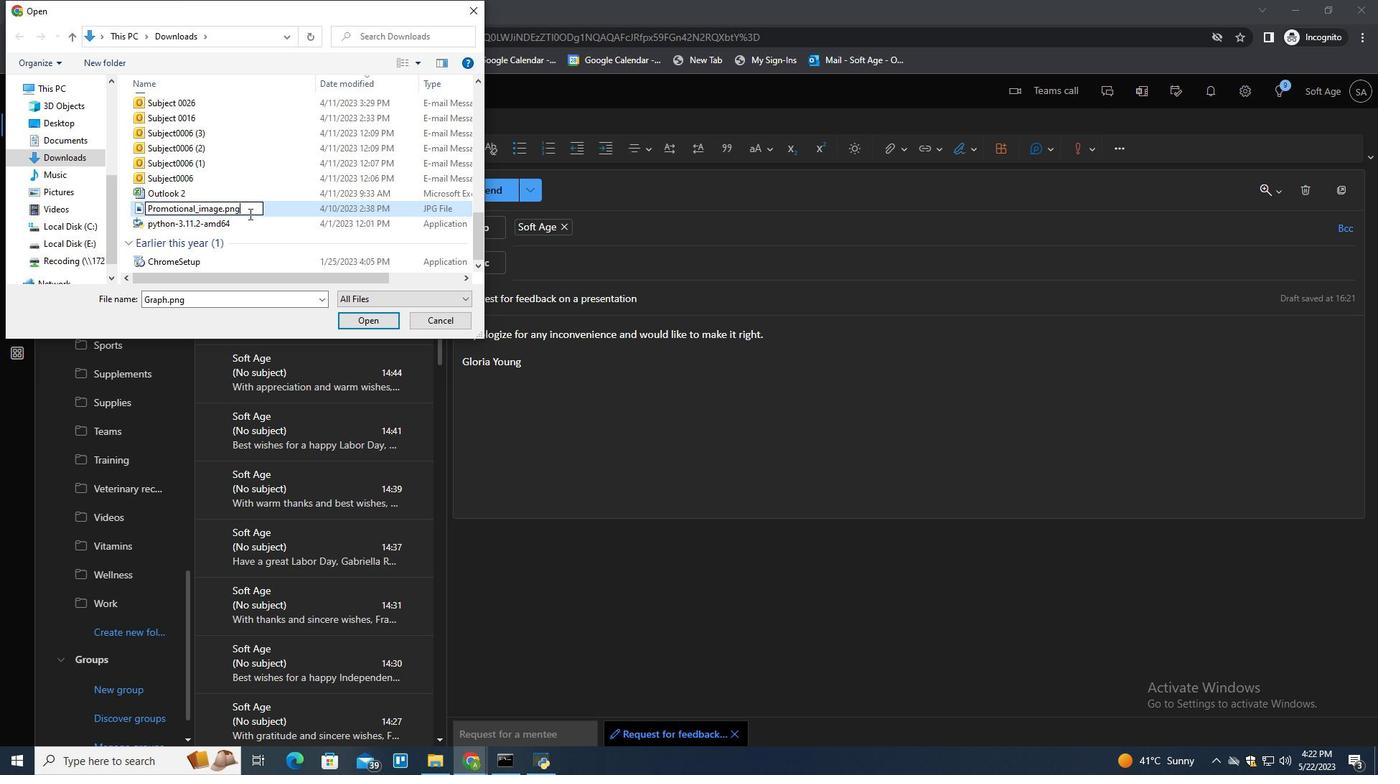 
Action: Mouse pressed left at (279, 211)
Screenshot: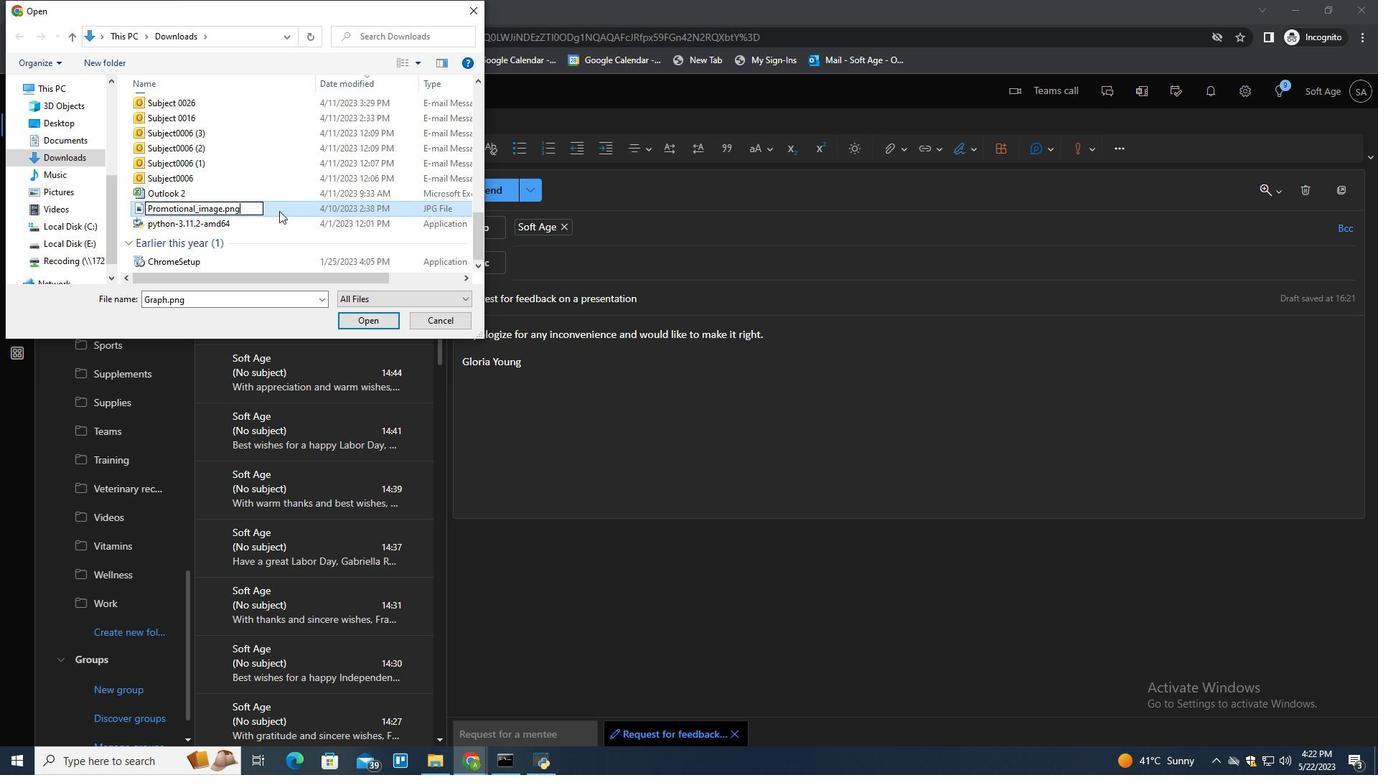 
Action: Mouse moved to (358, 321)
Screenshot: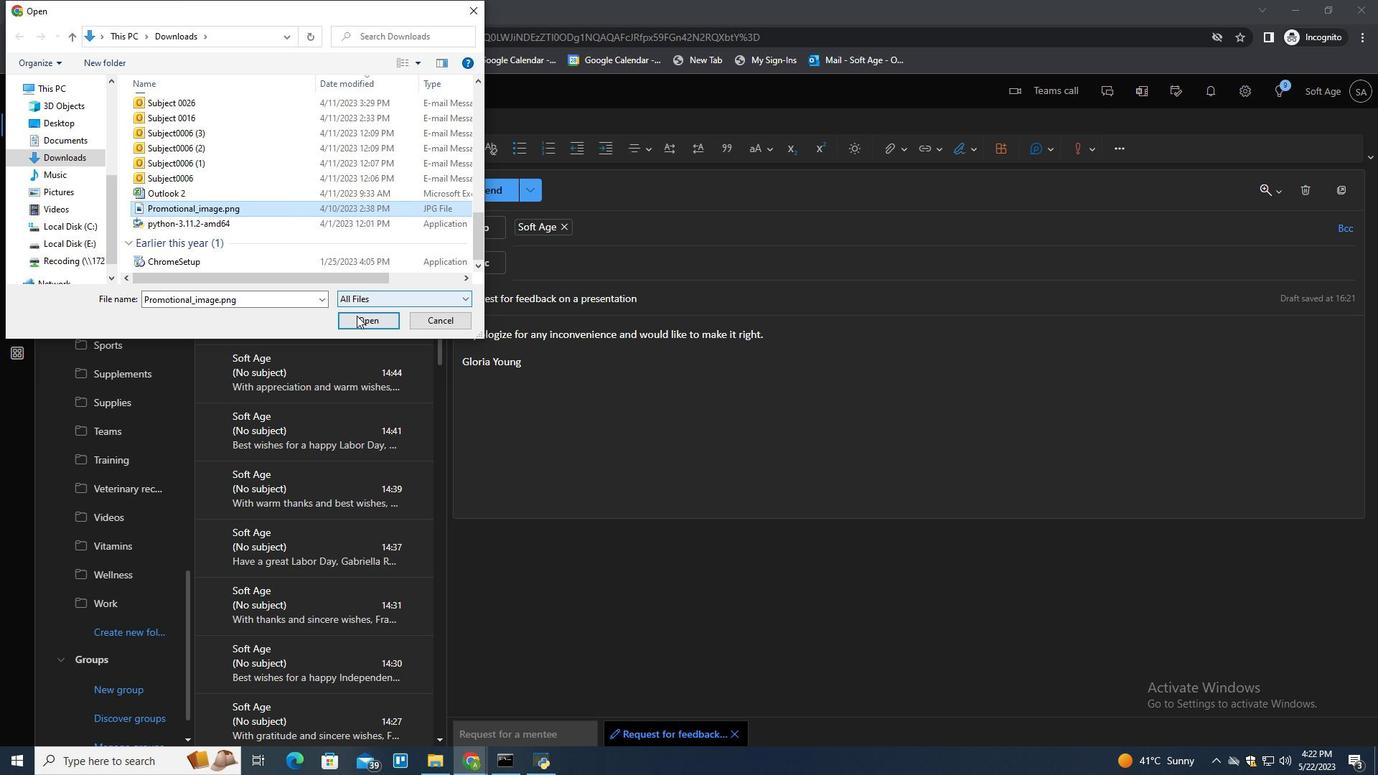 
Action: Mouse pressed left at (358, 321)
Screenshot: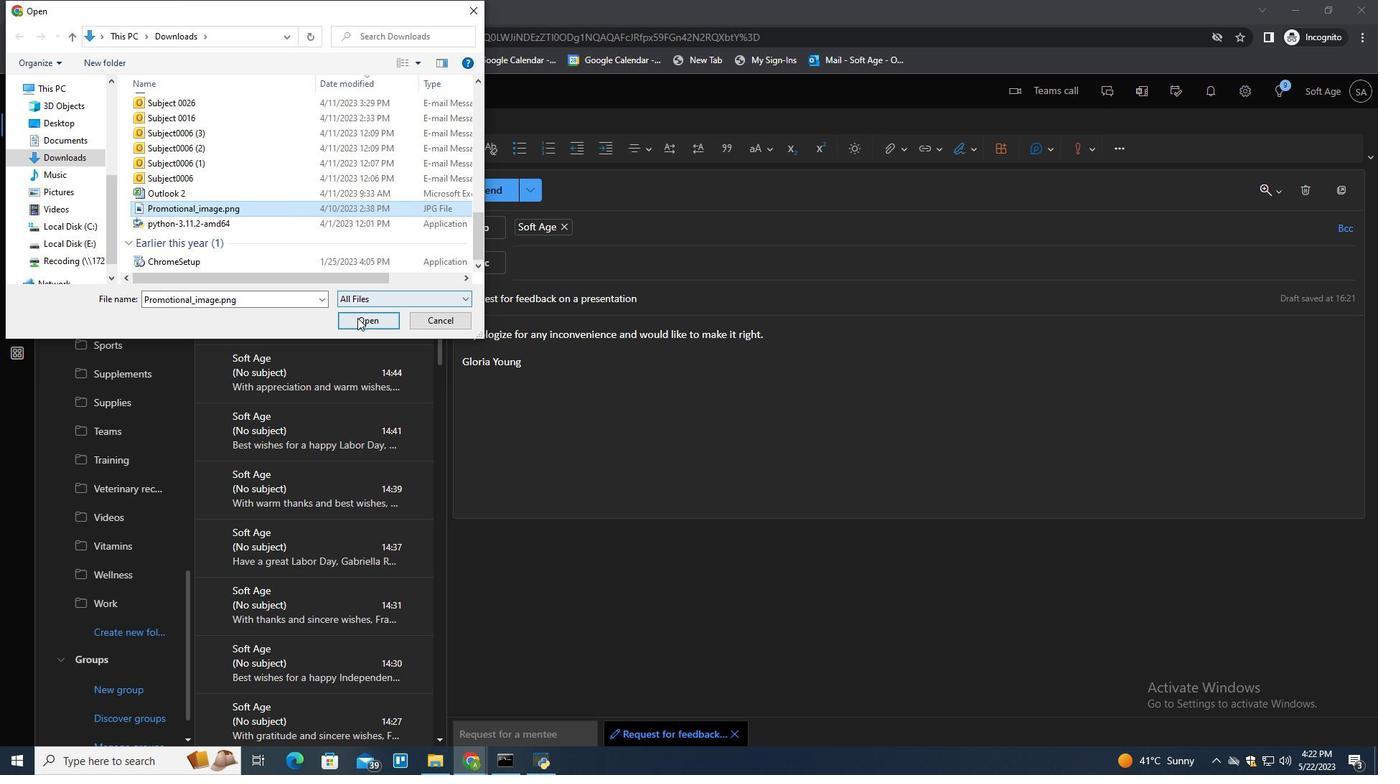 
Action: Mouse moved to (658, 491)
Screenshot: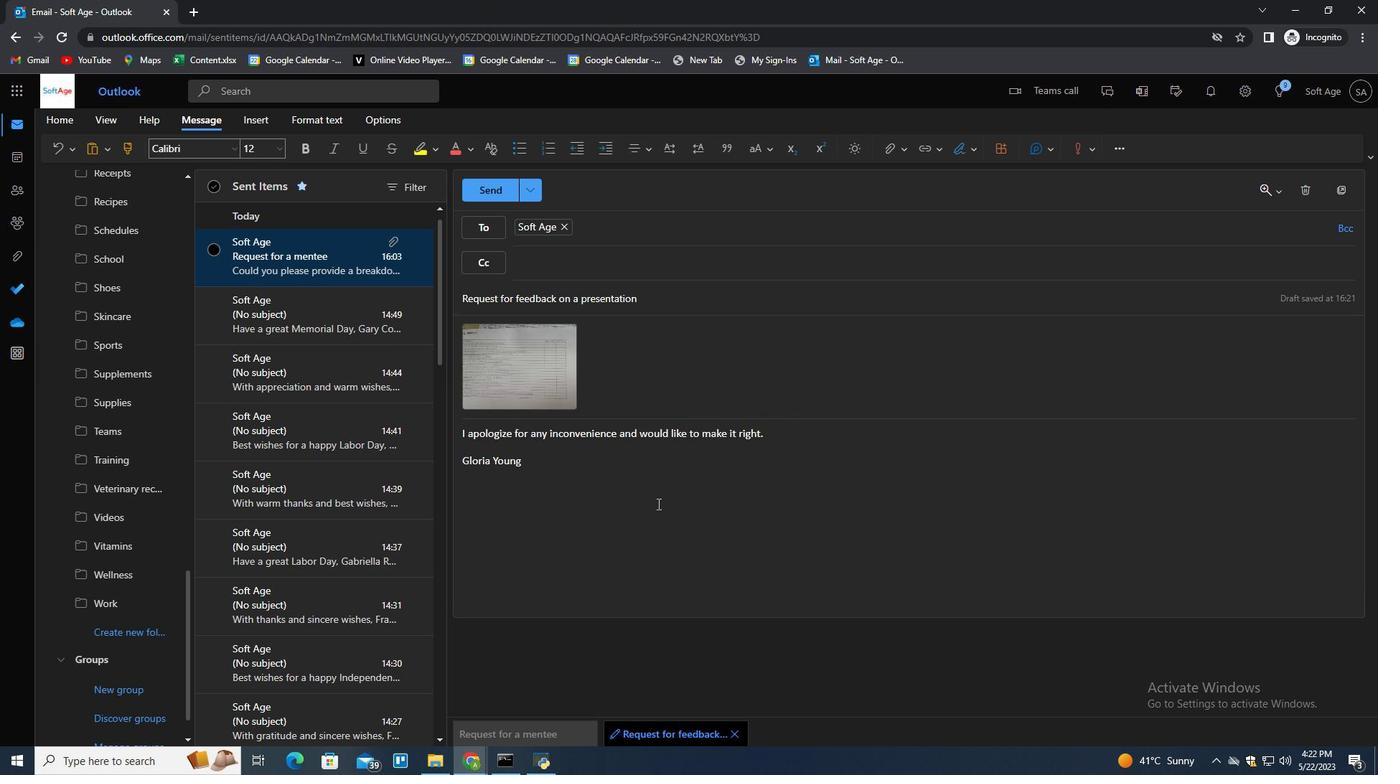 
Action: Mouse pressed left at (658, 491)
Screenshot: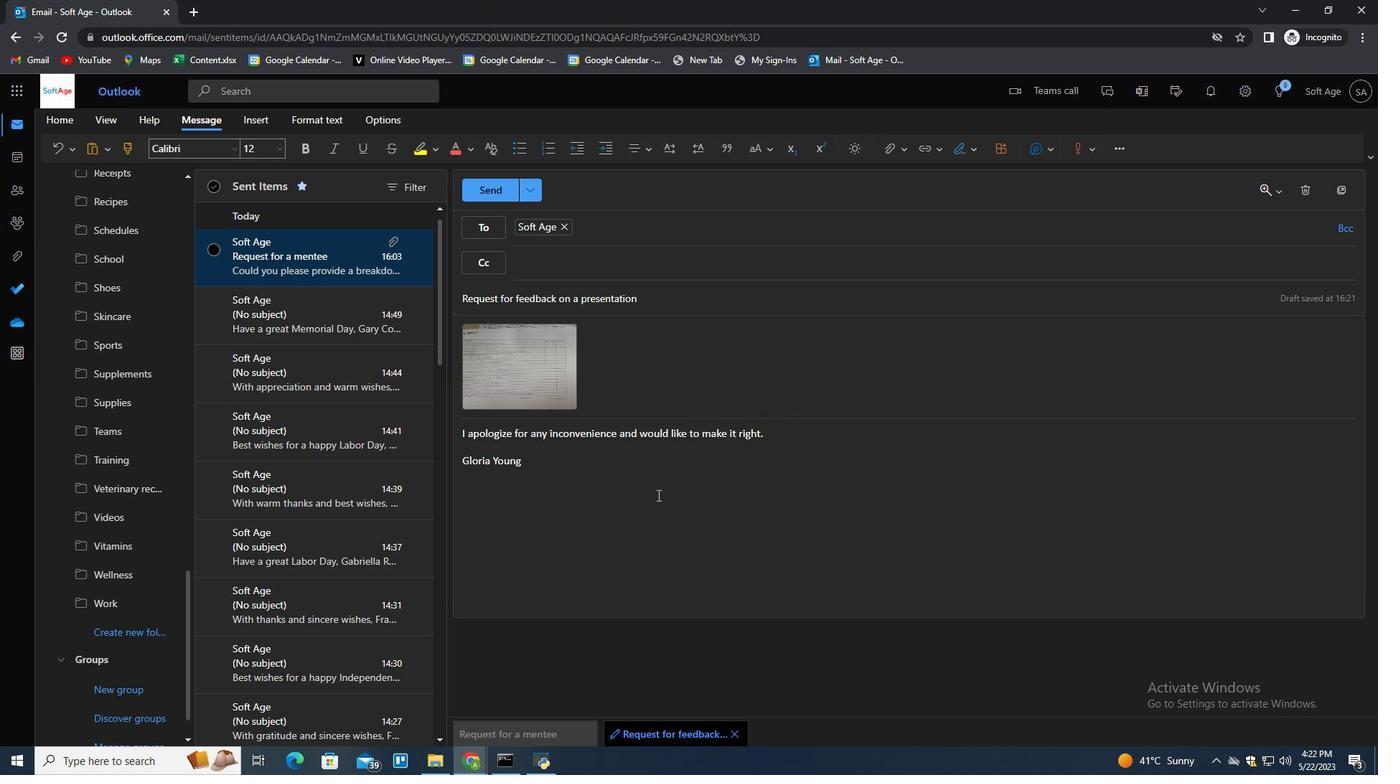 
Action: Key pressed <Key.enter>
Screenshot: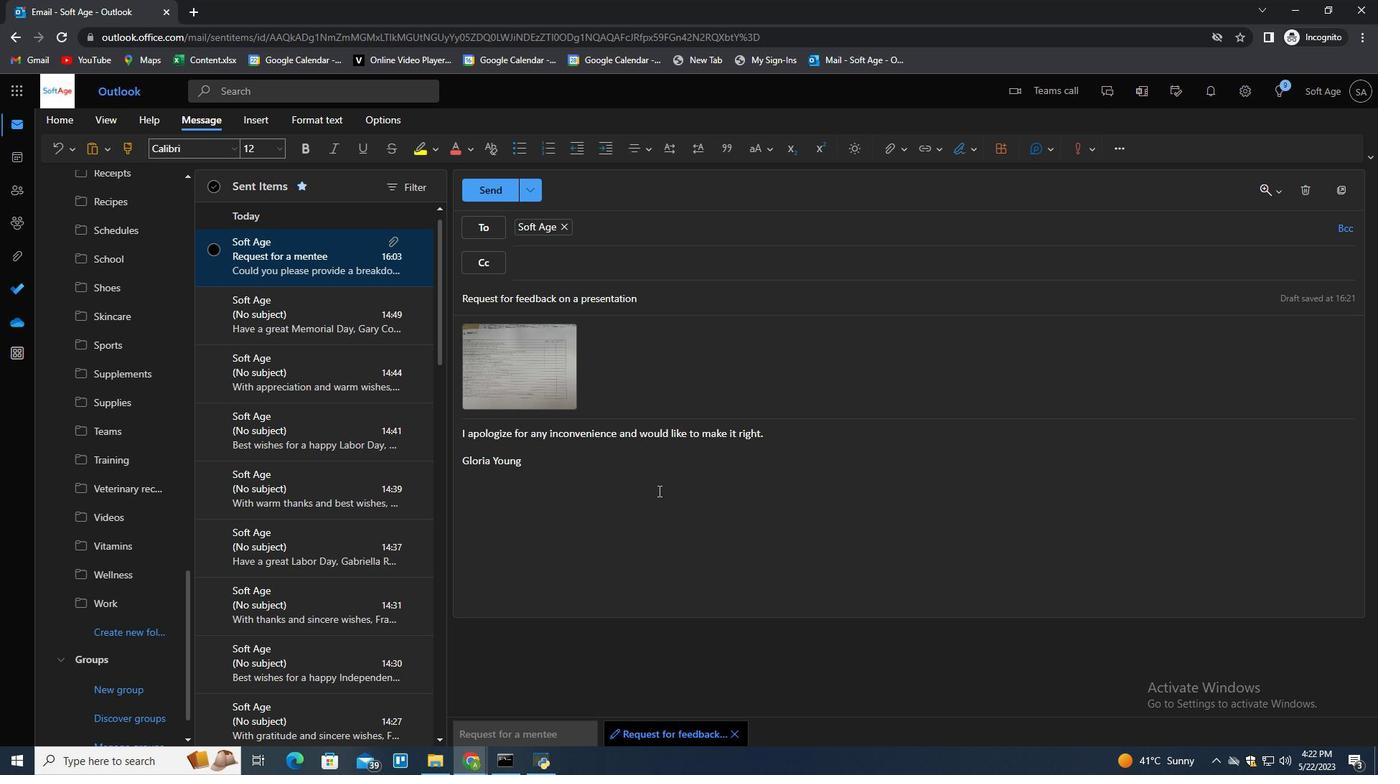 
Action: Mouse moved to (321, 251)
Screenshot: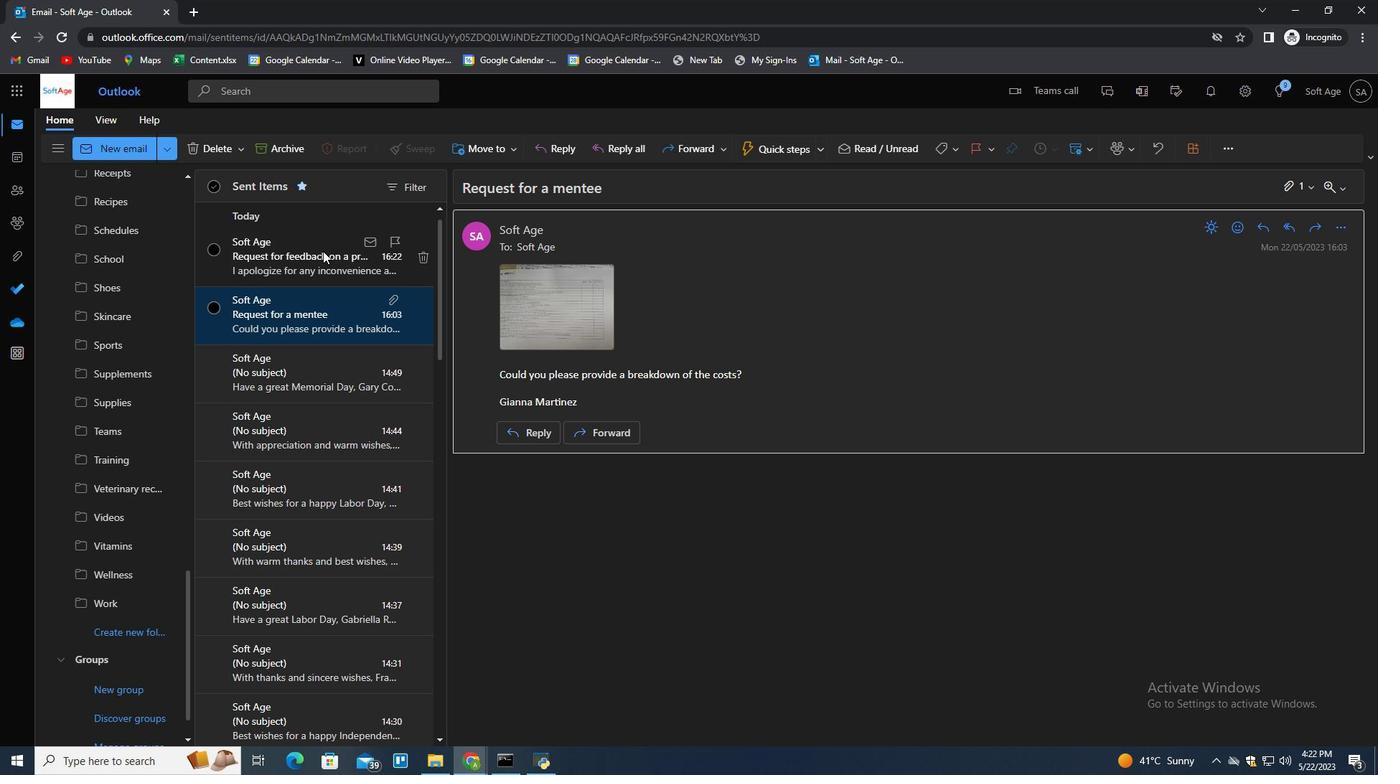 
Action: Mouse pressed right at (321, 251)
Screenshot: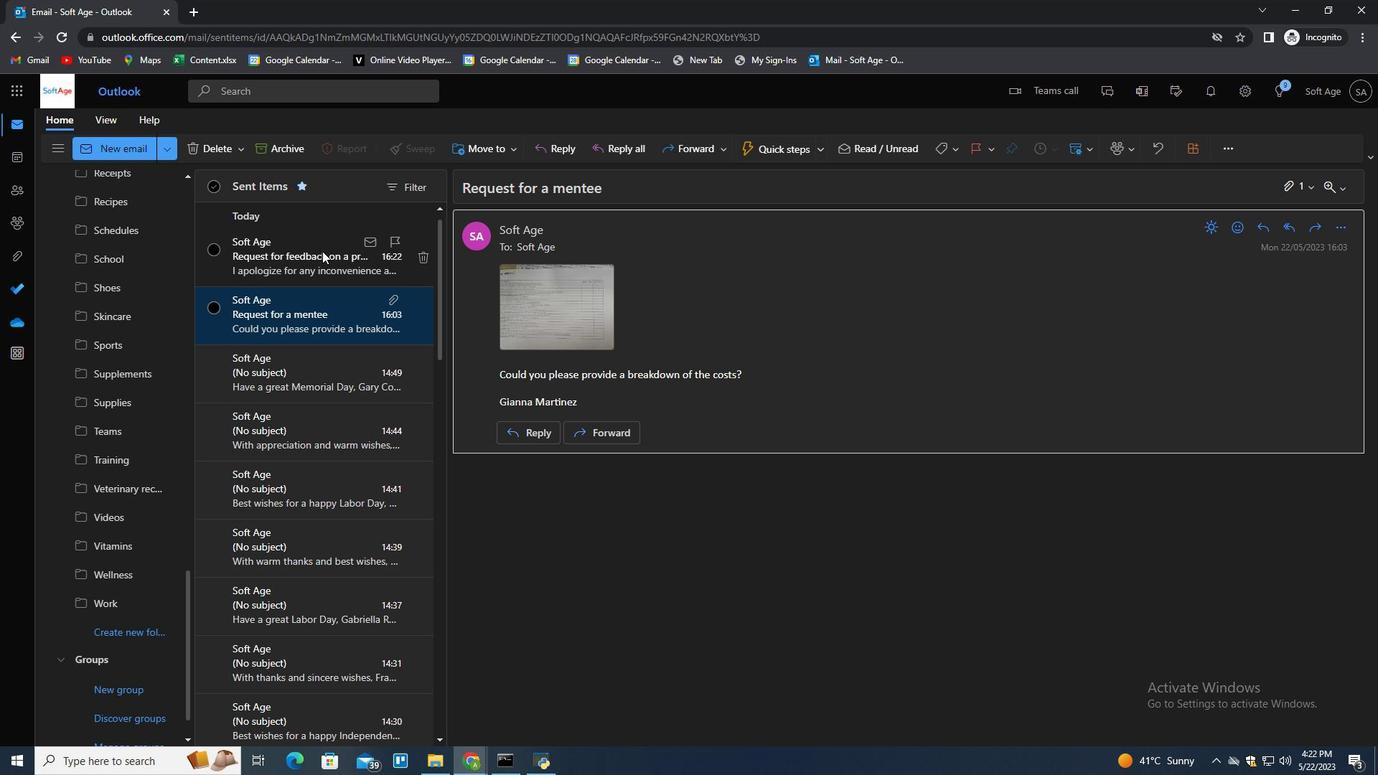 
Action: Mouse moved to (346, 313)
Screenshot: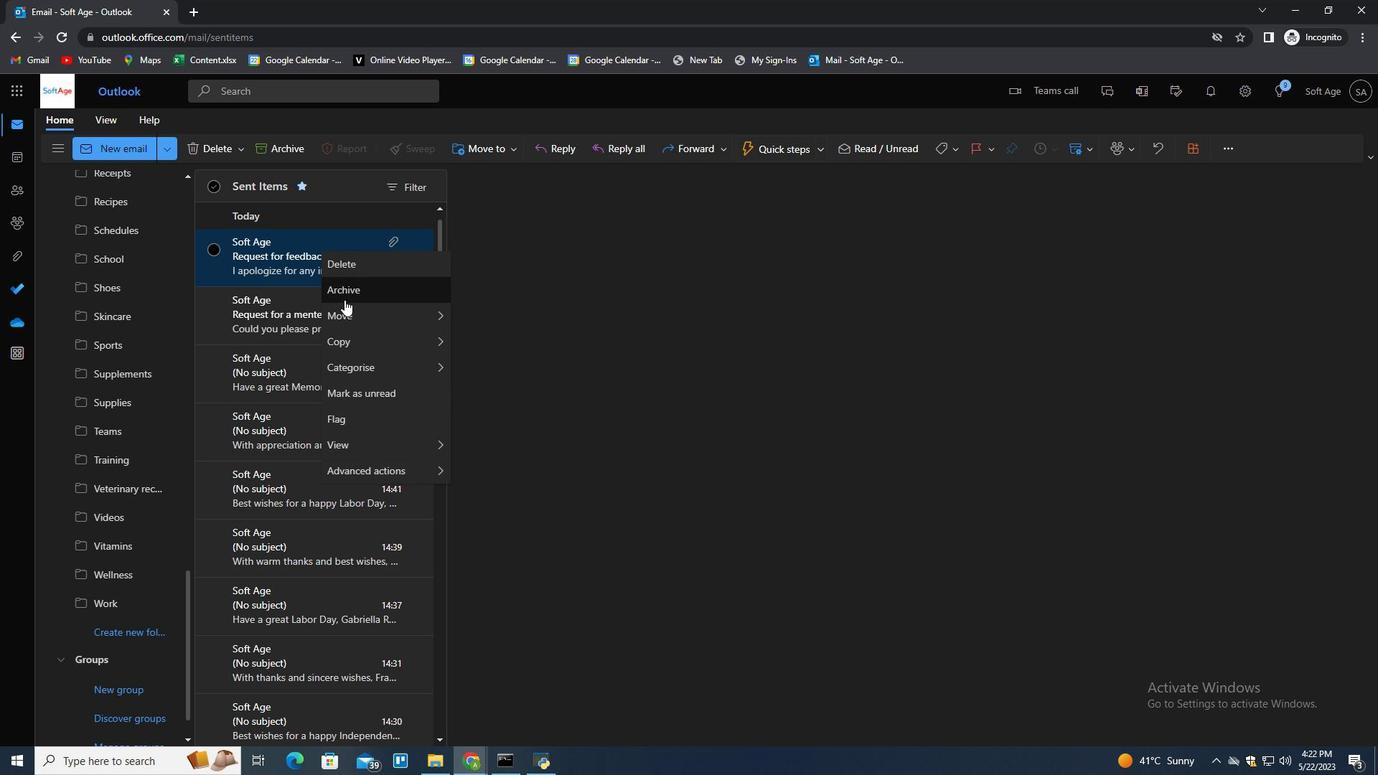 
Action: Mouse pressed left at (346, 313)
Screenshot: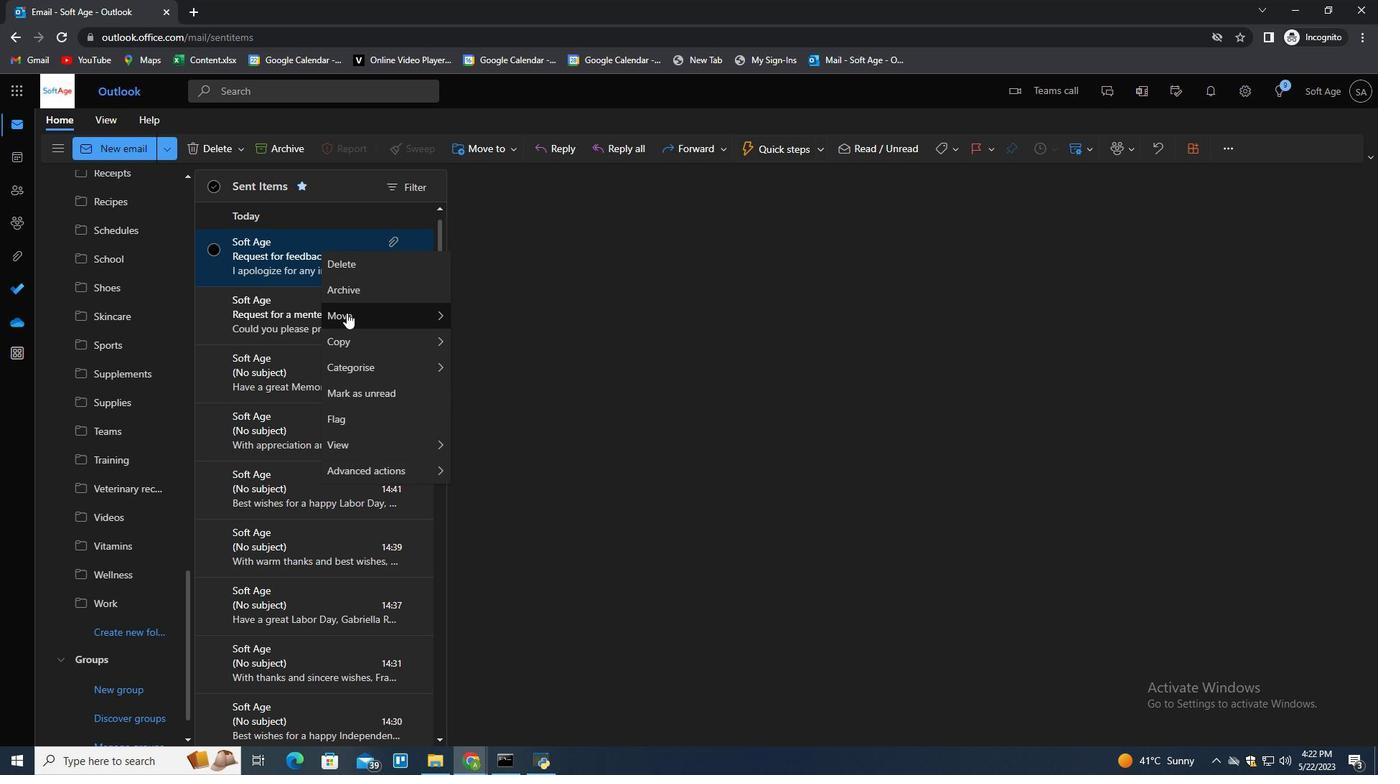 
Action: Mouse moved to (496, 319)
Screenshot: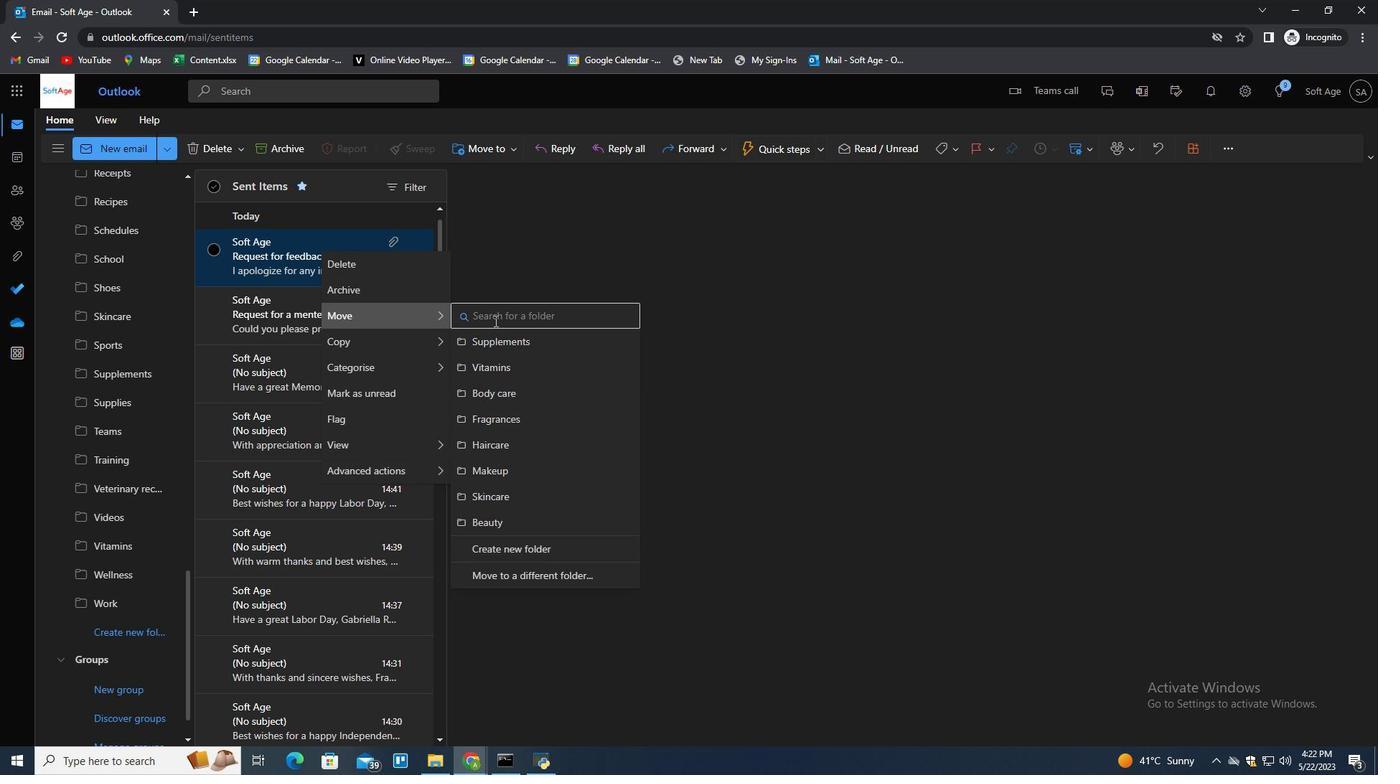 
Action: Mouse pressed left at (496, 319)
Screenshot: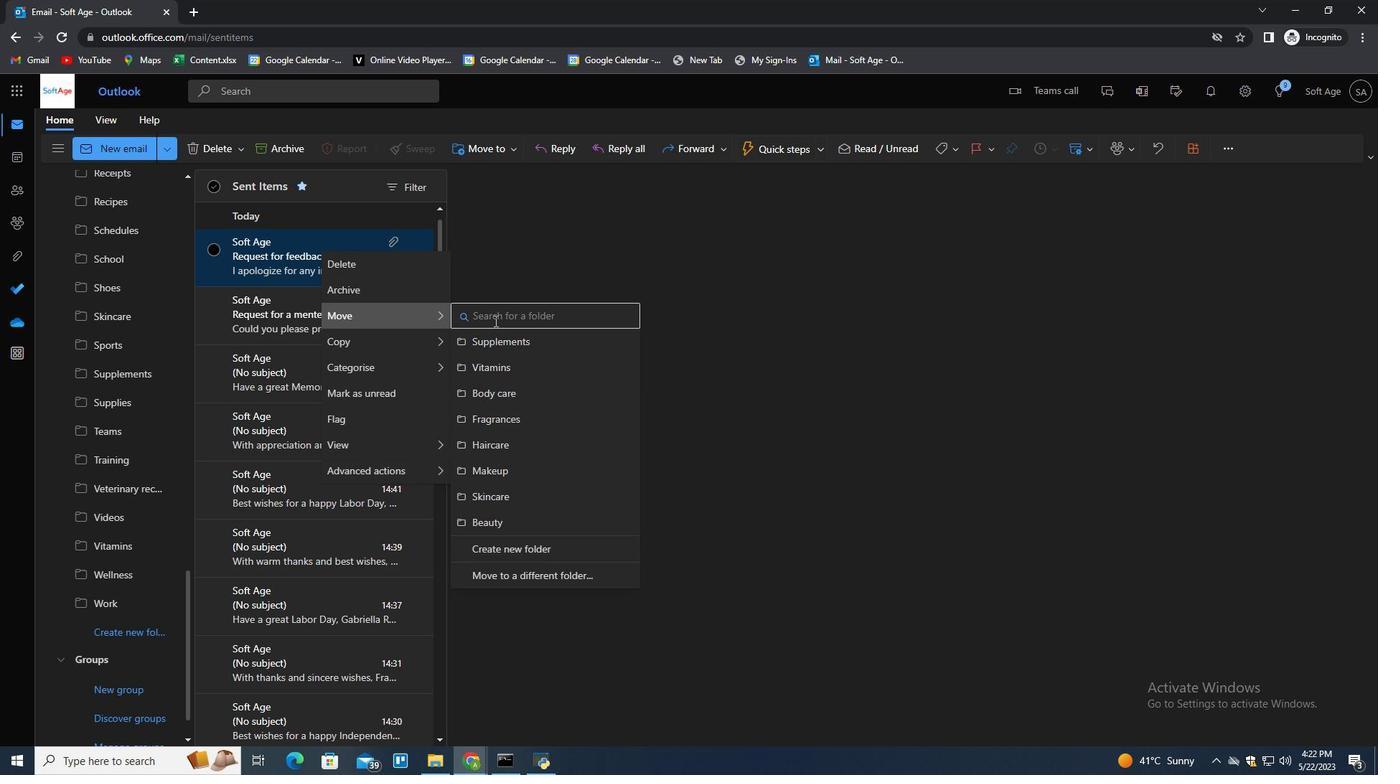 
Action: Mouse moved to (504, 323)
Screenshot: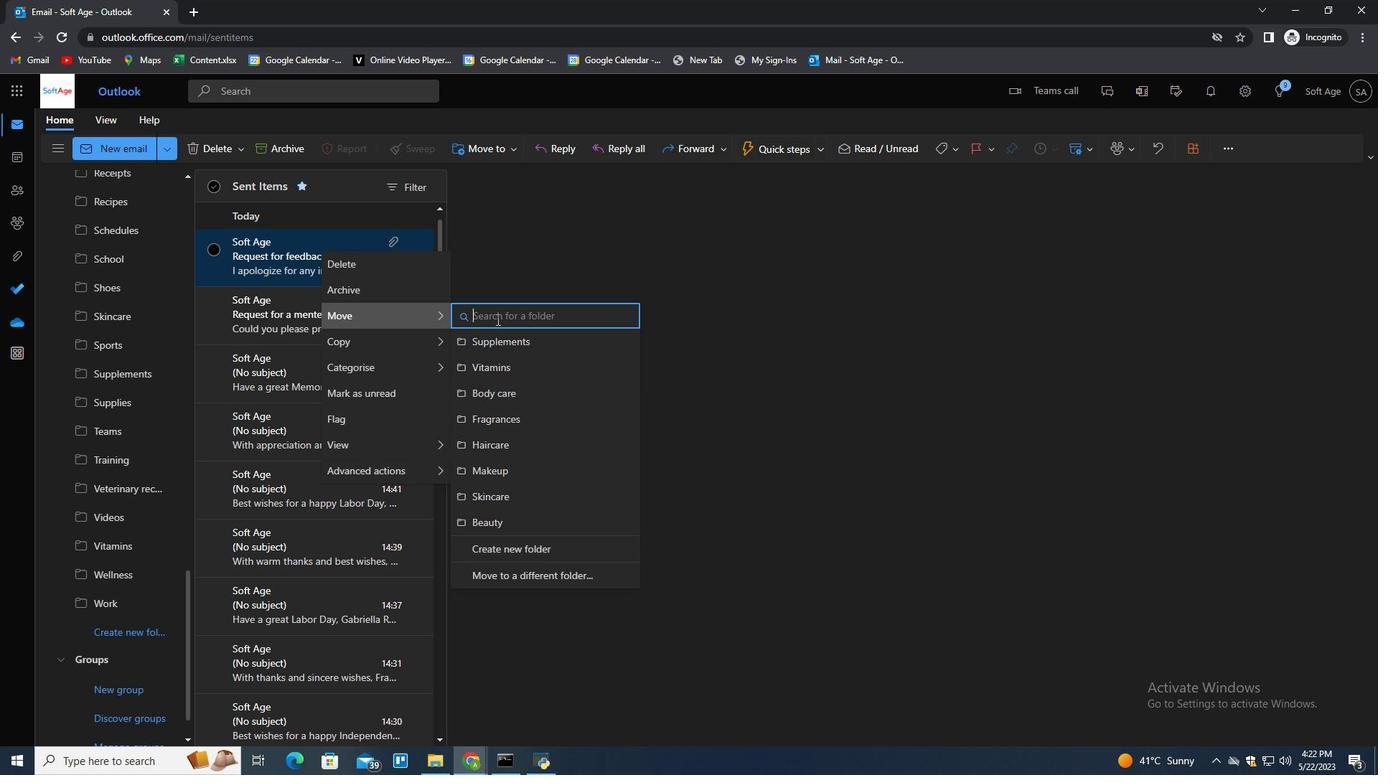 
Action: Key pressed <Key.shift>Medications<Key.down><Key.enter>
Screenshot: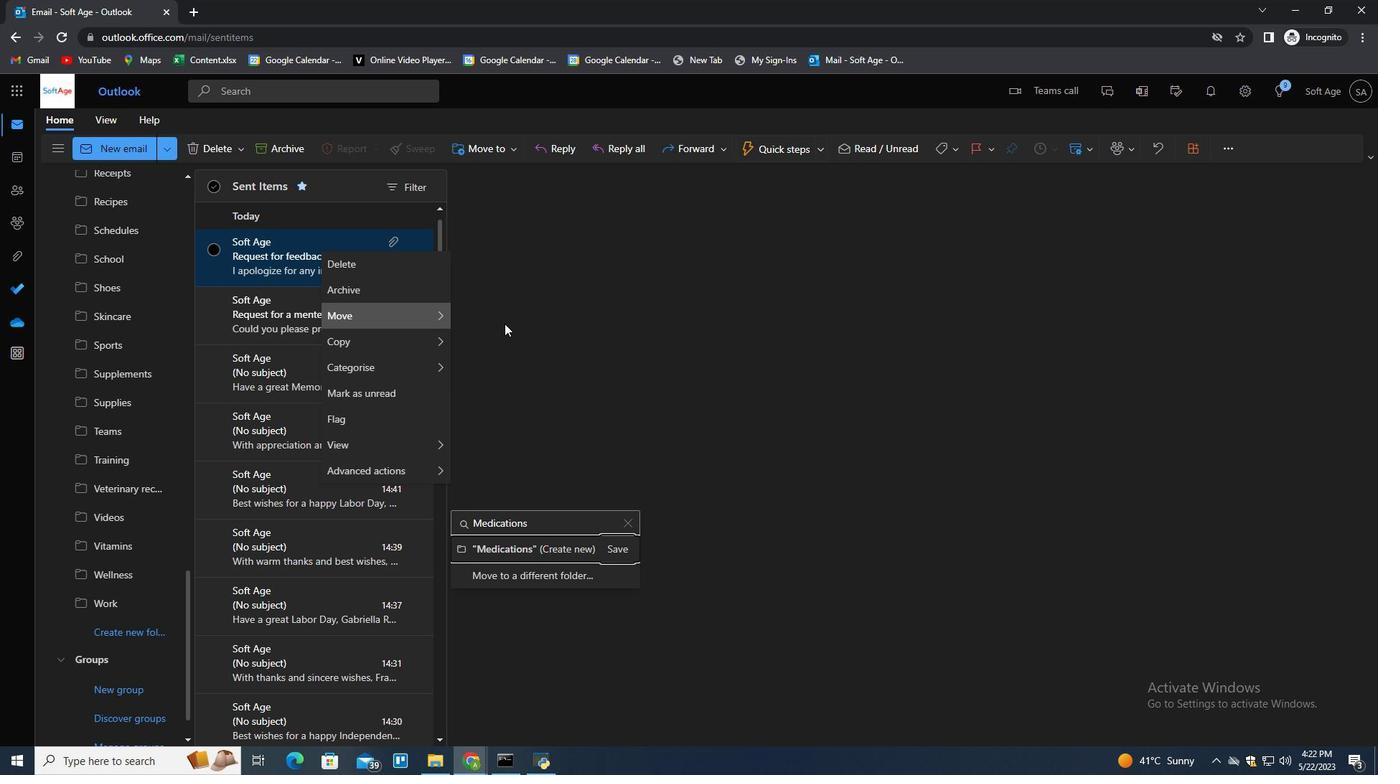 
